 Task: Find connections with filter location Sagunto with filter topic #lawfirmmarketingwith filter profile language Potuguese with filter current company Miracle Software Systems, Inc with filter school FORE School of Management, New Delhi with filter industry Ground Passenger Transportation with filter service category Typing with filter keywords title Sales Engineer
Action: Mouse moved to (587, 84)
Screenshot: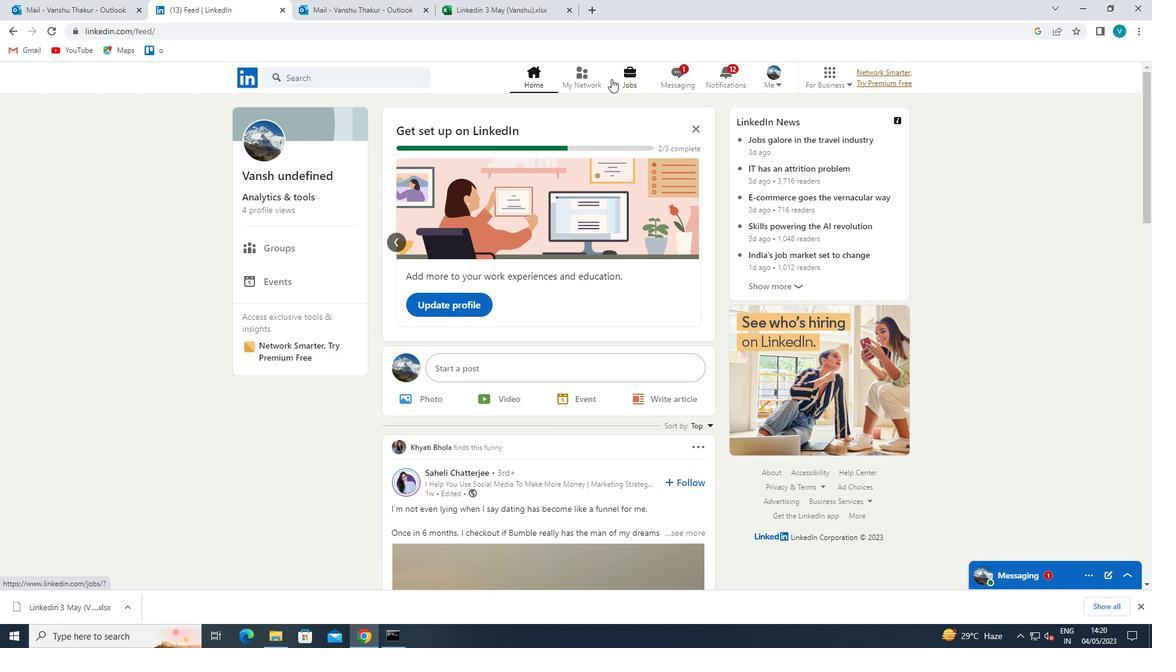
Action: Mouse pressed left at (587, 84)
Screenshot: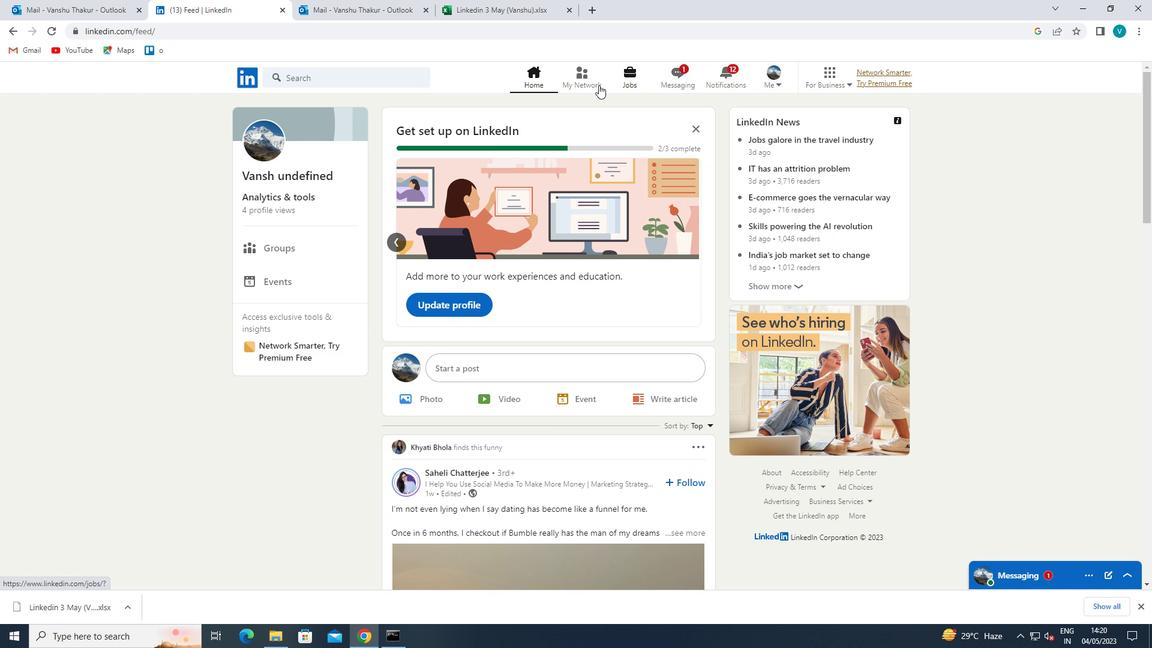 
Action: Mouse moved to (348, 130)
Screenshot: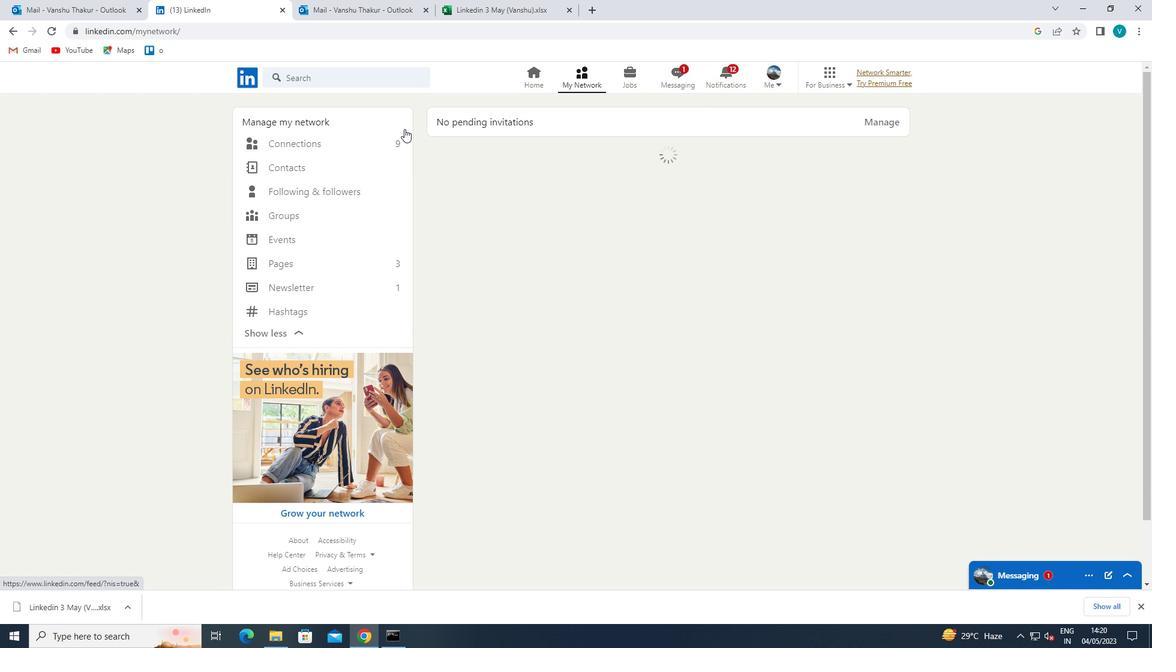 
Action: Mouse pressed left at (348, 130)
Screenshot: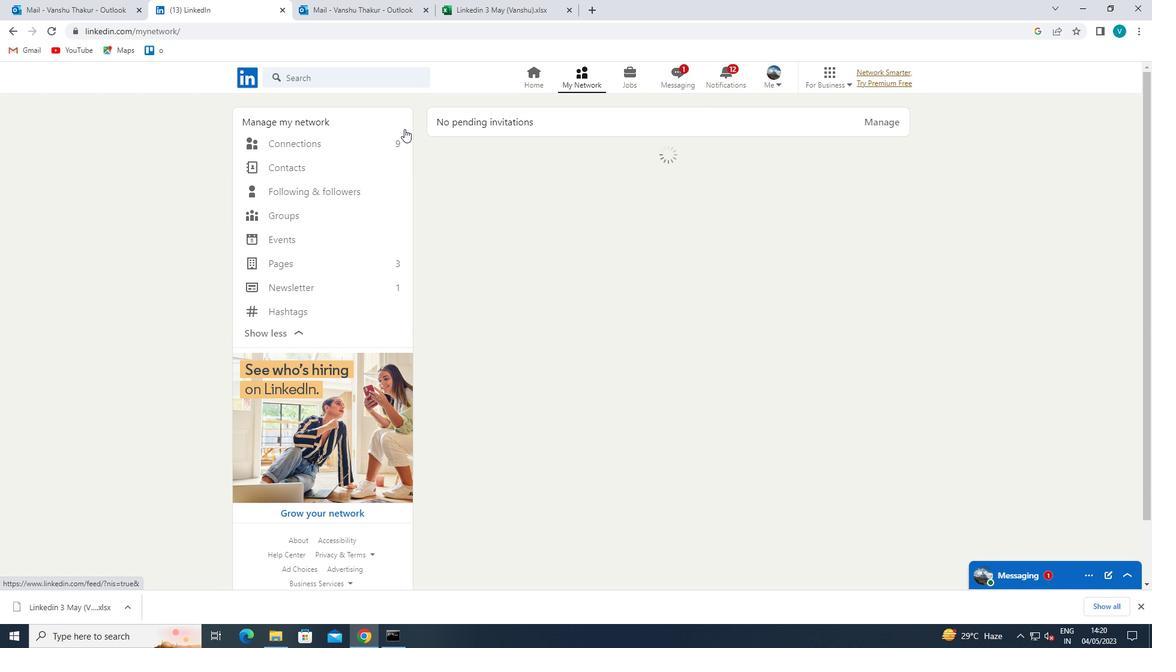 
Action: Mouse moved to (335, 138)
Screenshot: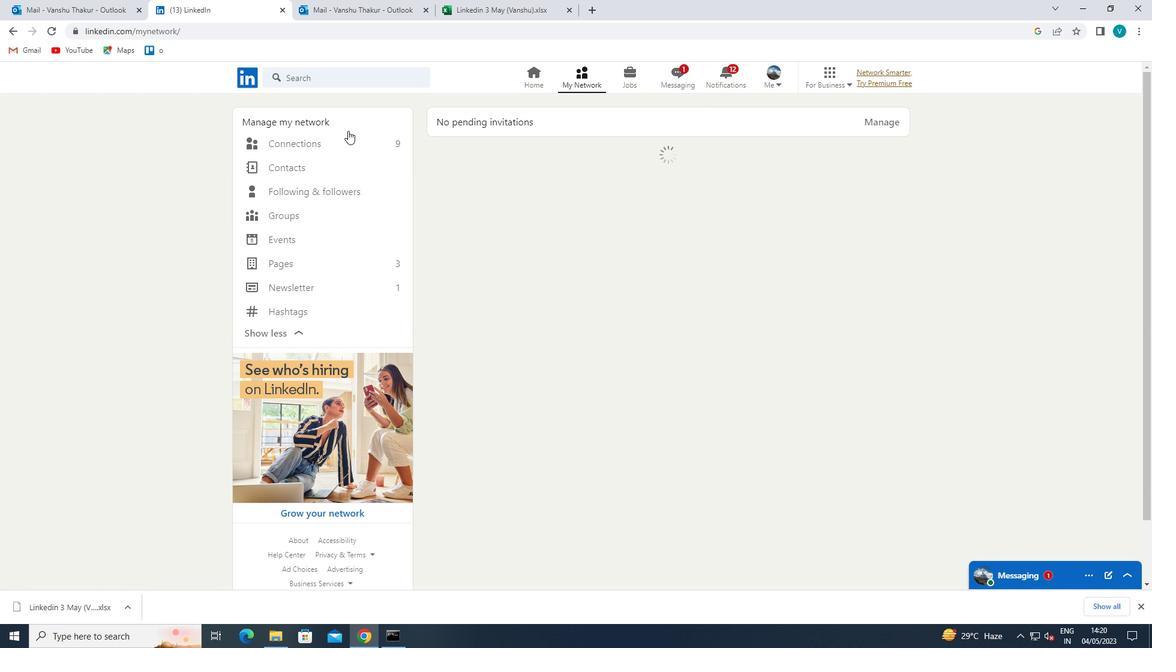 
Action: Mouse pressed left at (335, 138)
Screenshot: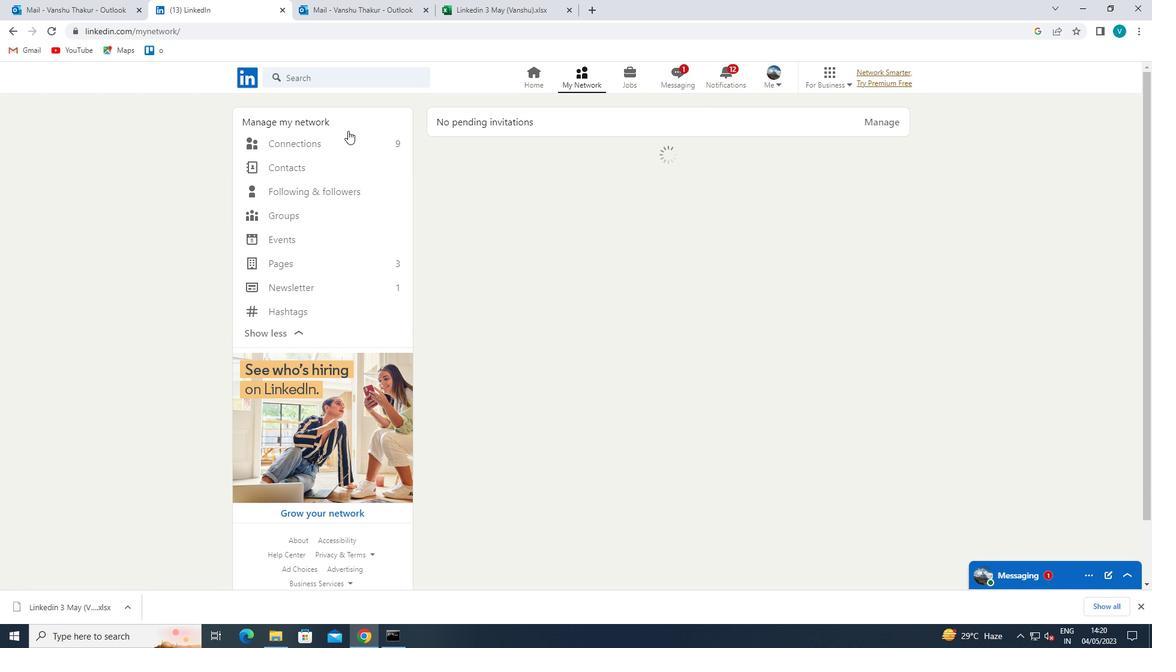 
Action: Mouse moved to (678, 141)
Screenshot: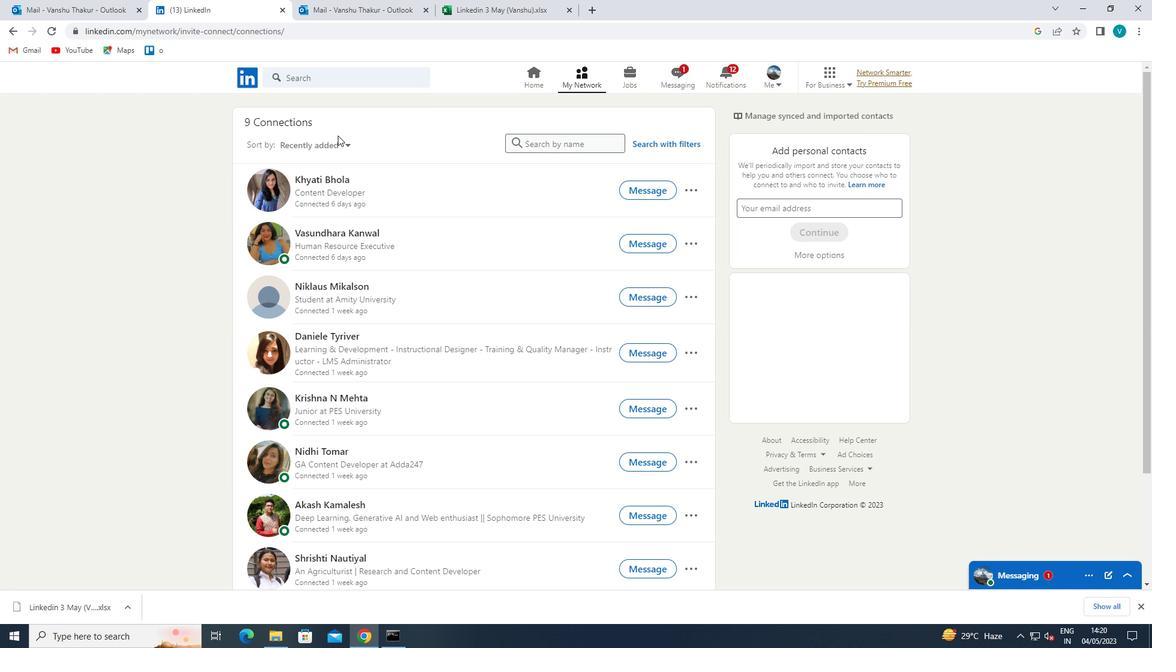 
Action: Mouse pressed left at (678, 141)
Screenshot: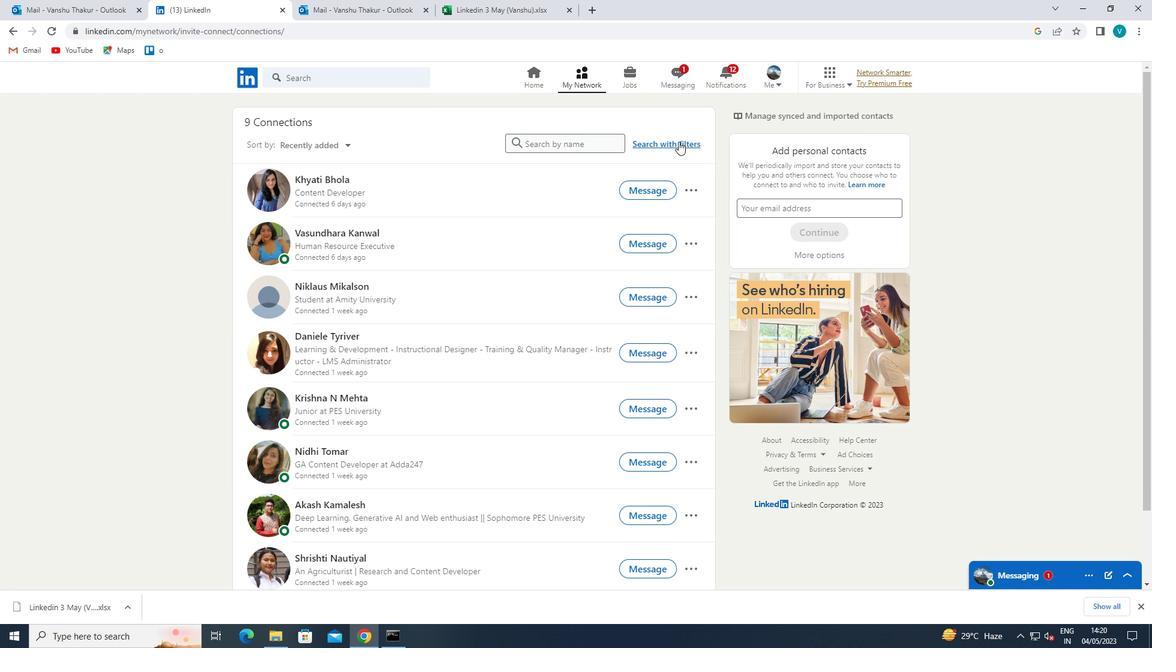 
Action: Mouse moved to (572, 112)
Screenshot: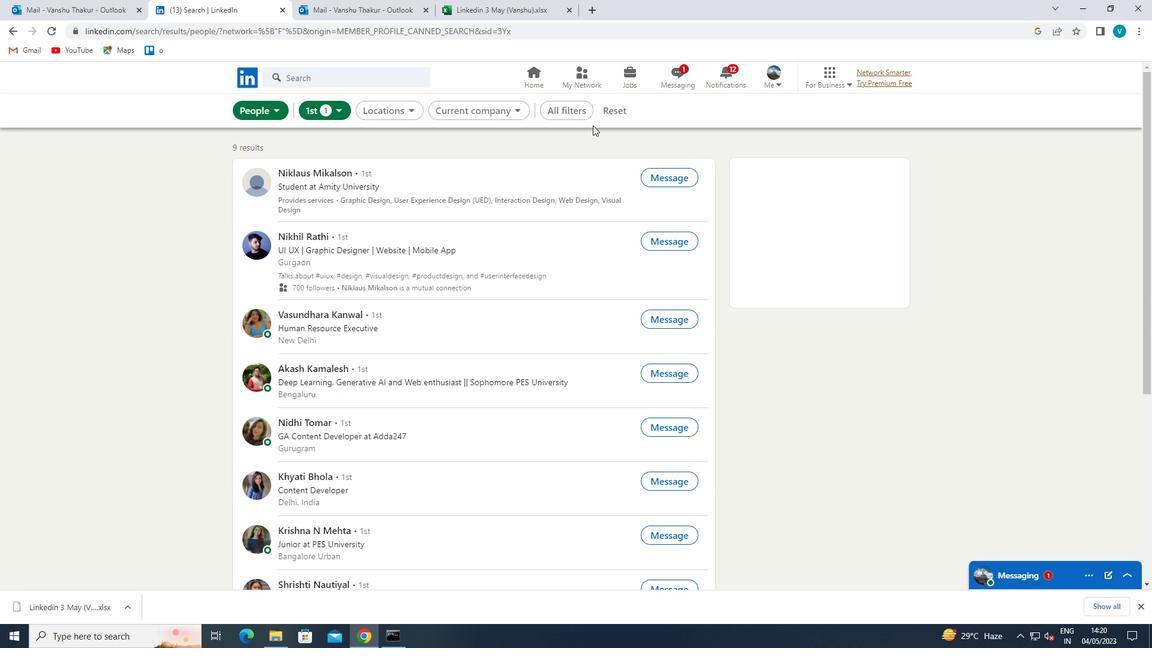 
Action: Mouse pressed left at (572, 112)
Screenshot: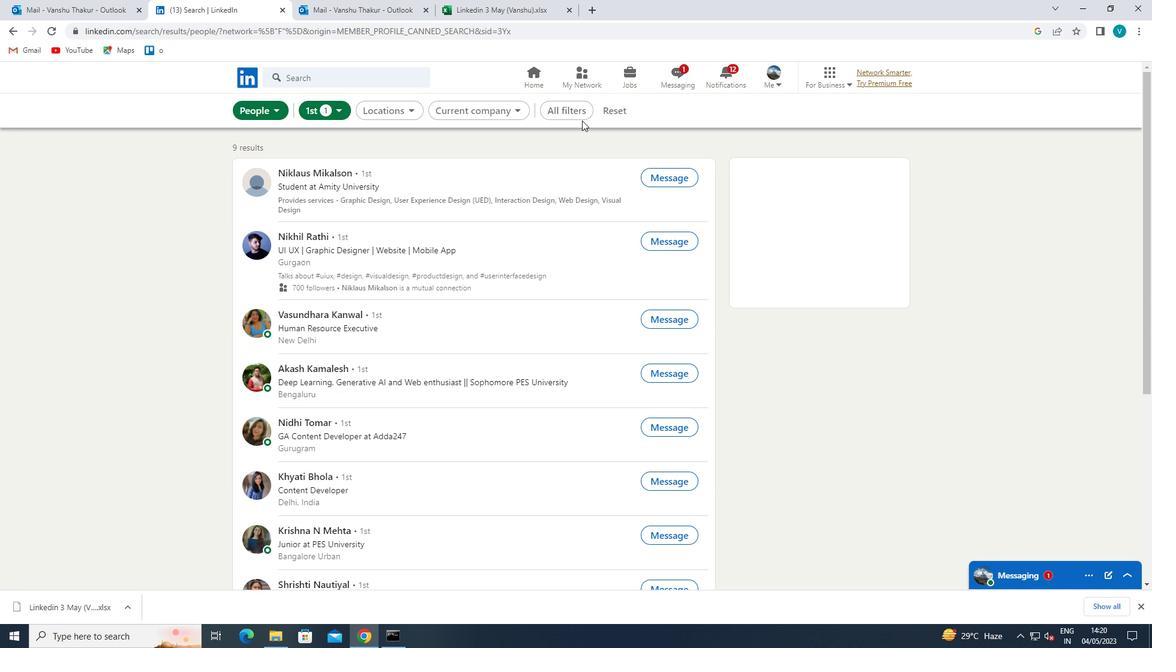
Action: Mouse moved to (585, 118)
Screenshot: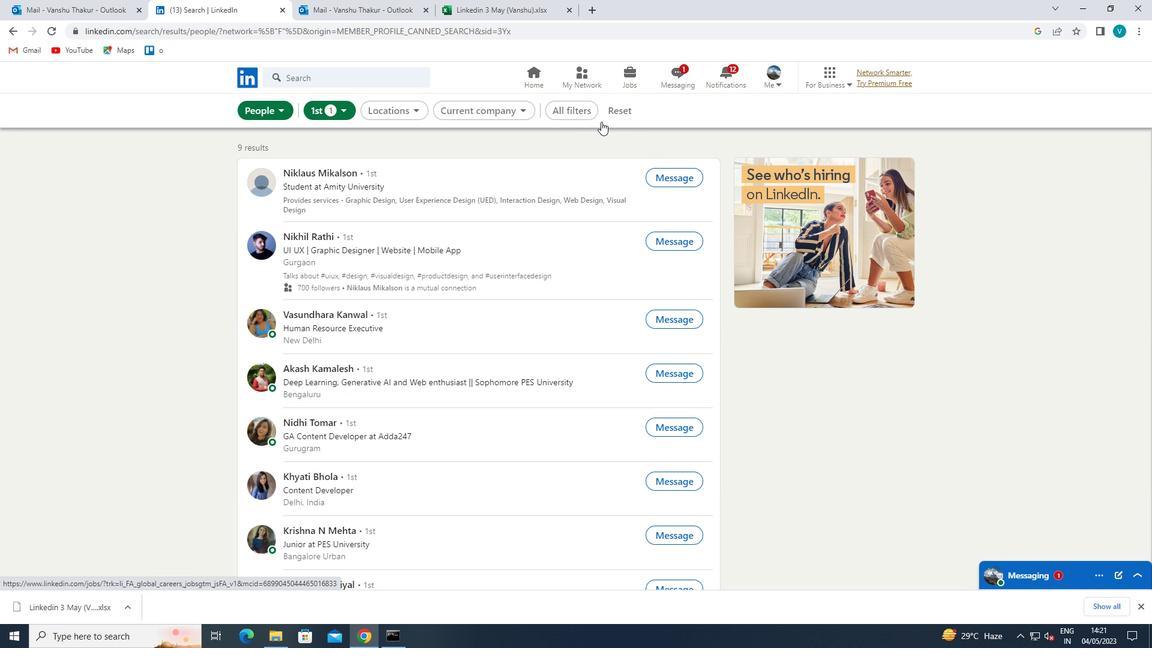 
Action: Mouse pressed left at (585, 118)
Screenshot: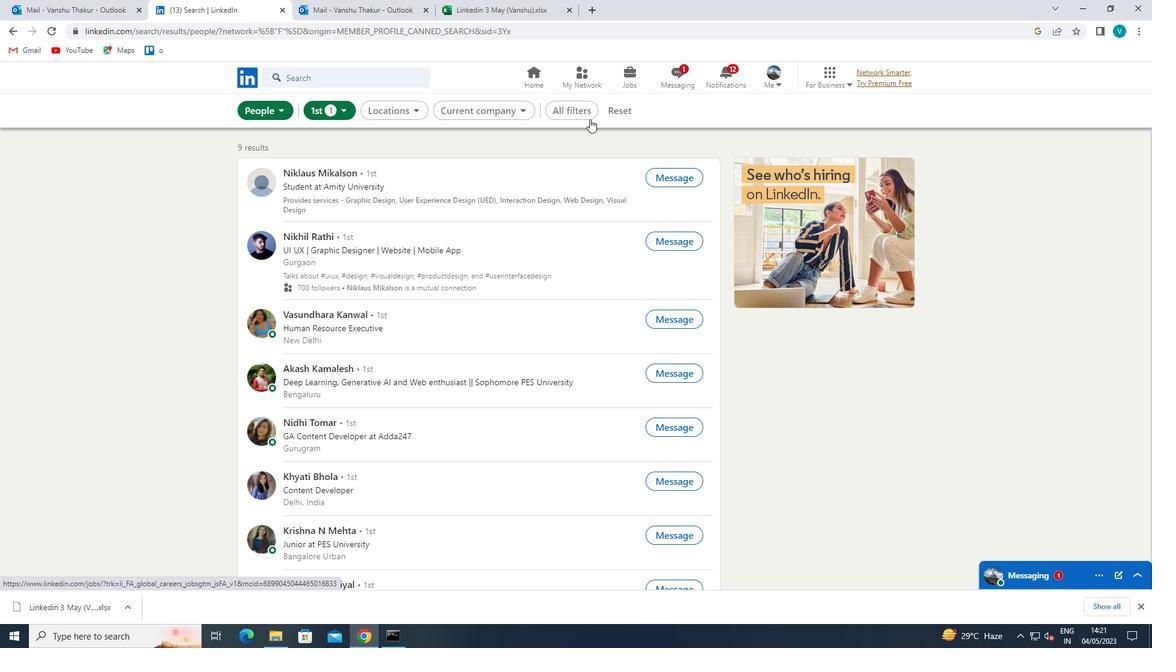 
Action: Mouse moved to (581, 113)
Screenshot: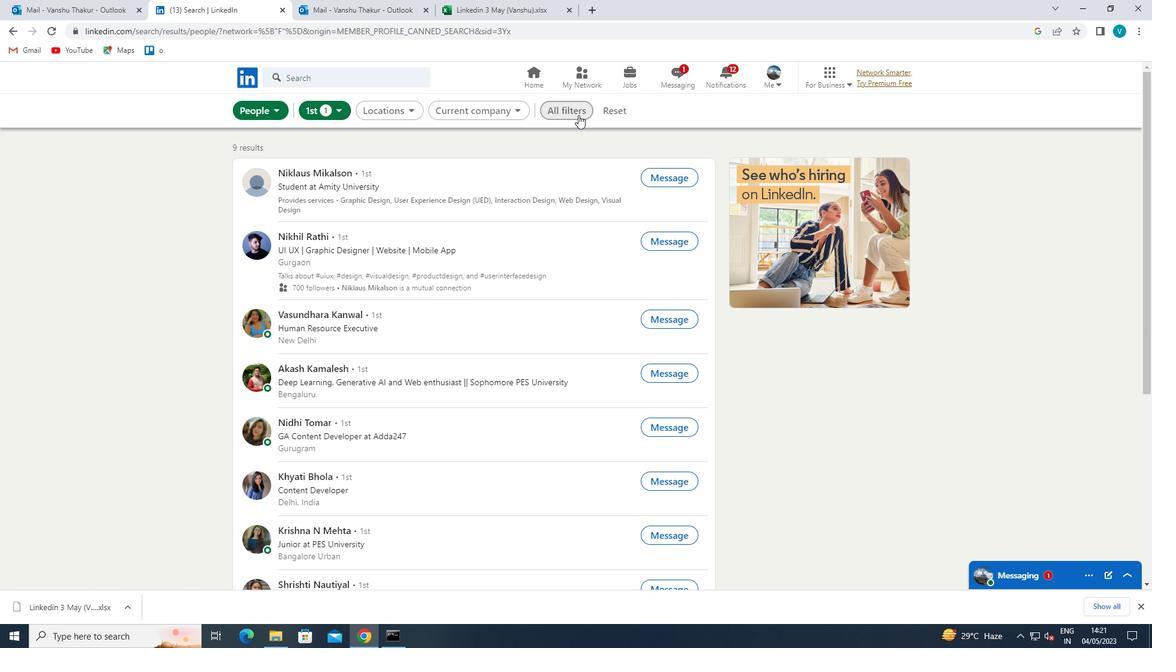
Action: Mouse pressed left at (581, 113)
Screenshot: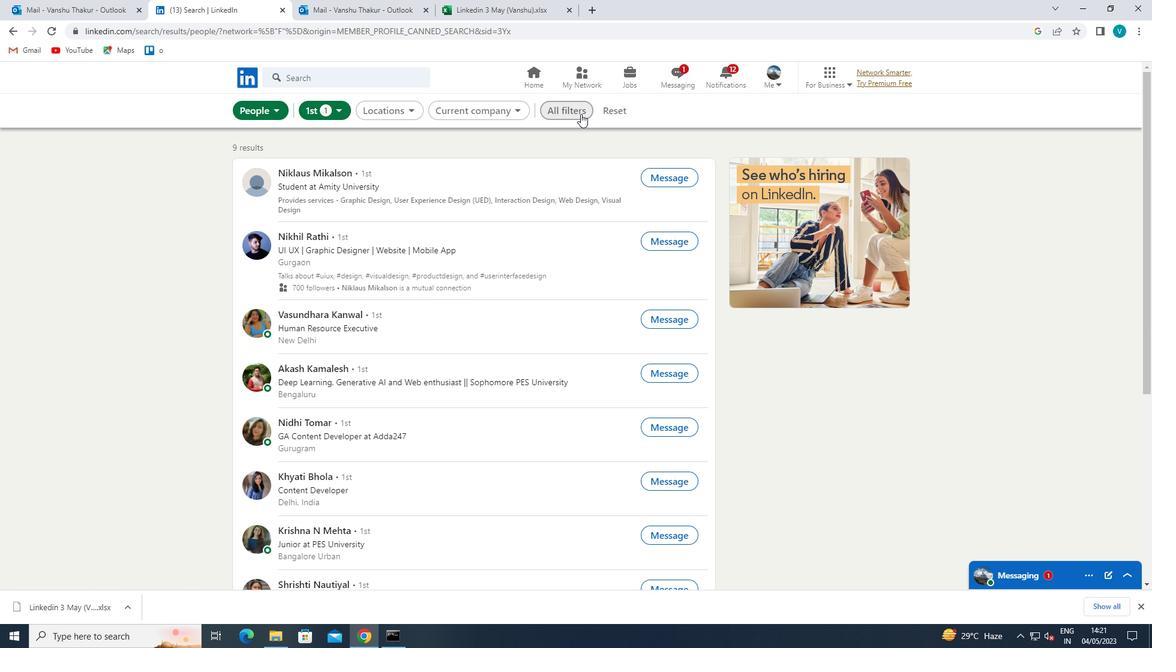 
Action: Mouse moved to (985, 229)
Screenshot: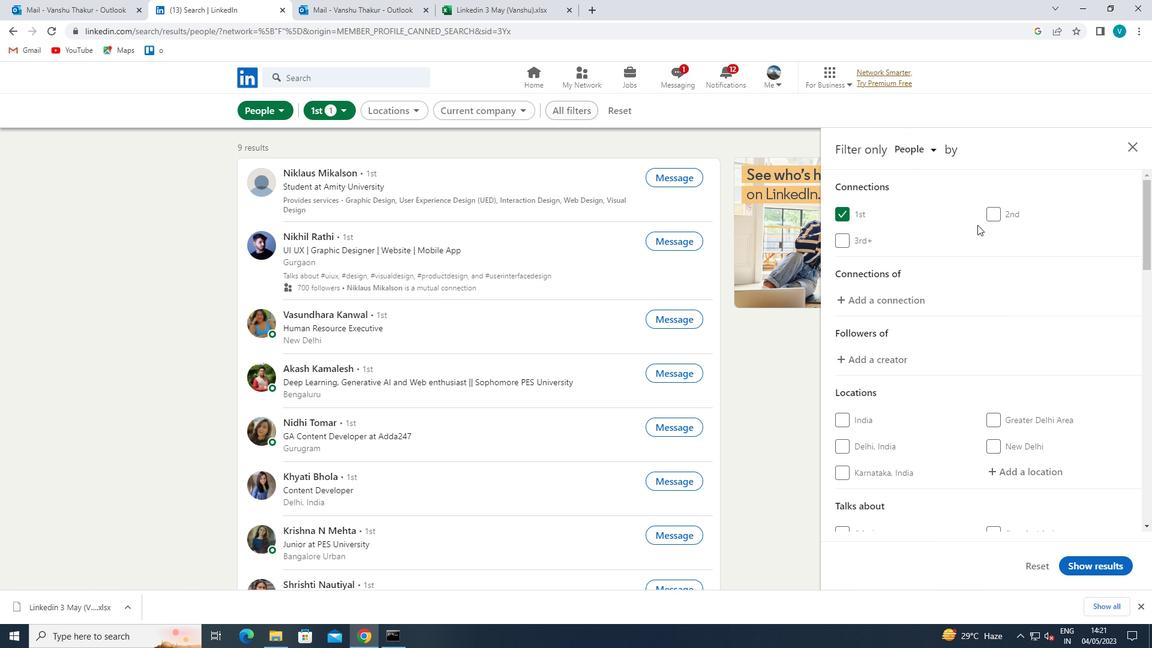 
Action: Mouse scrolled (985, 228) with delta (0, 0)
Screenshot: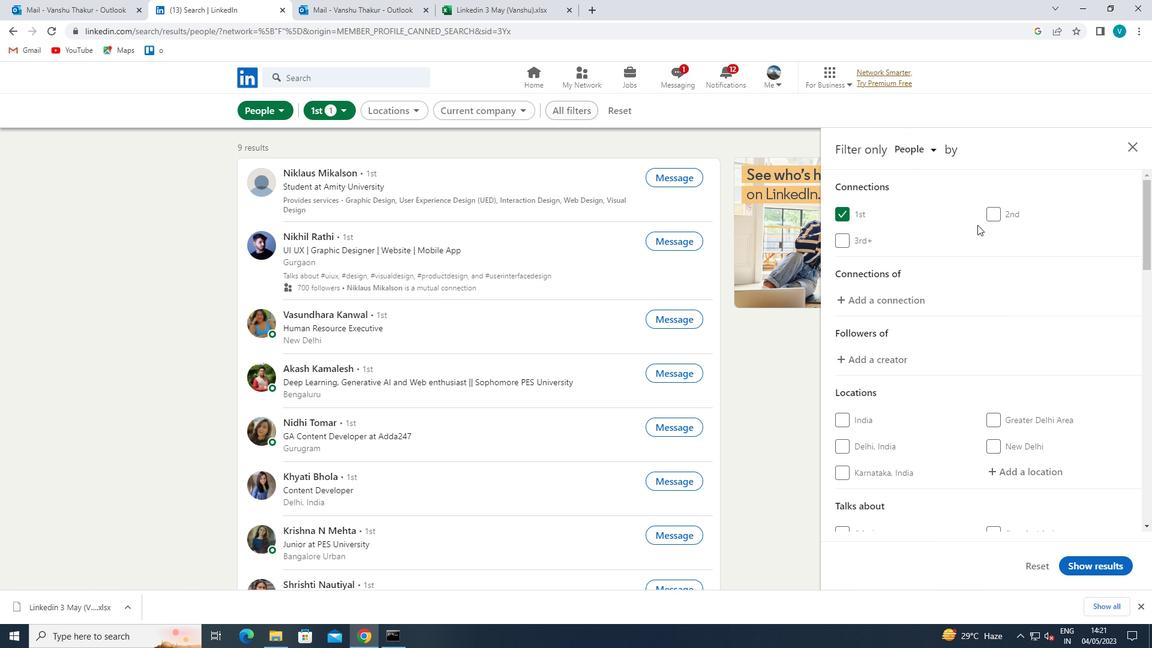 
Action: Mouse moved to (988, 232)
Screenshot: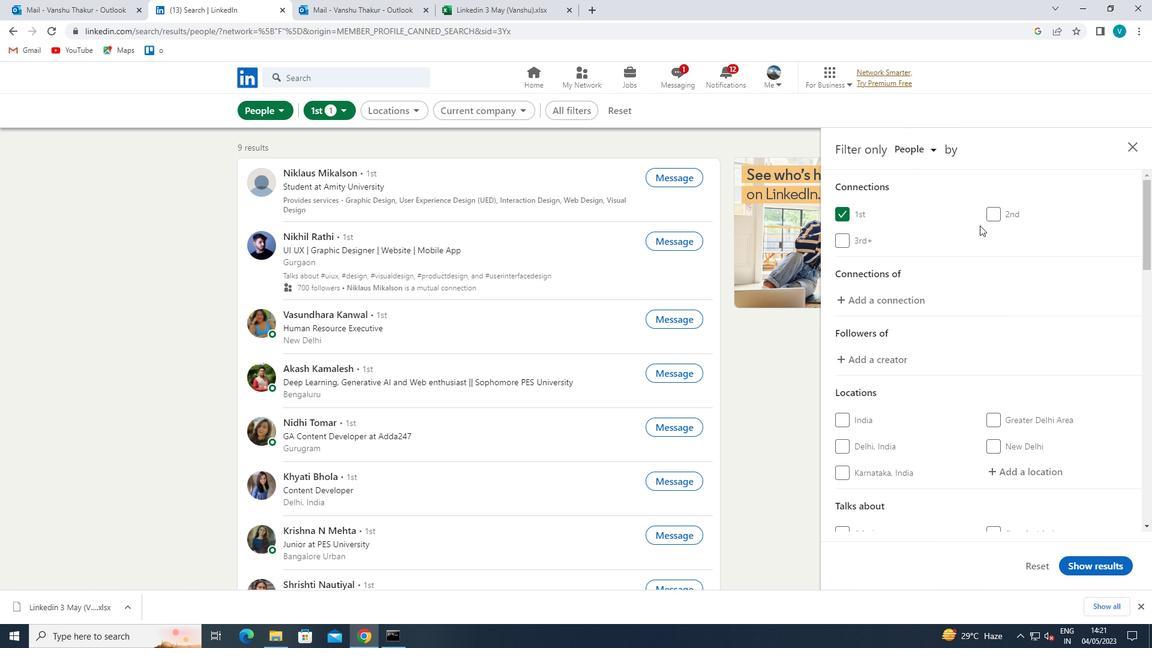 
Action: Mouse scrolled (988, 232) with delta (0, 0)
Screenshot: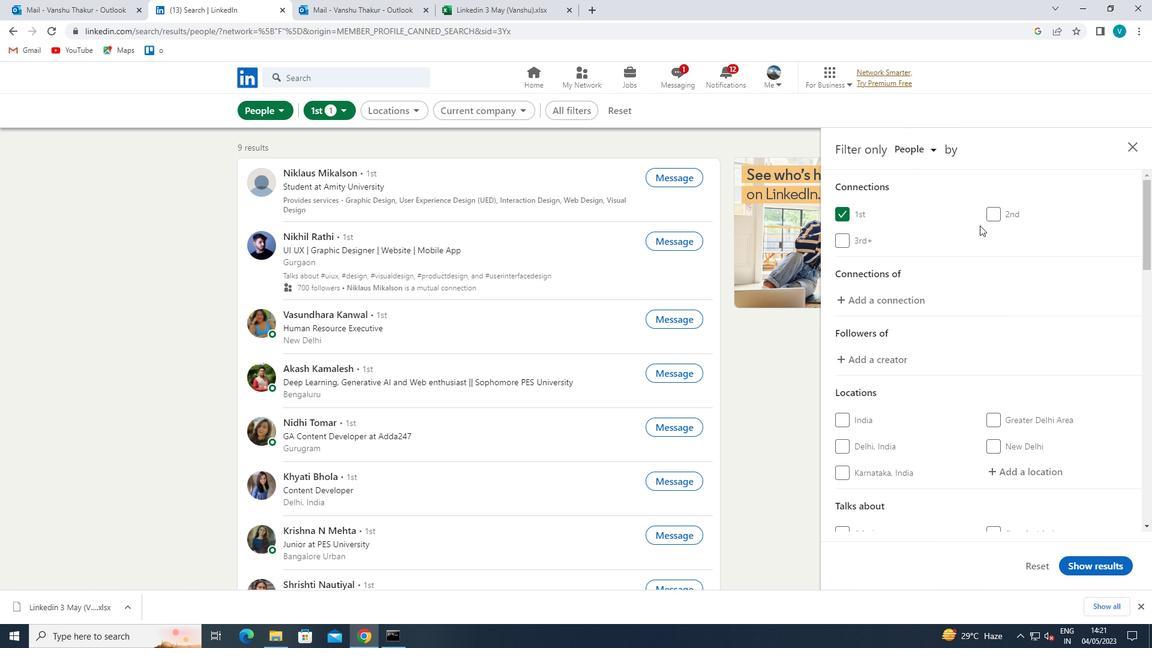 
Action: Mouse moved to (1031, 345)
Screenshot: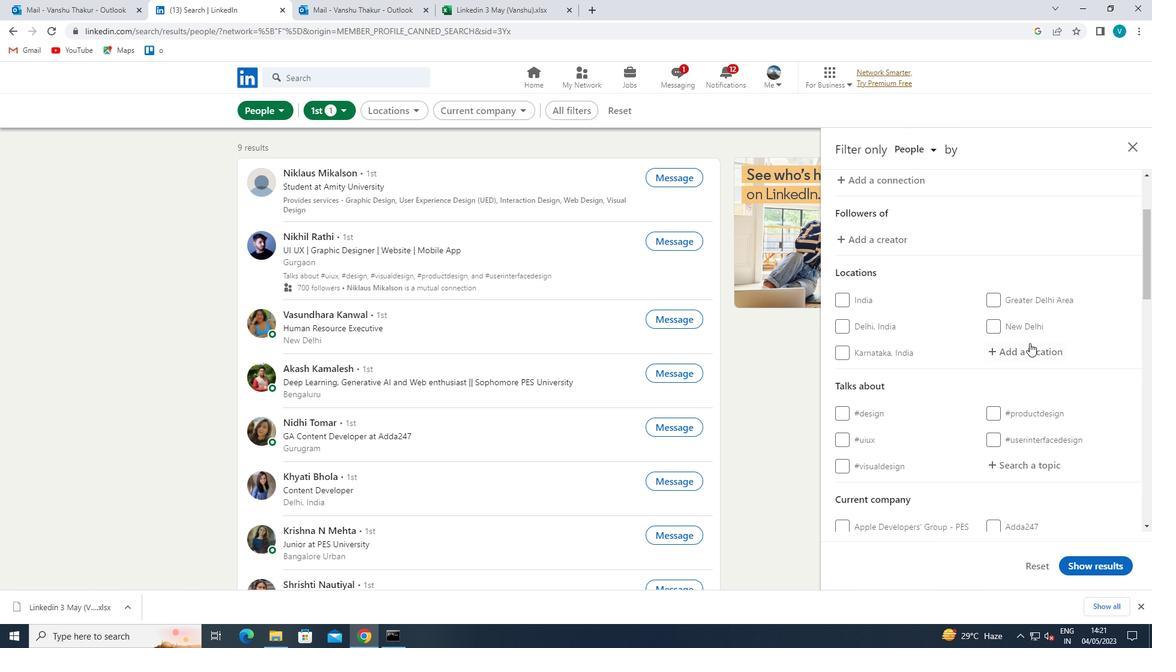 
Action: Mouse pressed left at (1031, 345)
Screenshot: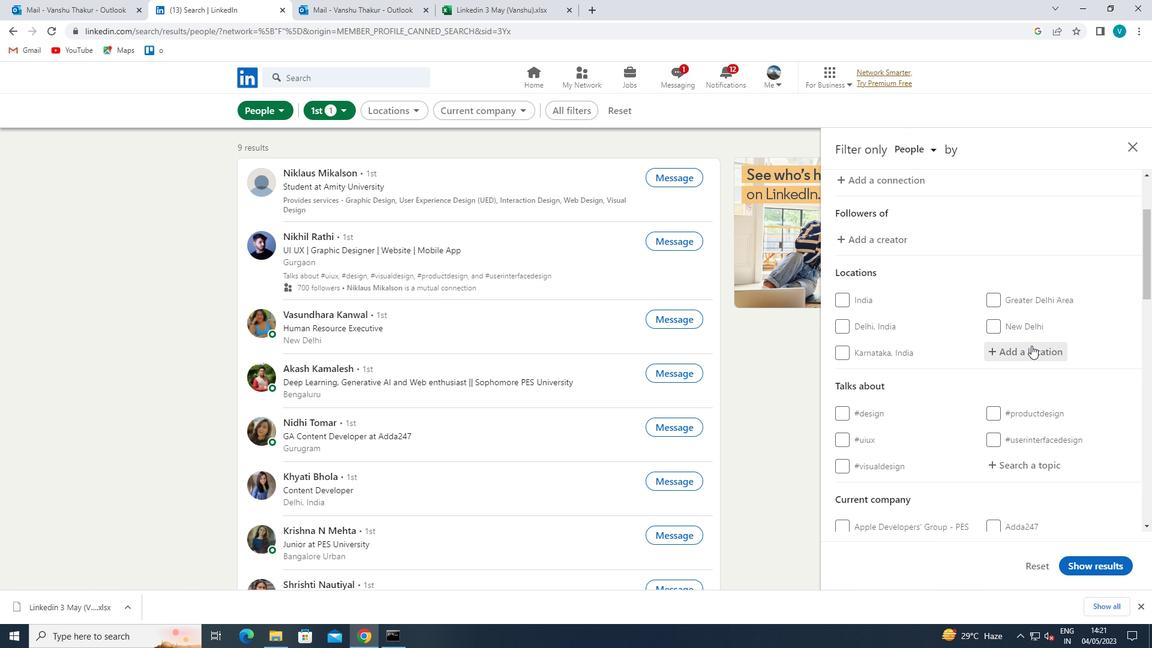 
Action: Mouse moved to (980, 316)
Screenshot: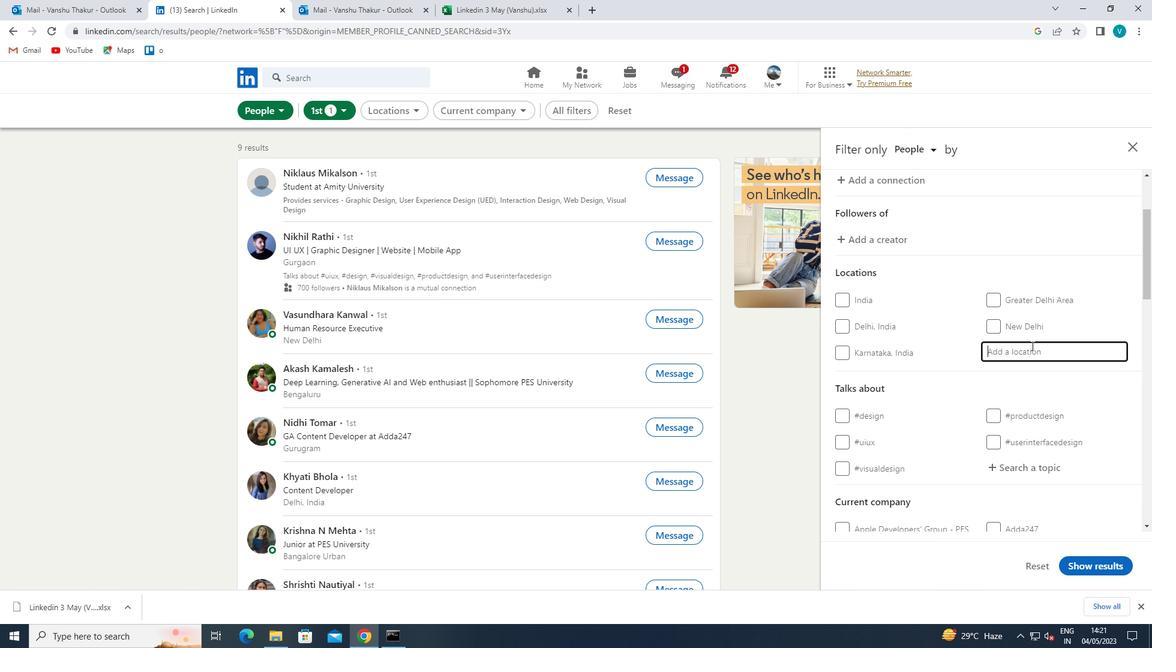 
Action: Key pressed <Key.shift>SAGUNTO
Screenshot: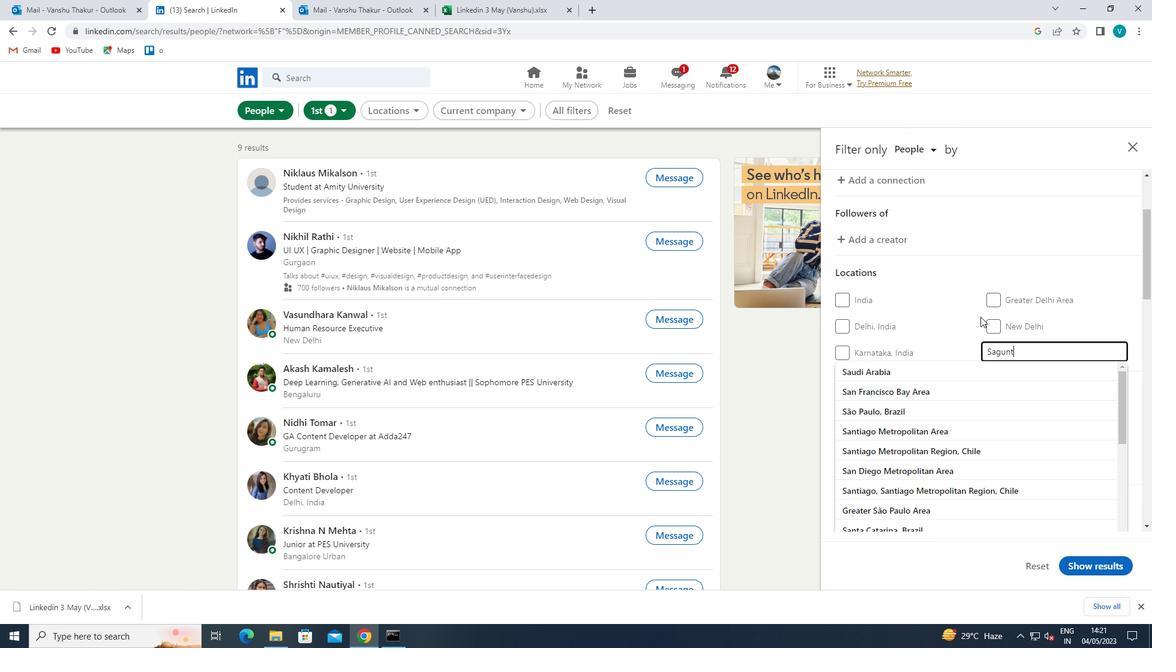 
Action: Mouse moved to (946, 369)
Screenshot: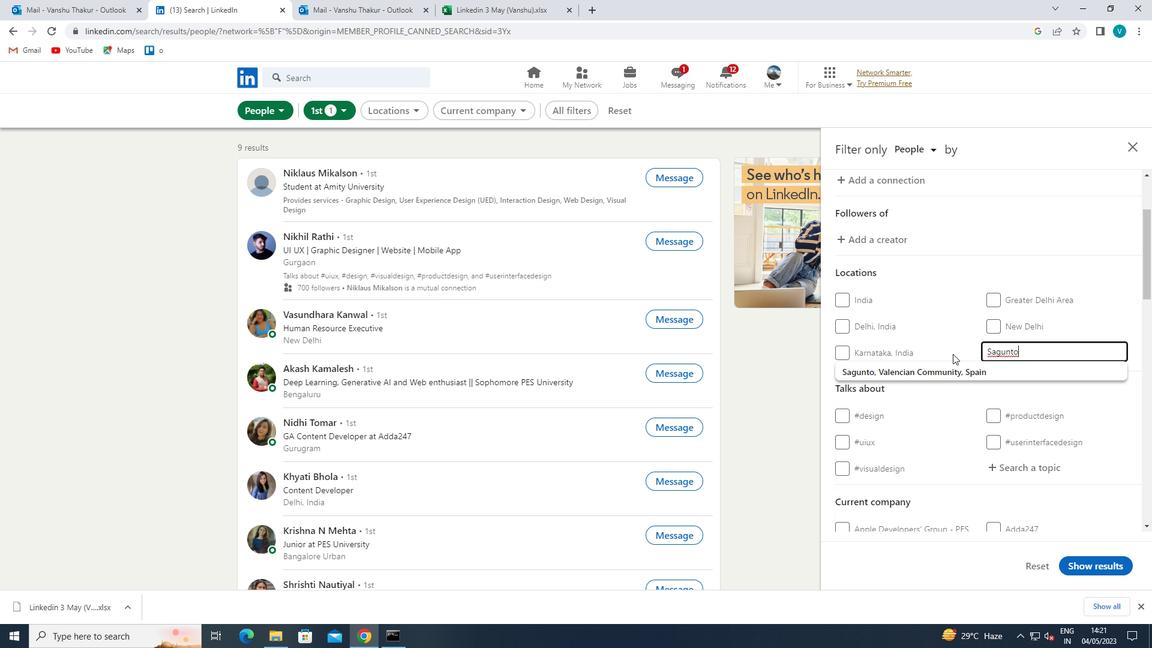 
Action: Mouse pressed left at (946, 369)
Screenshot: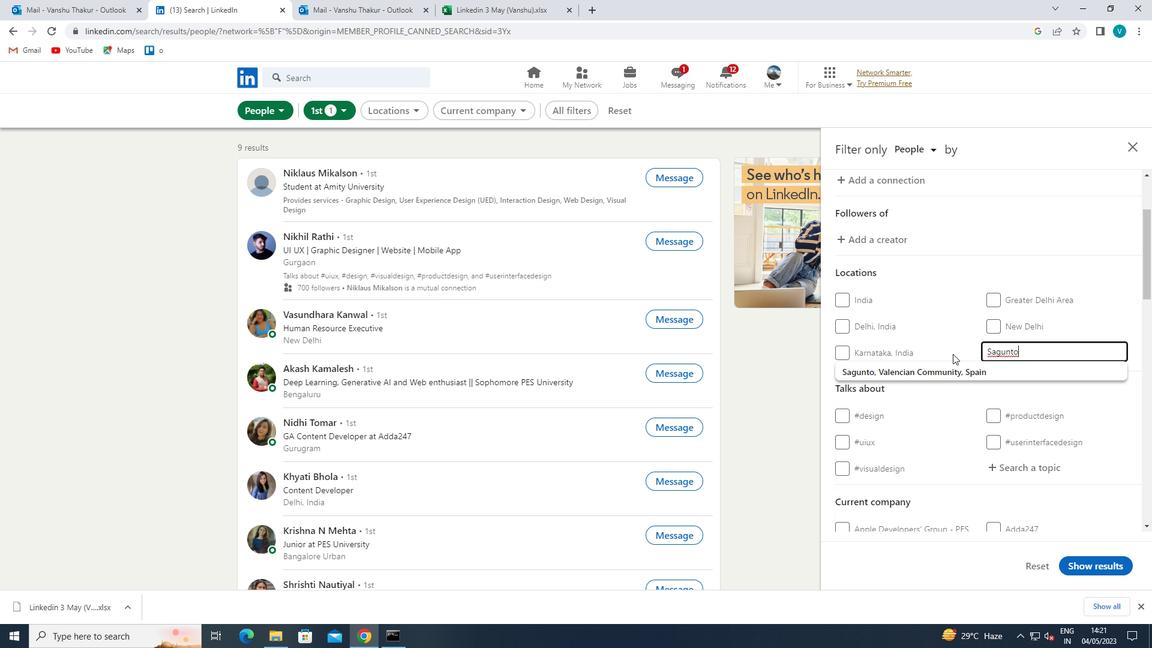 
Action: Mouse scrolled (946, 369) with delta (0, 0)
Screenshot: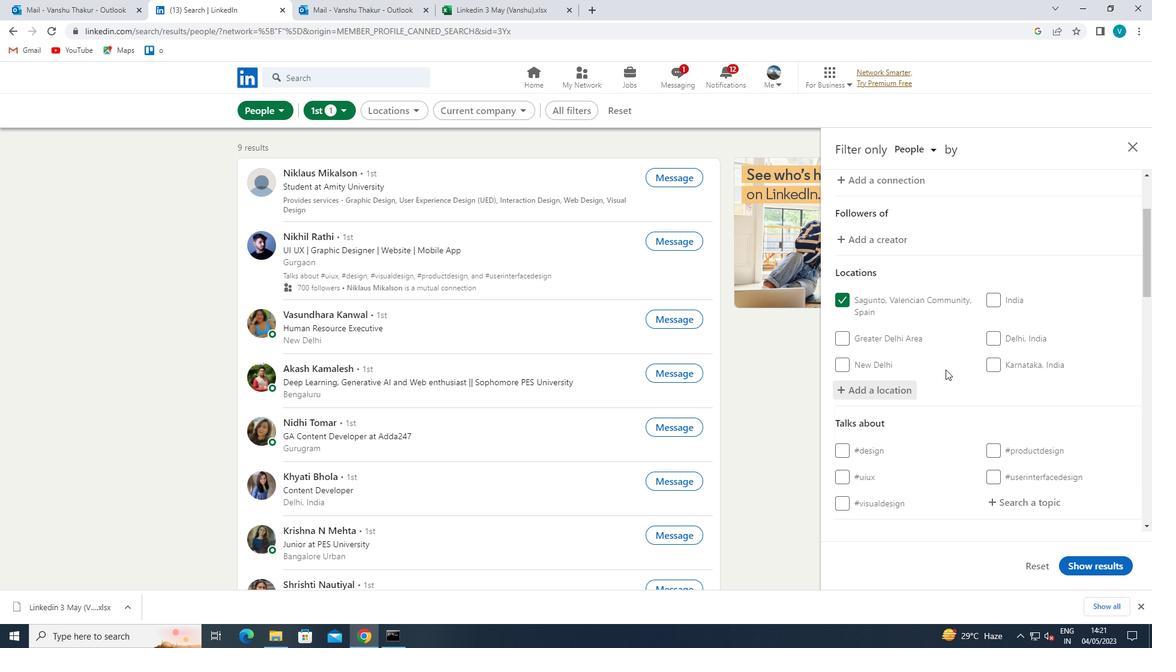 
Action: Mouse scrolled (946, 369) with delta (0, 0)
Screenshot: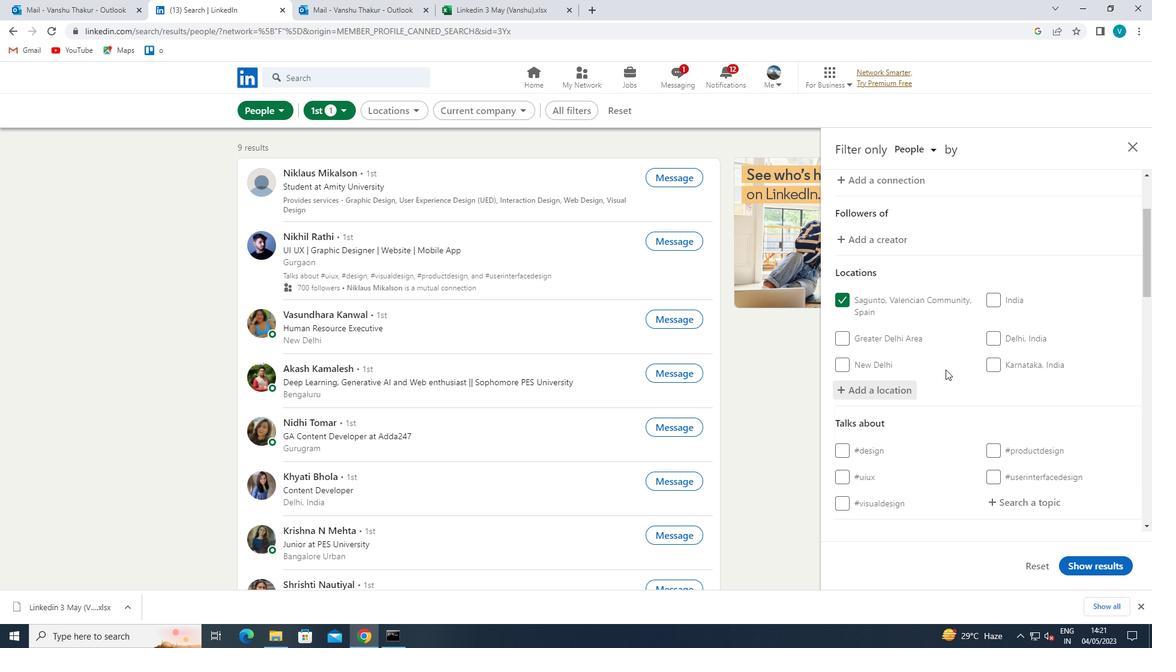 
Action: Mouse moved to (1010, 388)
Screenshot: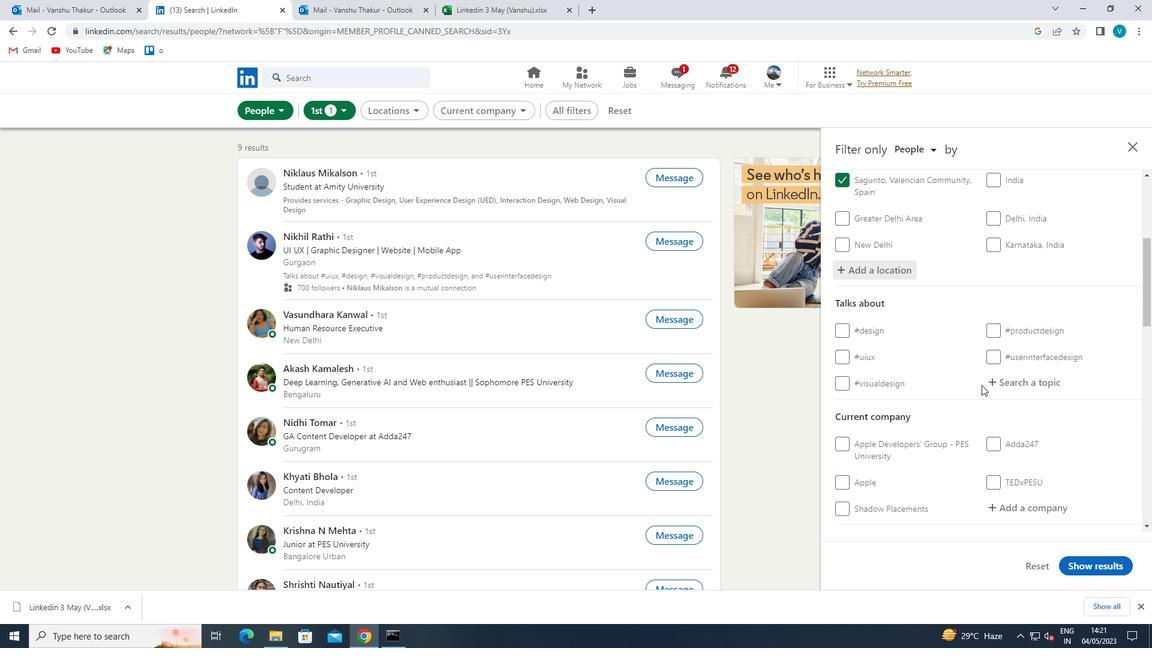 
Action: Mouse pressed left at (1010, 388)
Screenshot: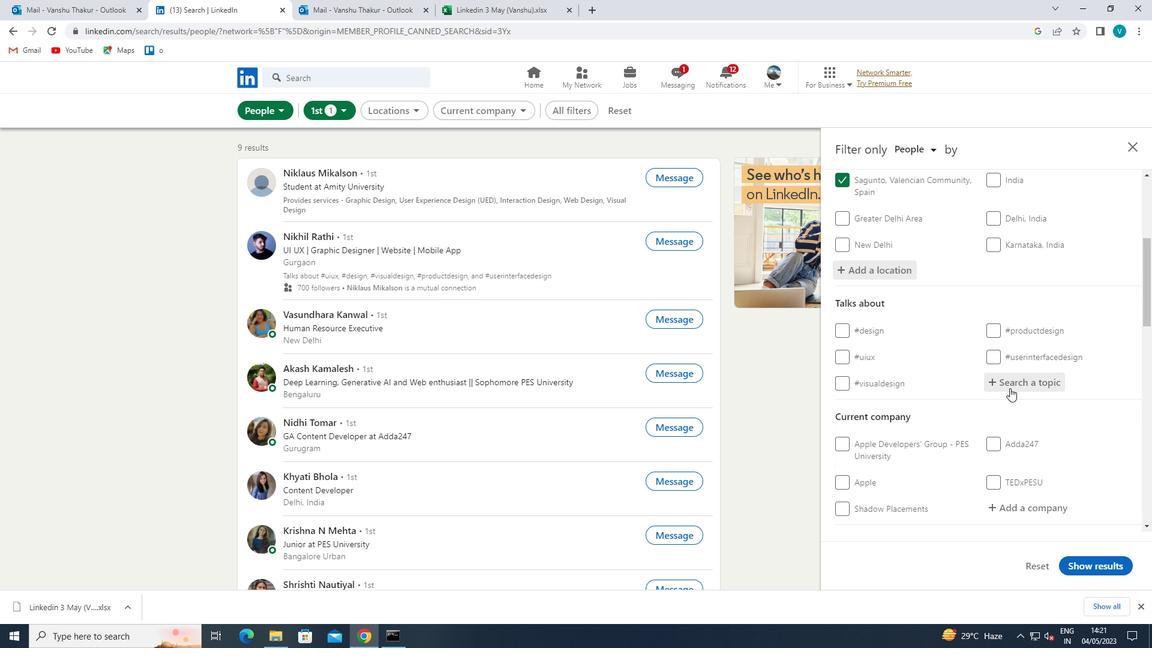 
Action: Key pressed LAWFIRMMARKETING
Screenshot: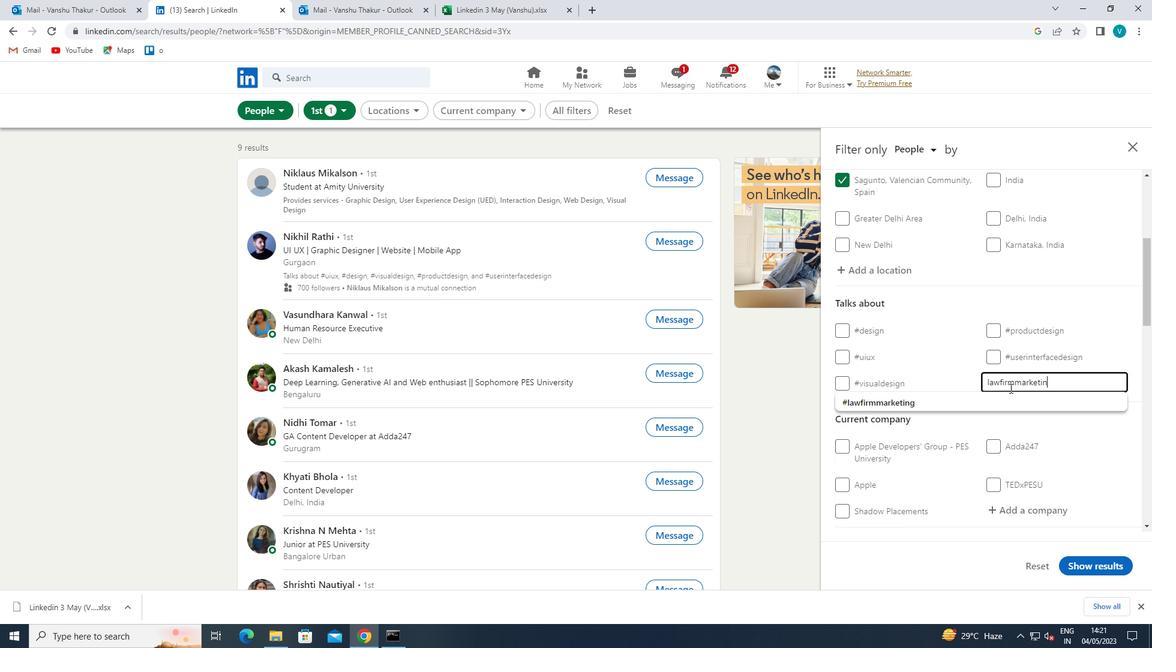 
Action: Mouse moved to (998, 396)
Screenshot: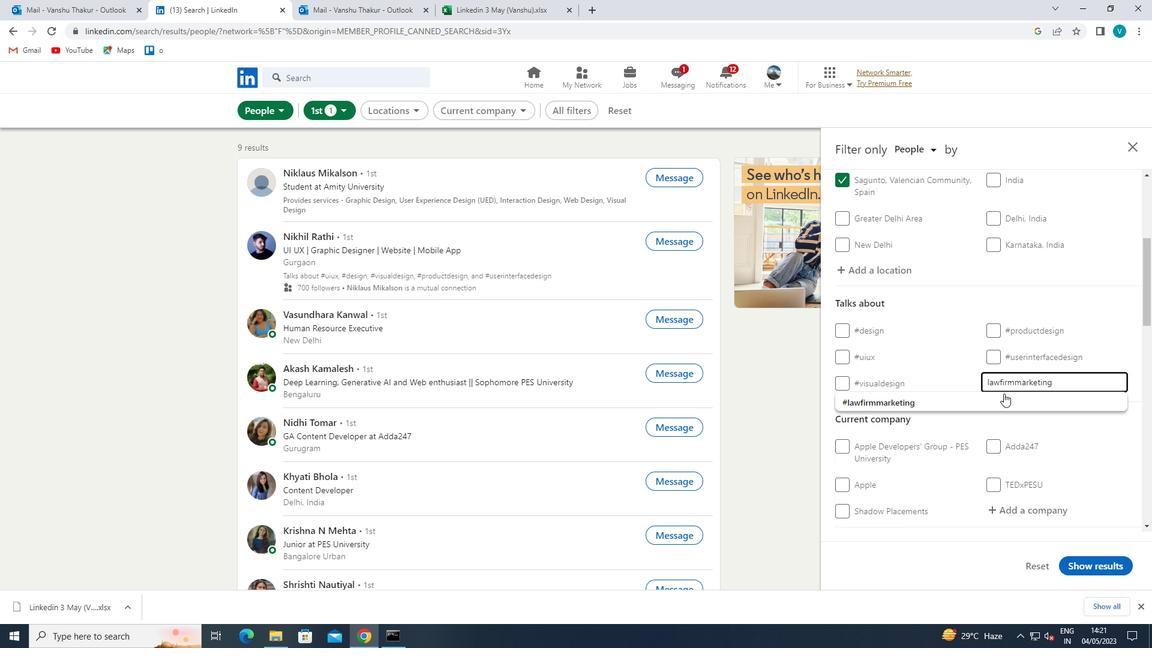 
Action: Mouse pressed left at (998, 396)
Screenshot: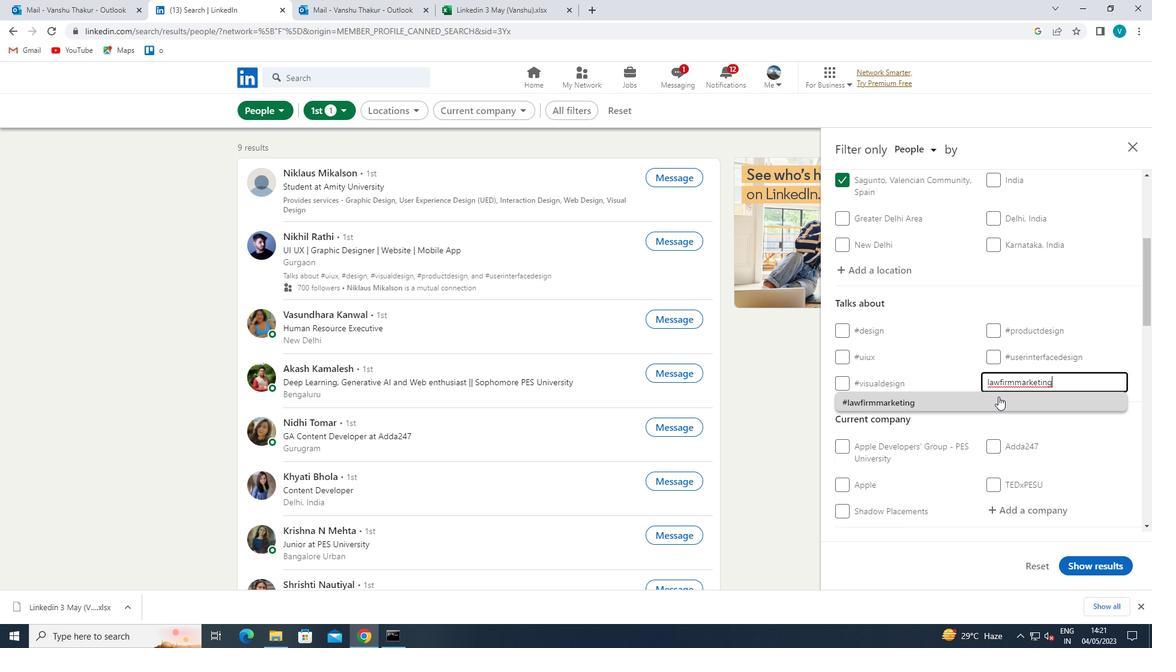 
Action: Mouse scrolled (998, 396) with delta (0, 0)
Screenshot: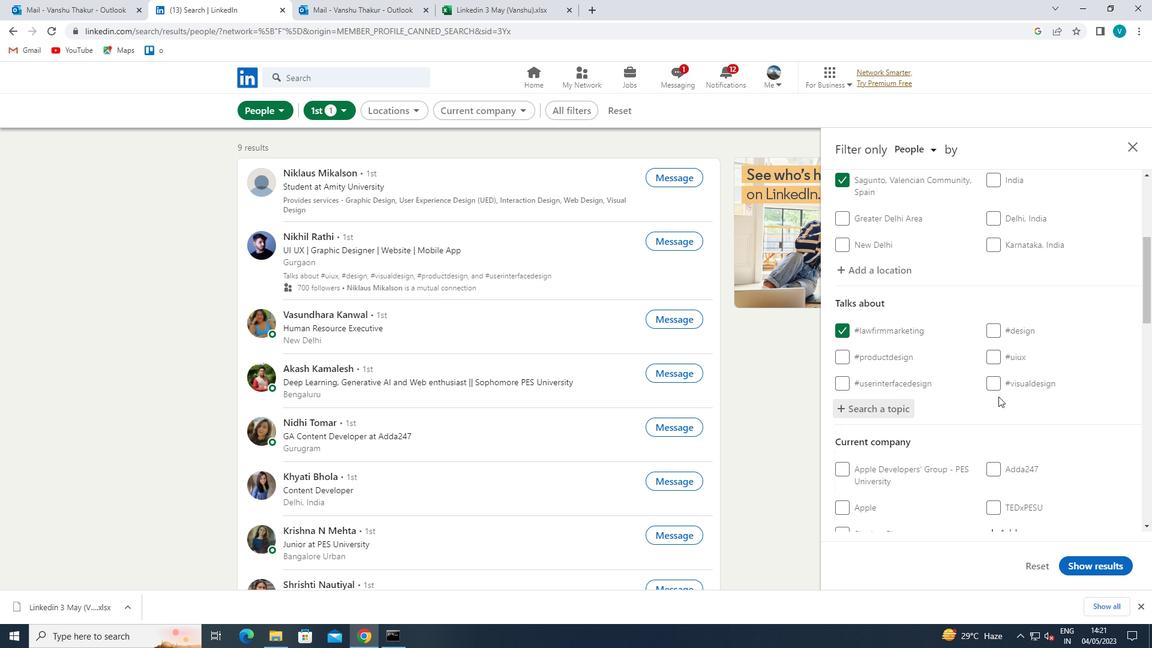 
Action: Mouse scrolled (998, 396) with delta (0, 0)
Screenshot: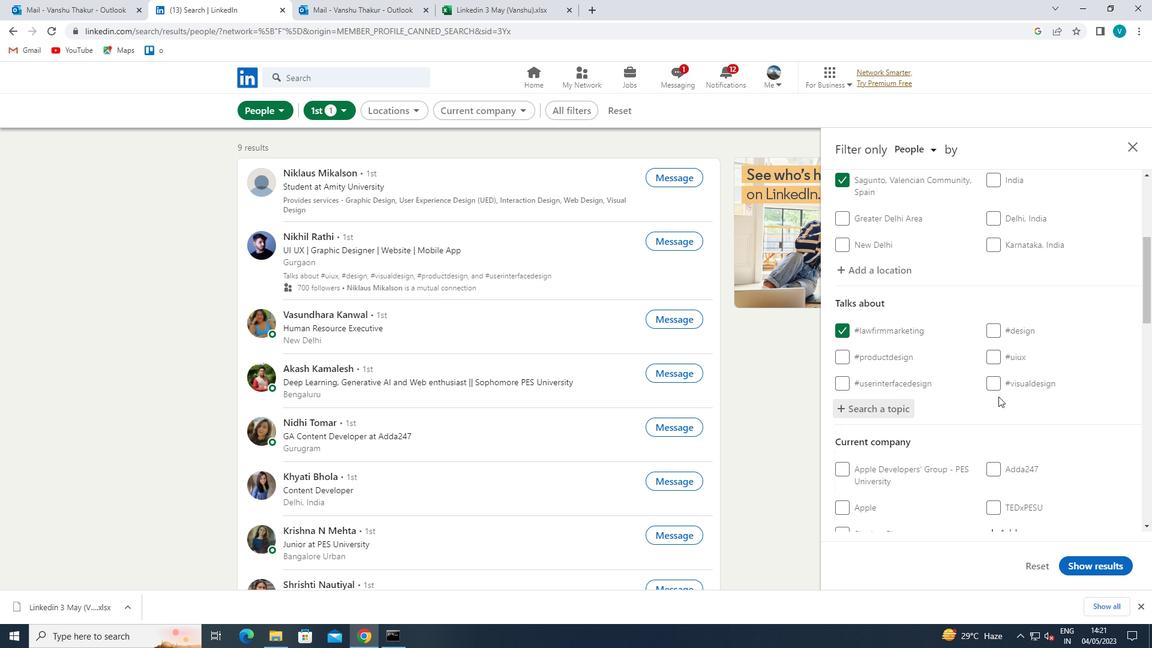 
Action: Mouse moved to (1004, 412)
Screenshot: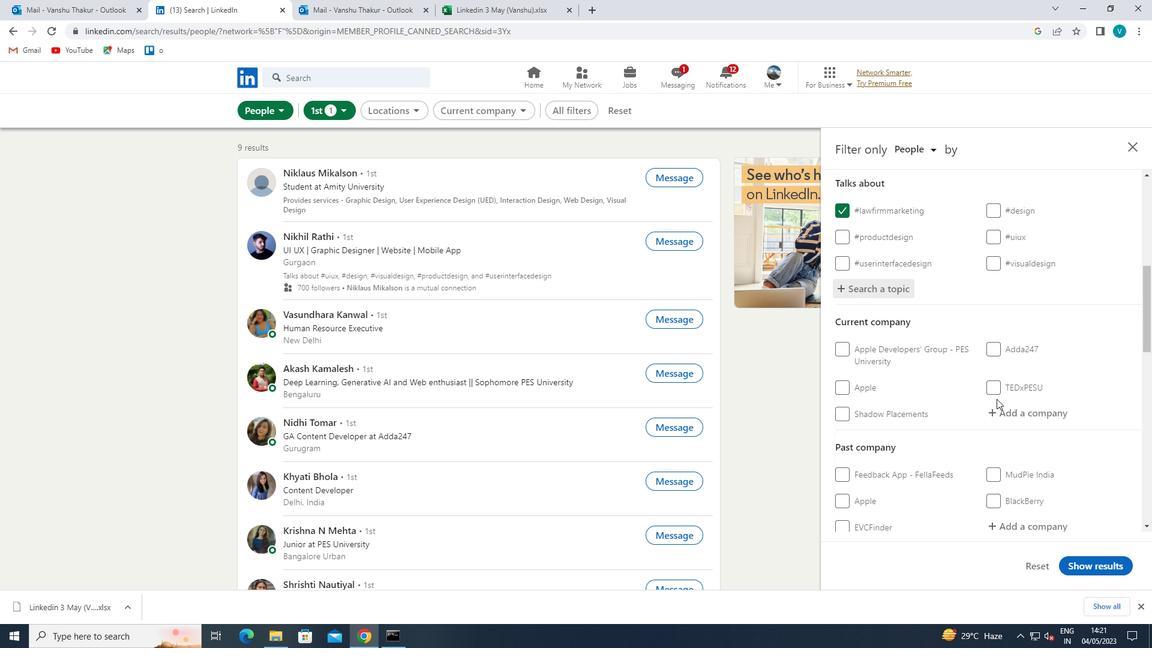 
Action: Mouse pressed left at (1004, 412)
Screenshot: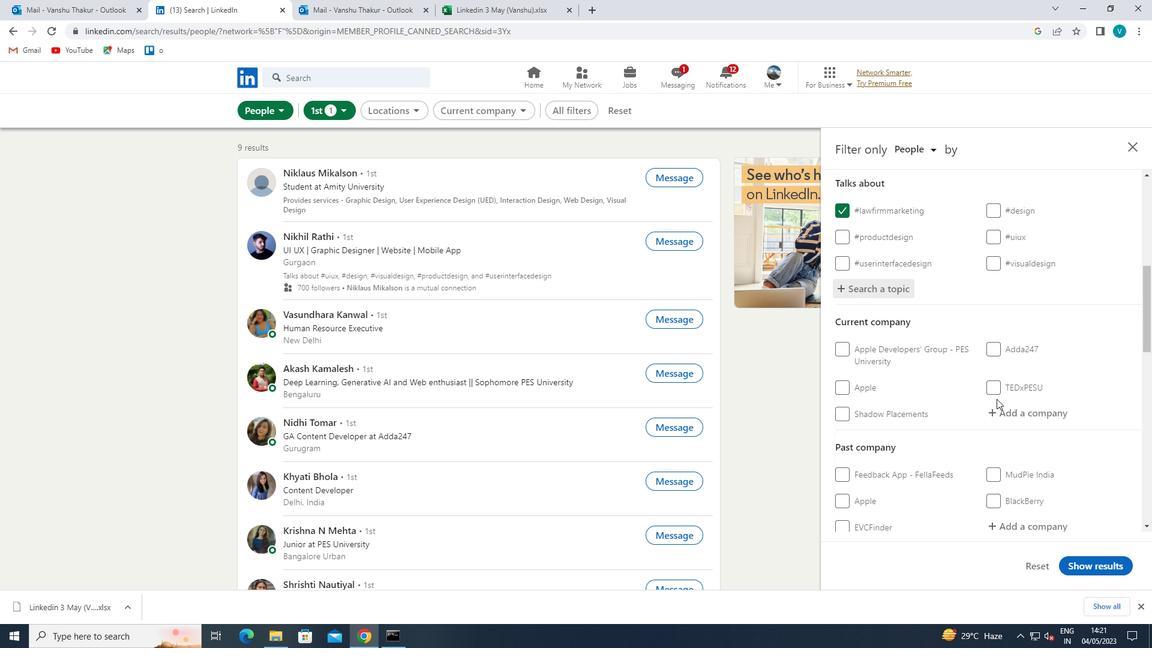 
Action: Key pressed <Key.shift>MIRACLE
Screenshot: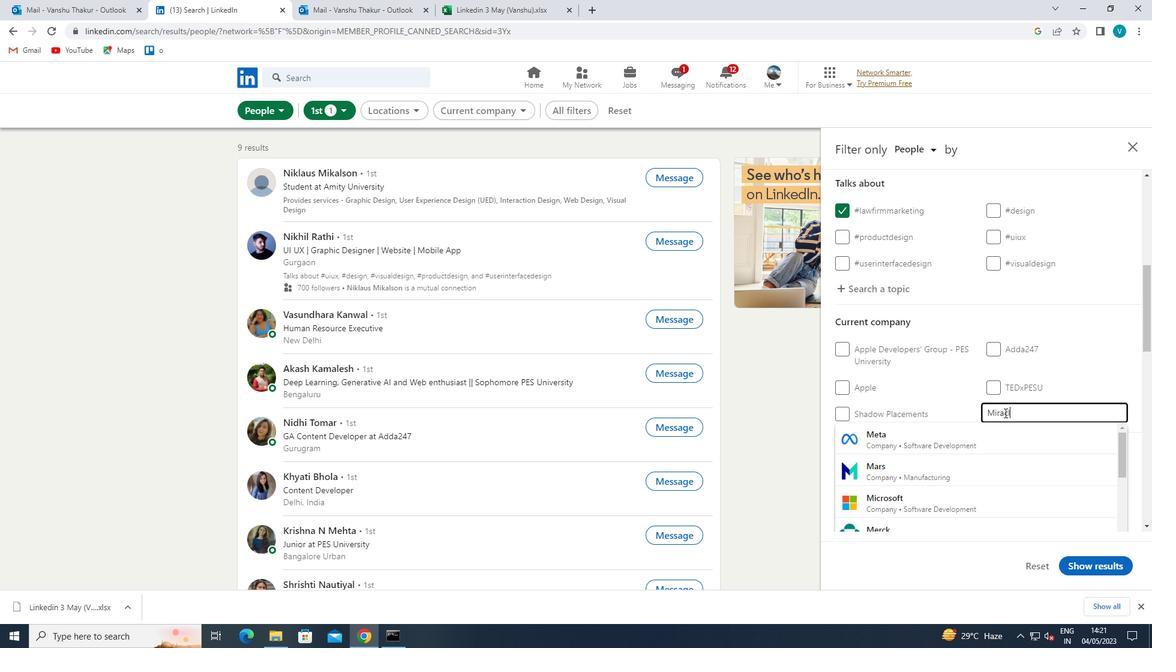 
Action: Mouse moved to (989, 429)
Screenshot: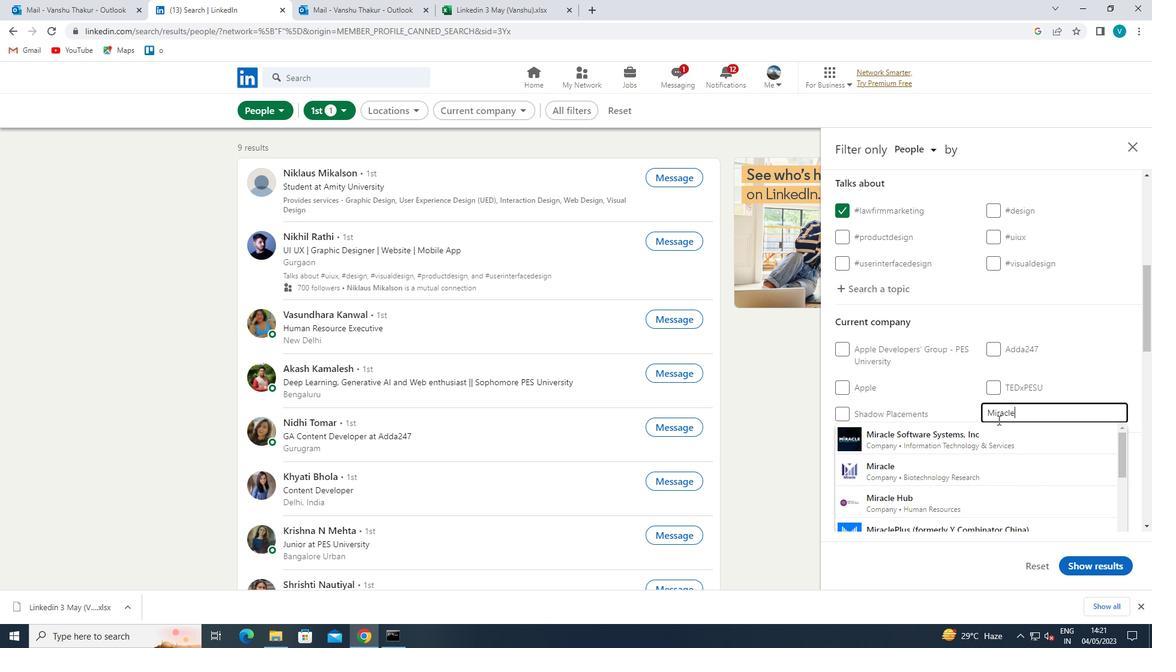 
Action: Mouse pressed left at (989, 429)
Screenshot: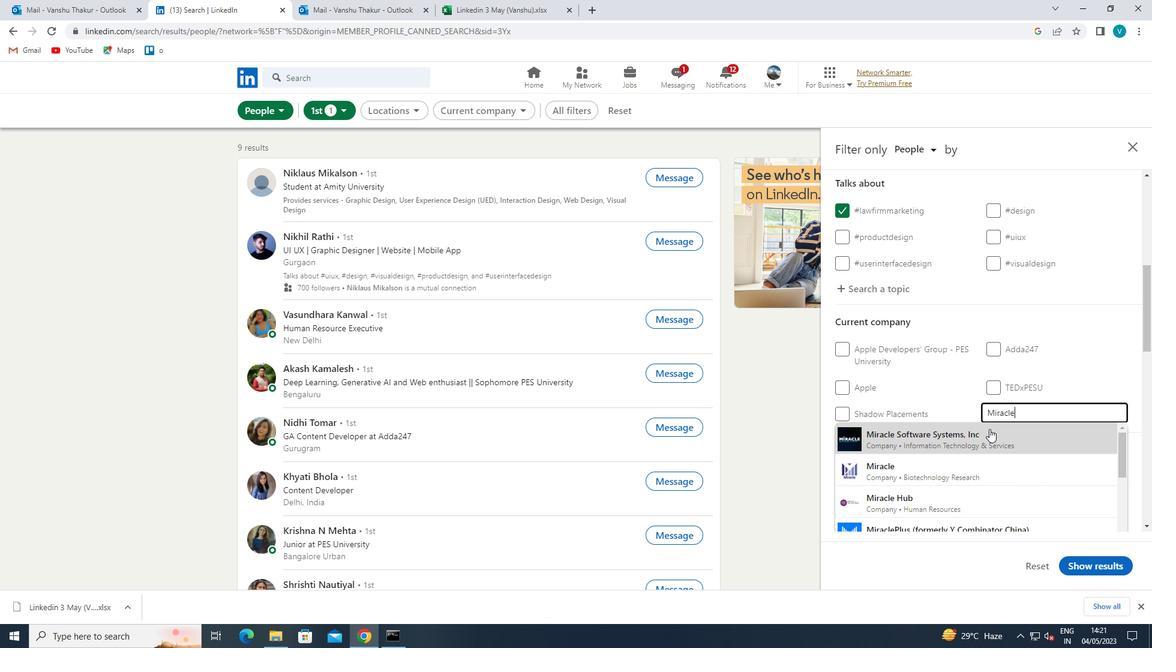 
Action: Mouse moved to (996, 424)
Screenshot: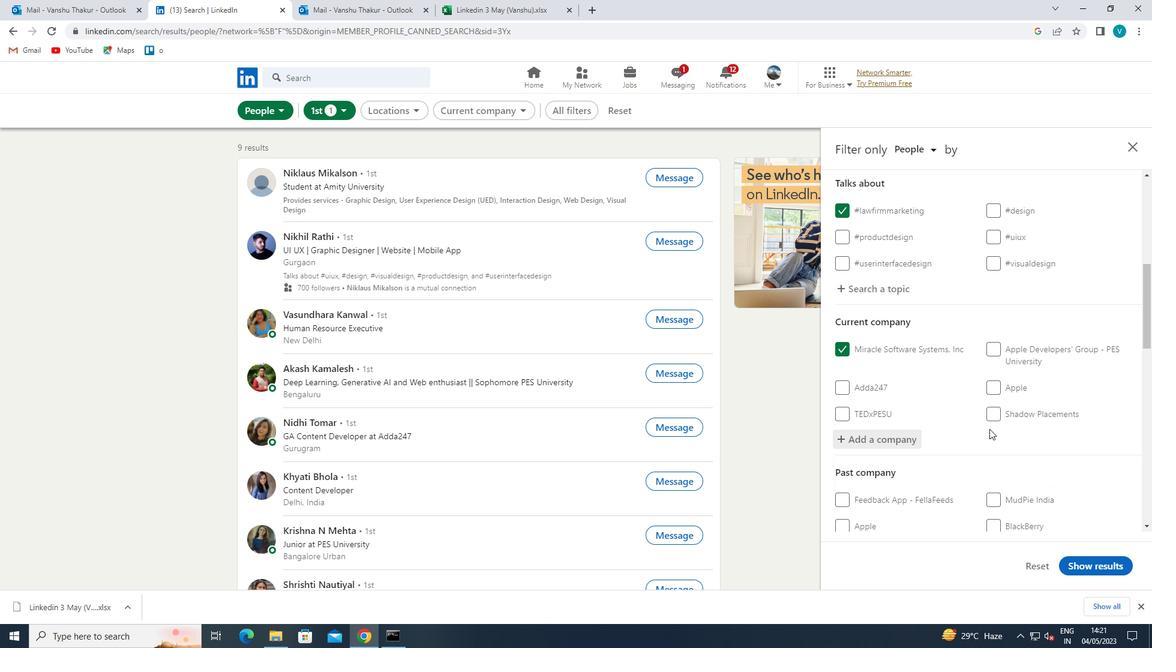 
Action: Mouse scrolled (996, 424) with delta (0, 0)
Screenshot: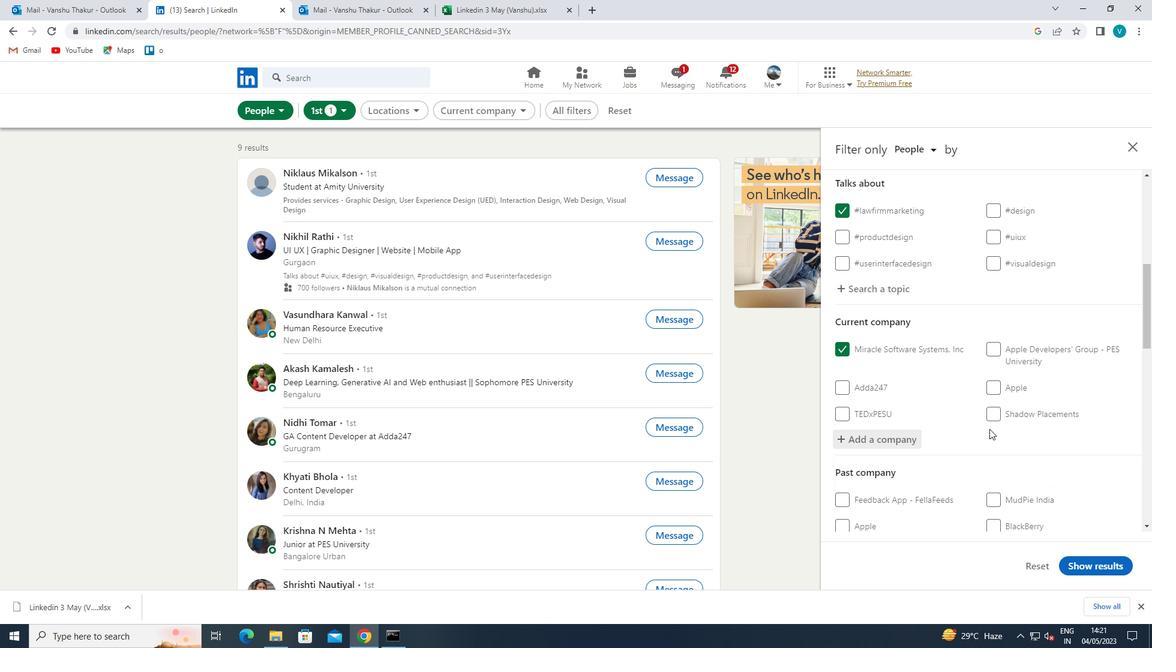 
Action: Mouse moved to (1001, 421)
Screenshot: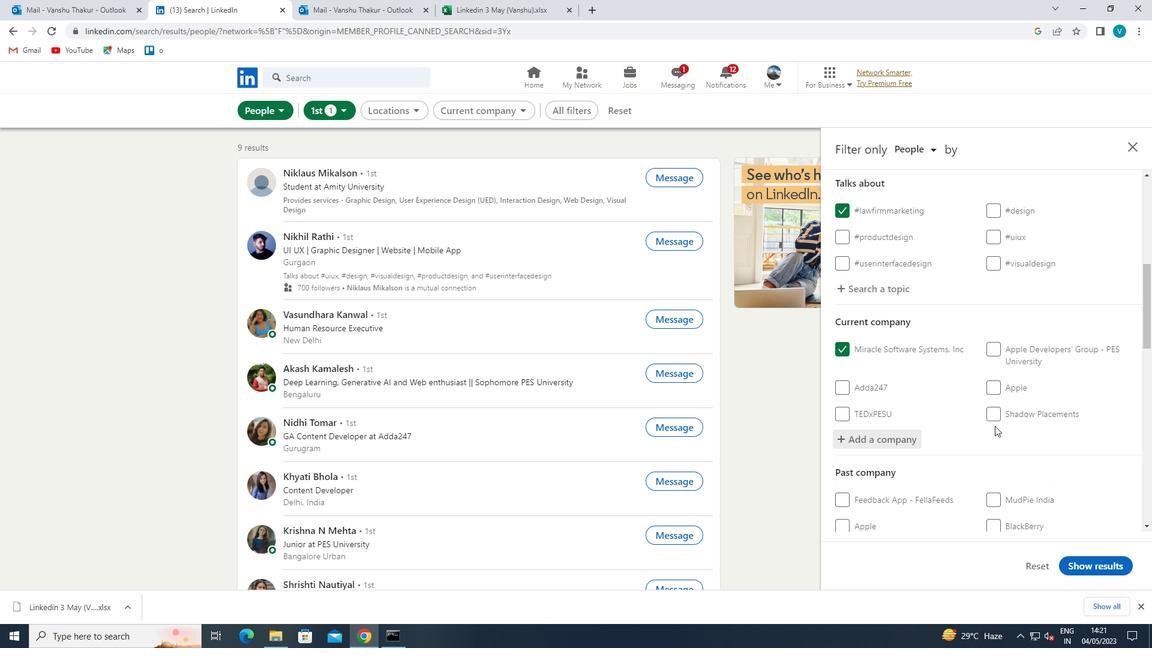 
Action: Mouse scrolled (1001, 420) with delta (0, 0)
Screenshot: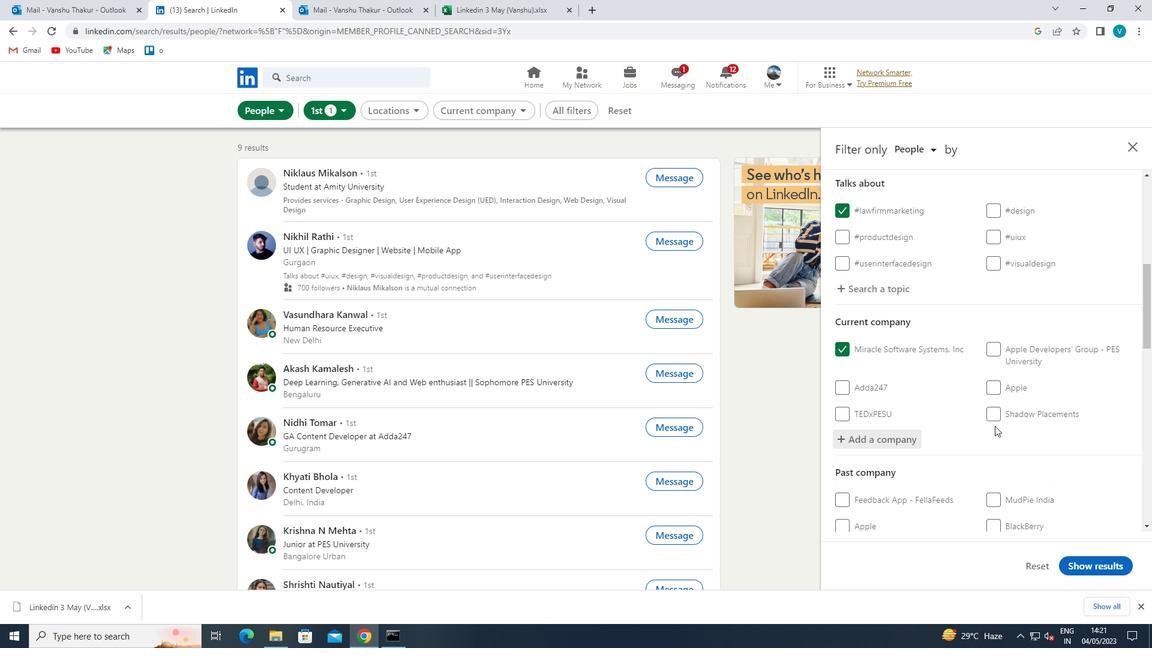 
Action: Mouse moved to (1001, 418)
Screenshot: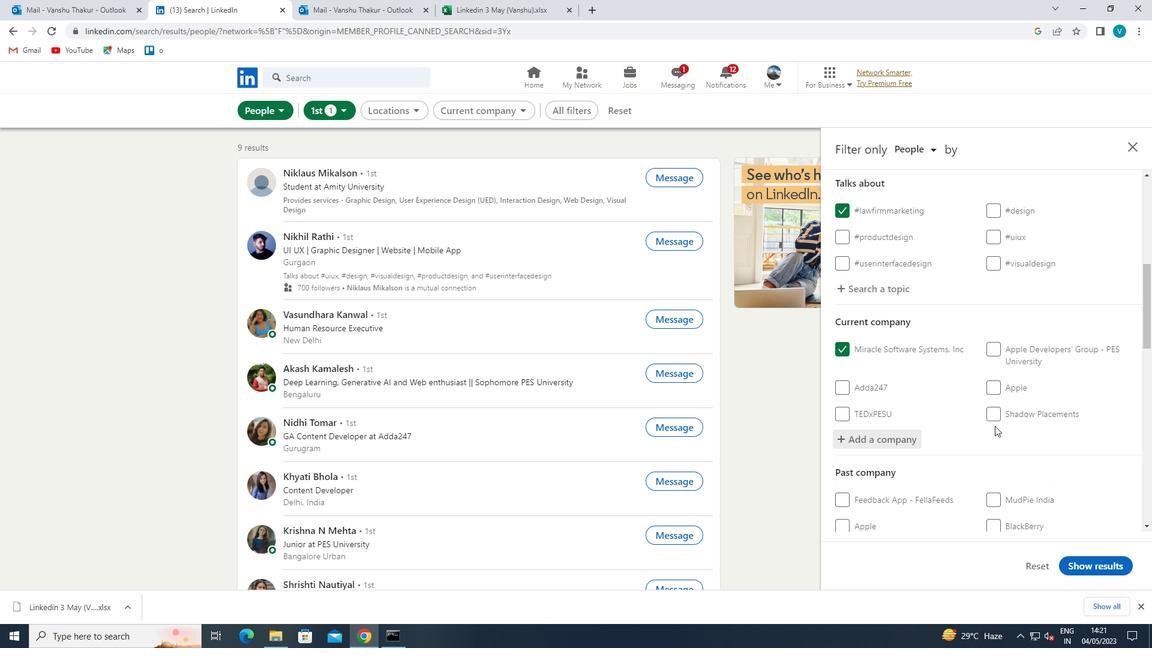 
Action: Mouse scrolled (1001, 418) with delta (0, 0)
Screenshot: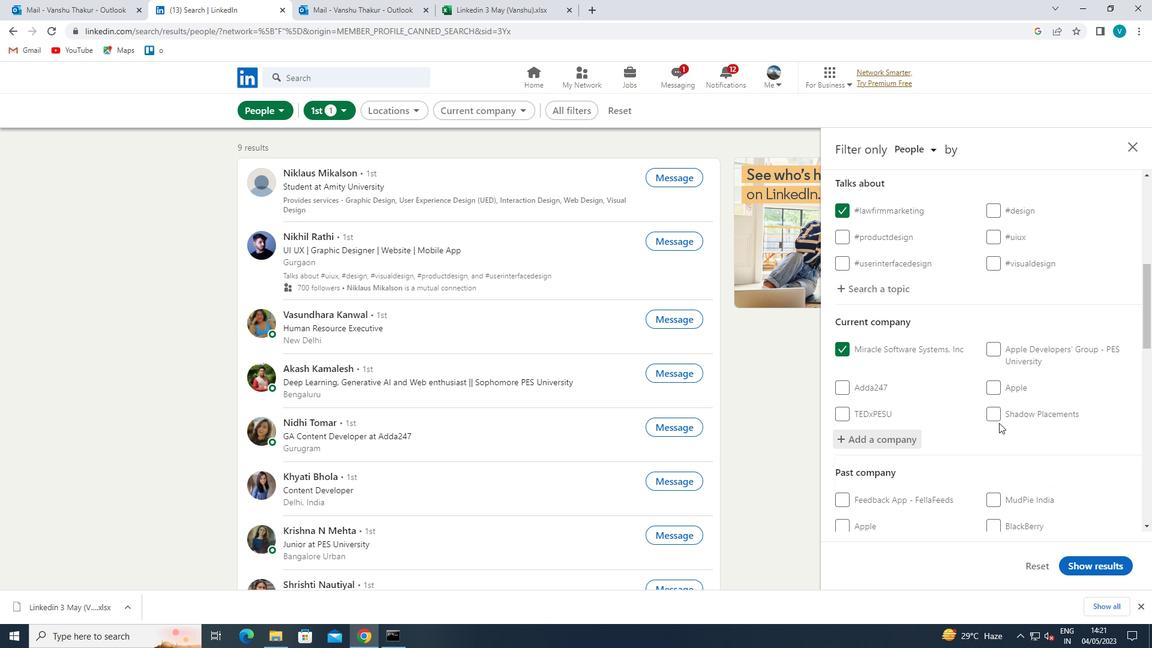 
Action: Mouse moved to (992, 430)
Screenshot: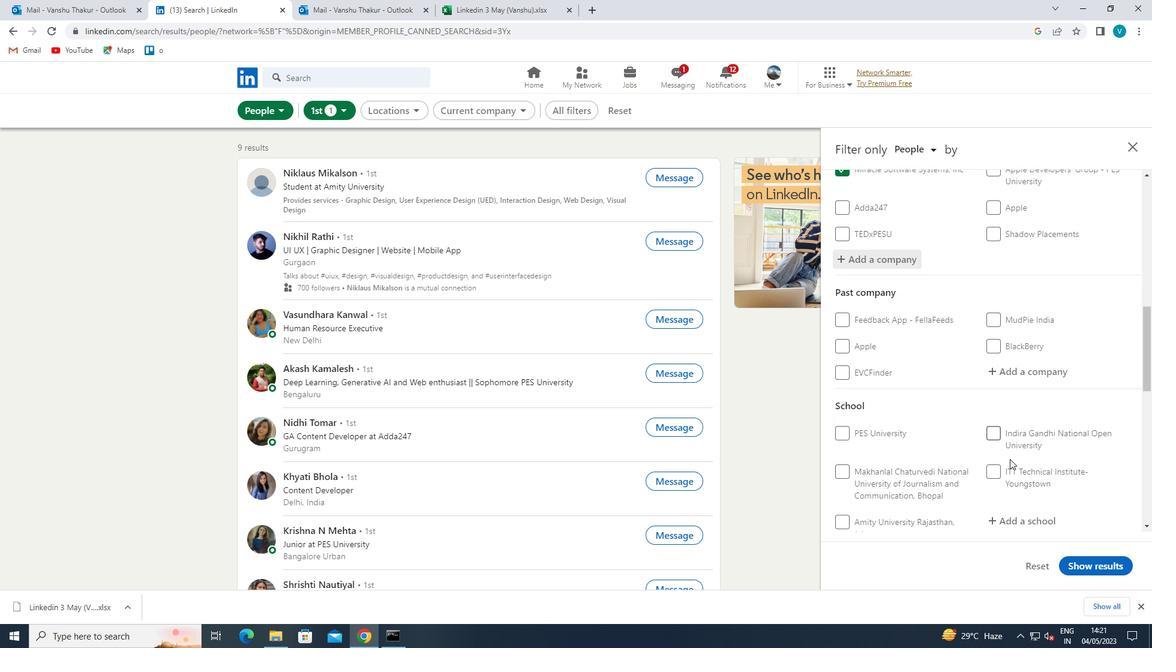 
Action: Mouse scrolled (992, 430) with delta (0, 0)
Screenshot: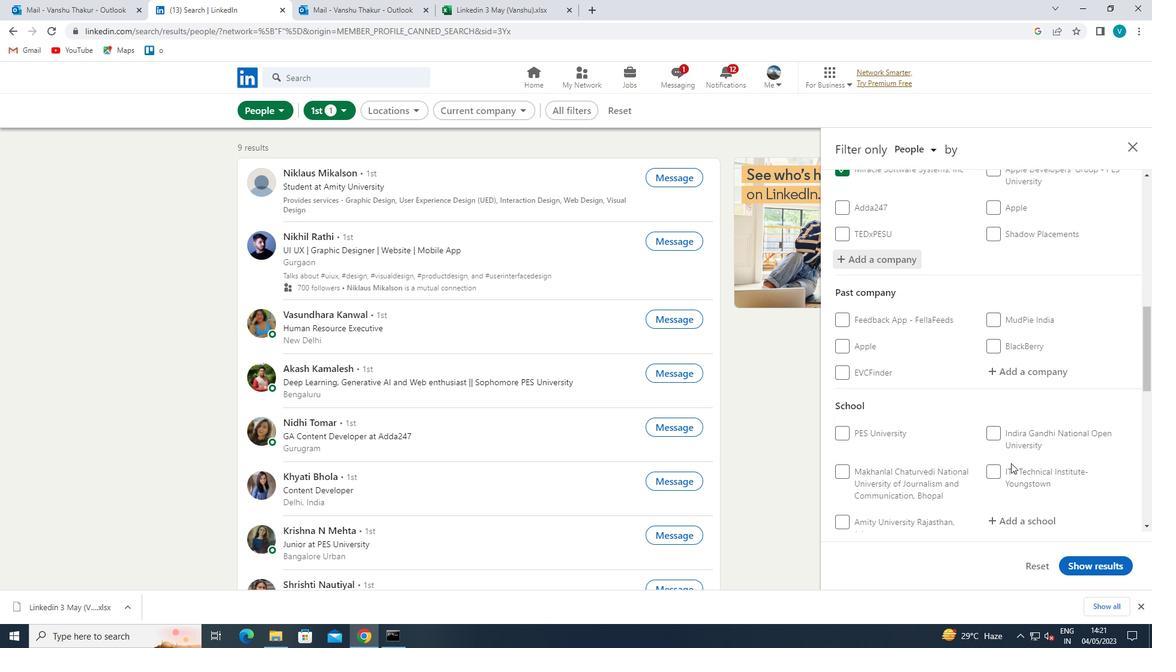 
Action: Mouse moved to (992, 430)
Screenshot: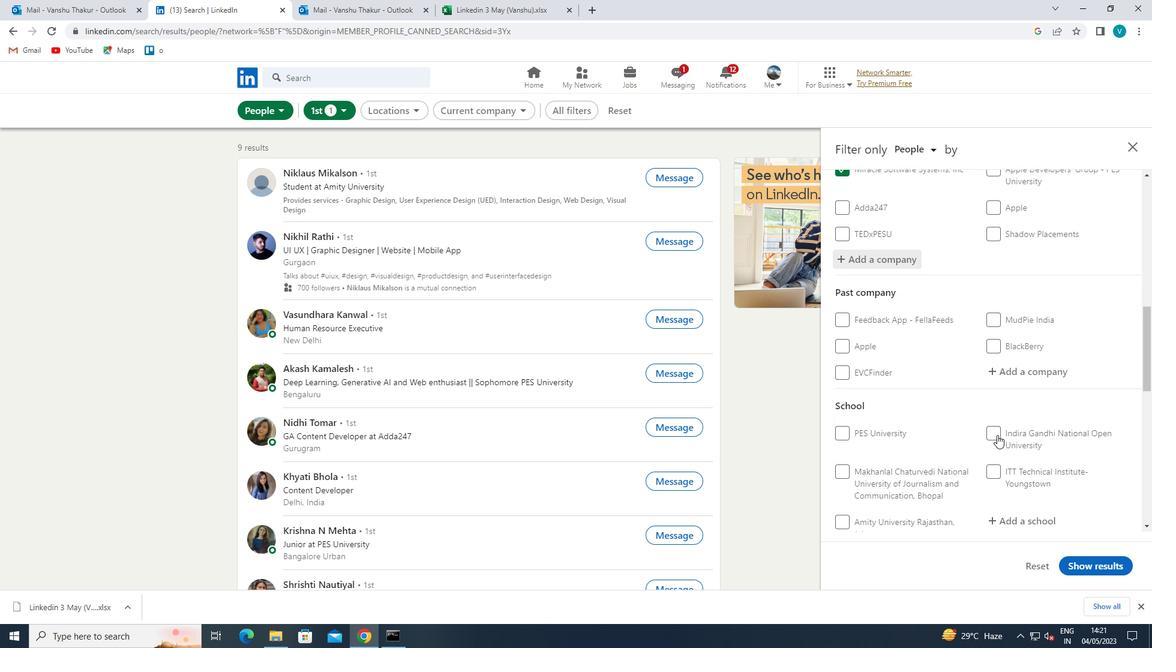
Action: Mouse scrolled (992, 429) with delta (0, 0)
Screenshot: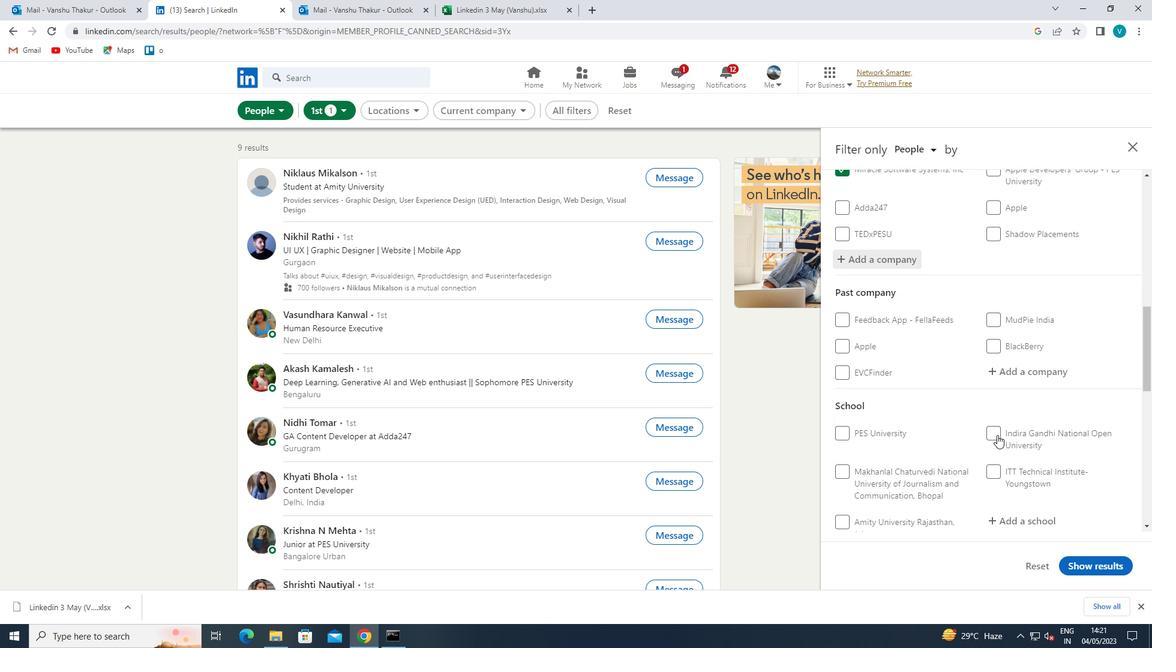 
Action: Mouse moved to (1009, 401)
Screenshot: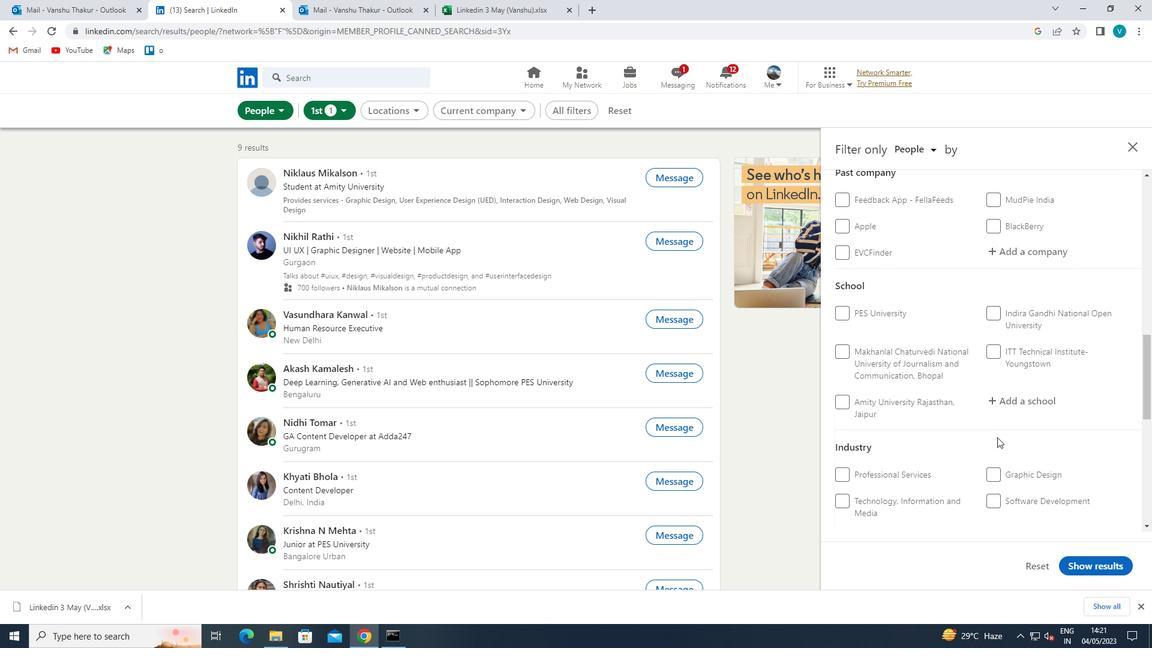 
Action: Mouse pressed left at (1009, 401)
Screenshot: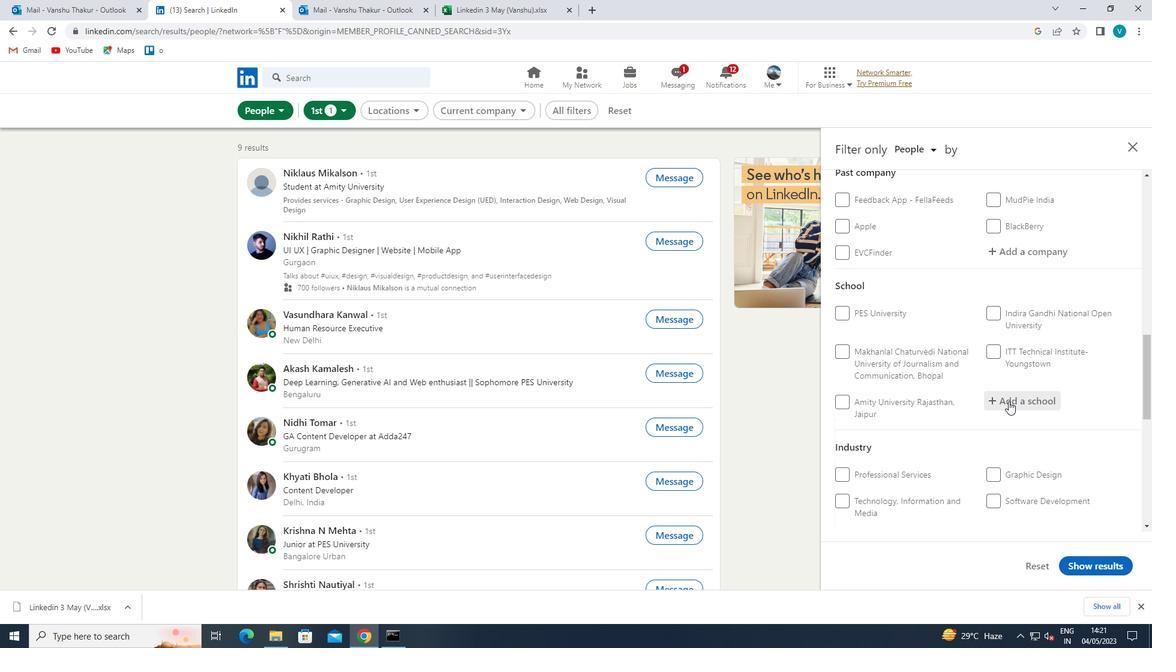 
Action: Mouse moved to (1009, 401)
Screenshot: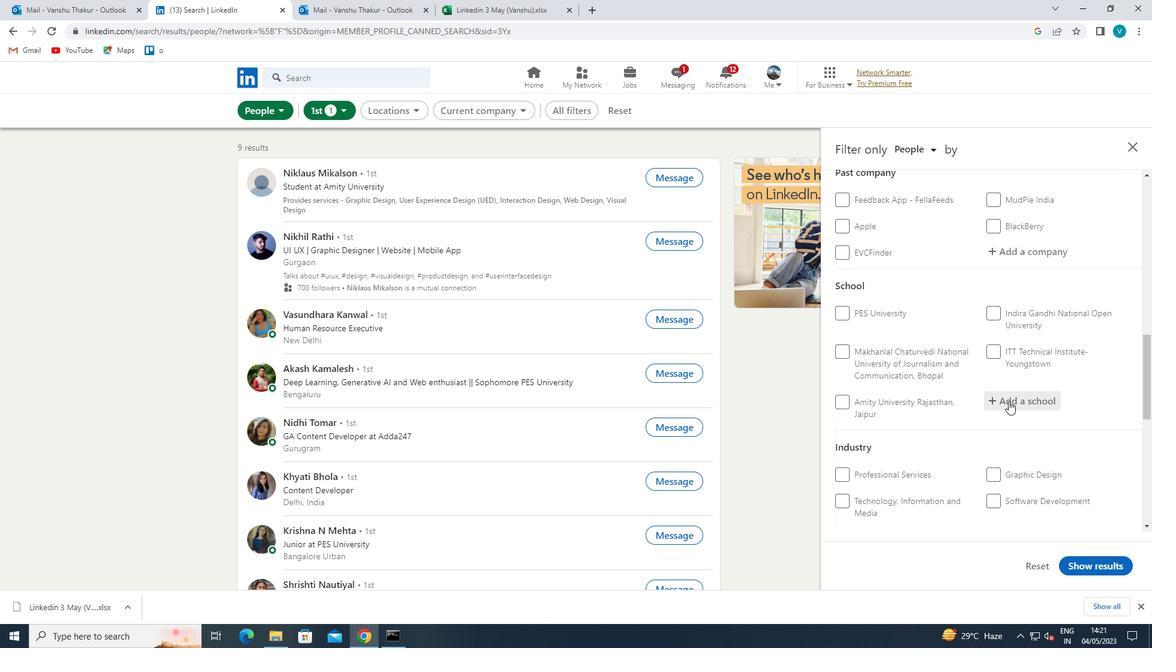 
Action: Key pressed <Key.shift>FORE<Key.space>
Screenshot: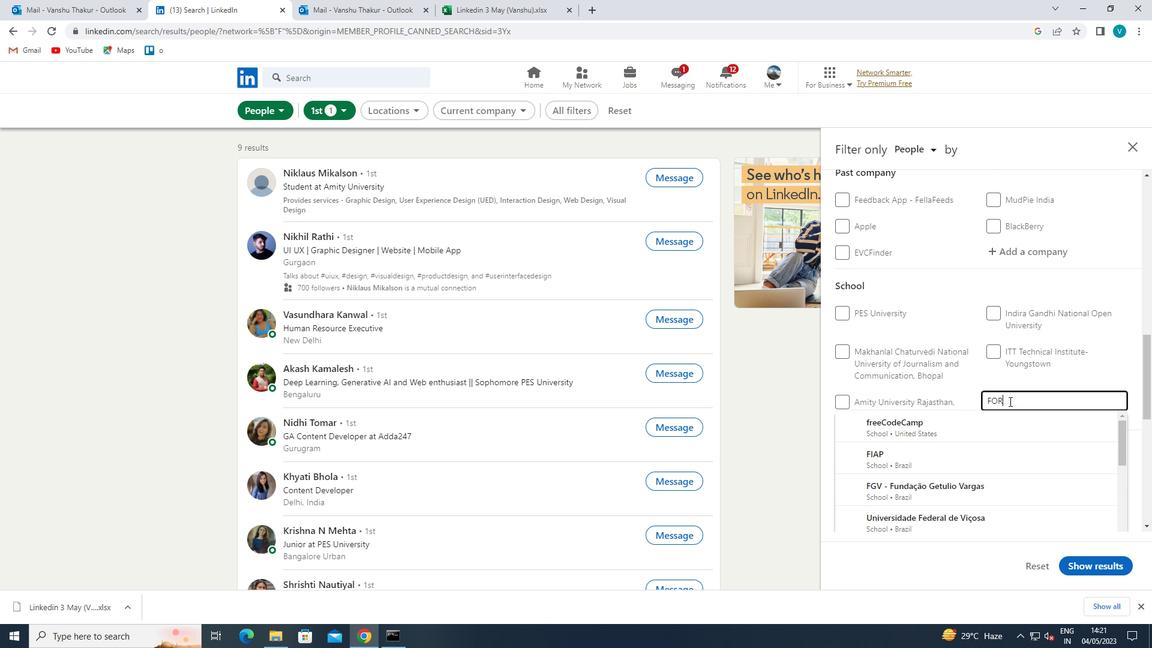 
Action: Mouse moved to (1002, 424)
Screenshot: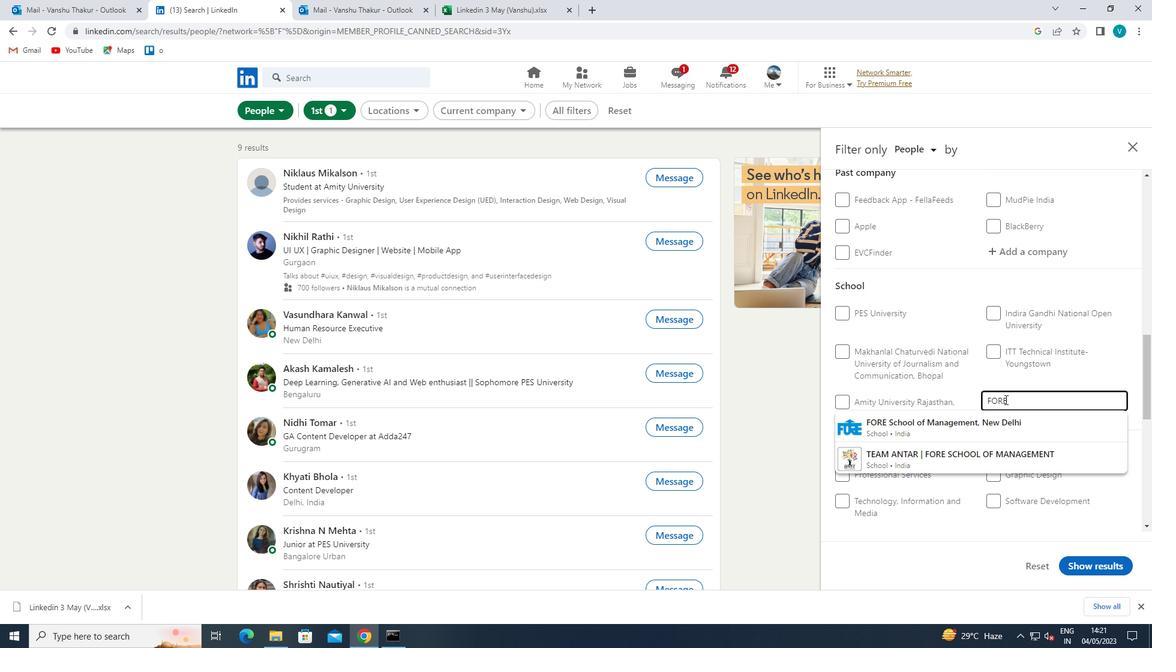 
Action: Mouse pressed left at (1002, 424)
Screenshot: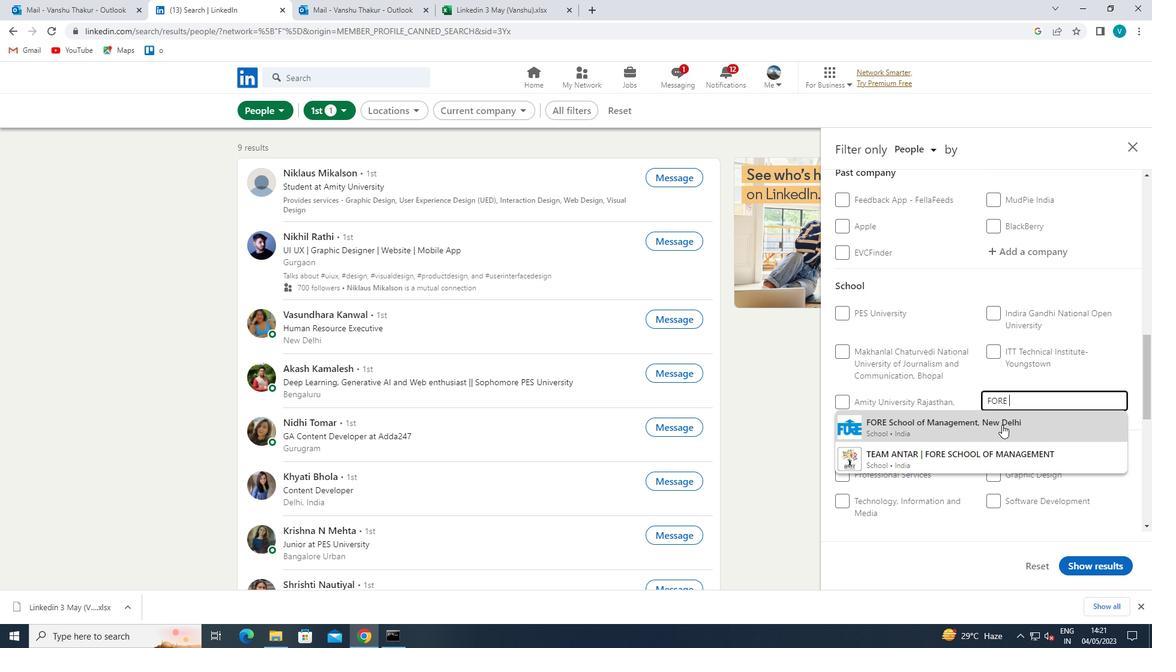 
Action: Mouse moved to (1004, 429)
Screenshot: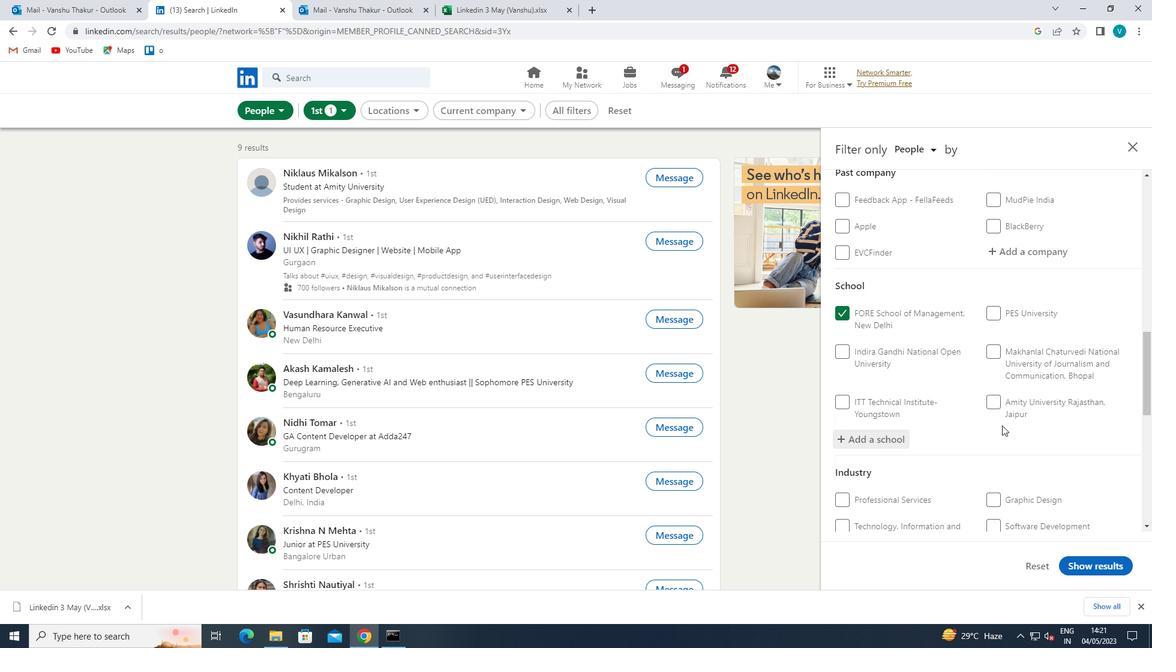 
Action: Mouse scrolled (1004, 429) with delta (0, 0)
Screenshot: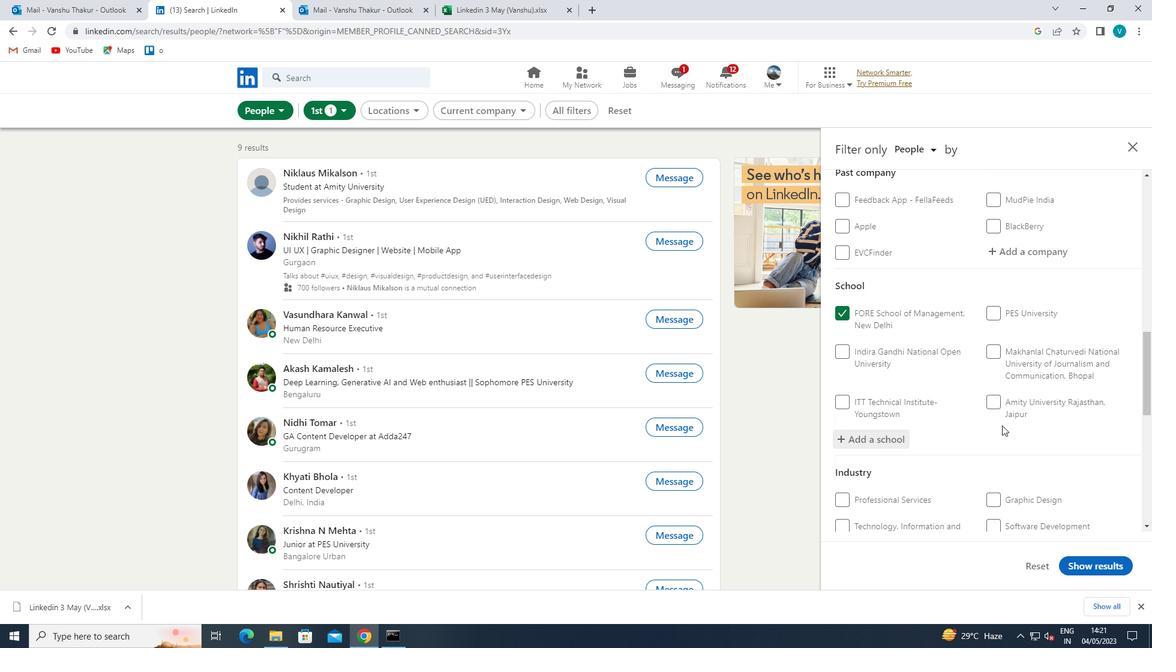 
Action: Mouse moved to (1003, 430)
Screenshot: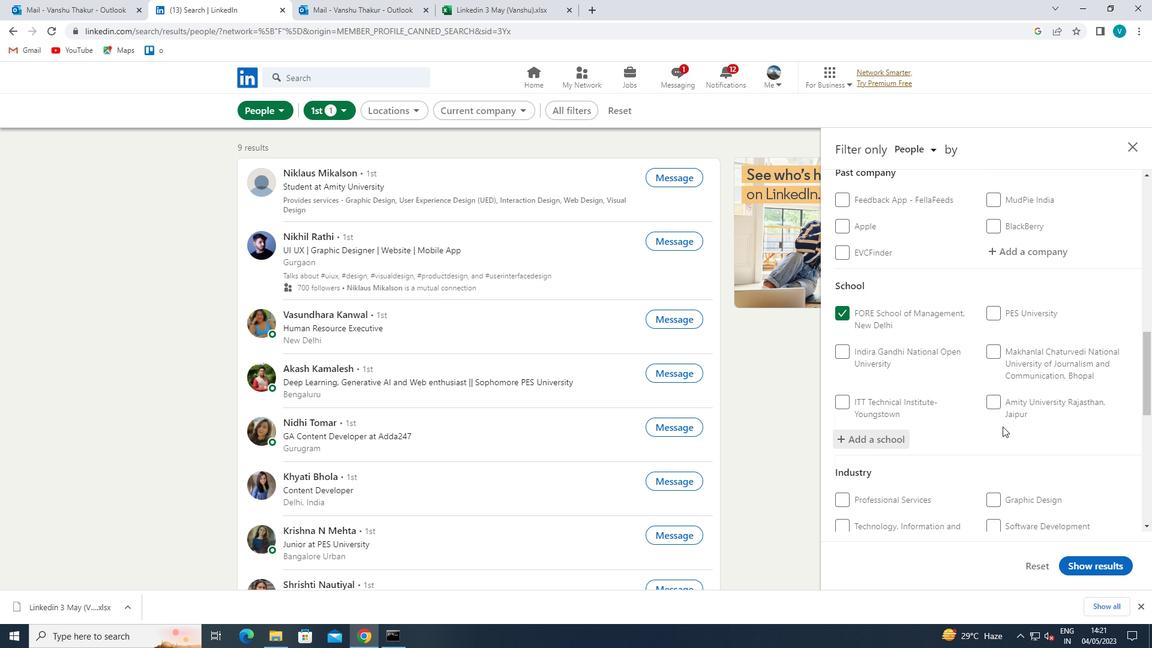 
Action: Mouse scrolled (1003, 430) with delta (0, 0)
Screenshot: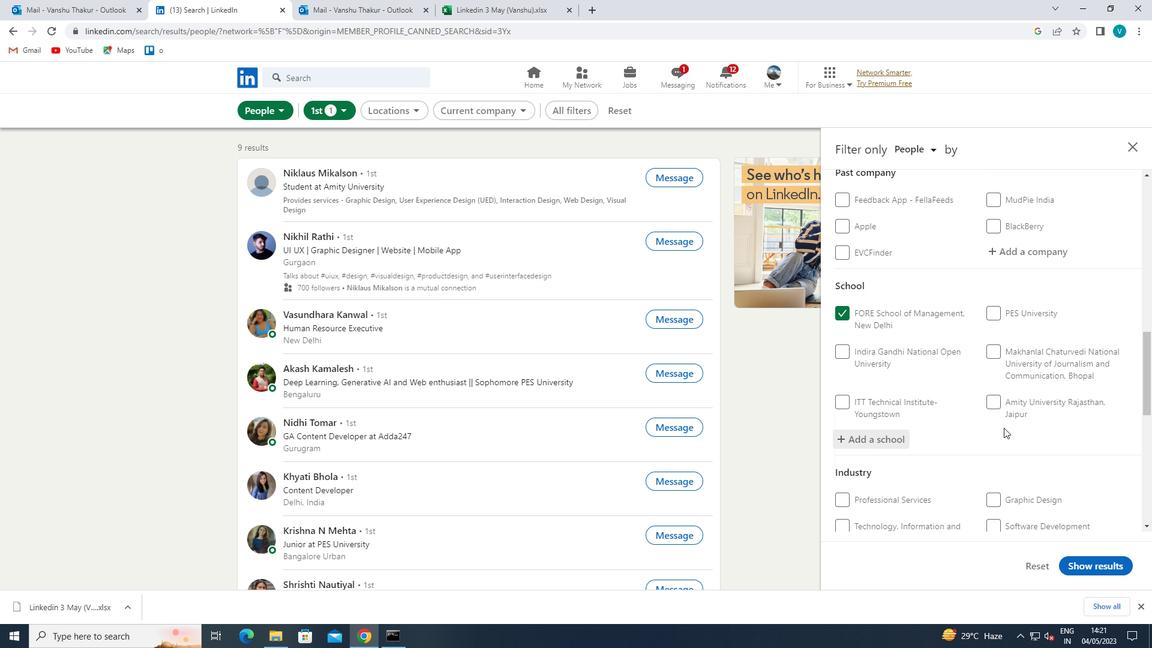 
Action: Mouse moved to (1002, 431)
Screenshot: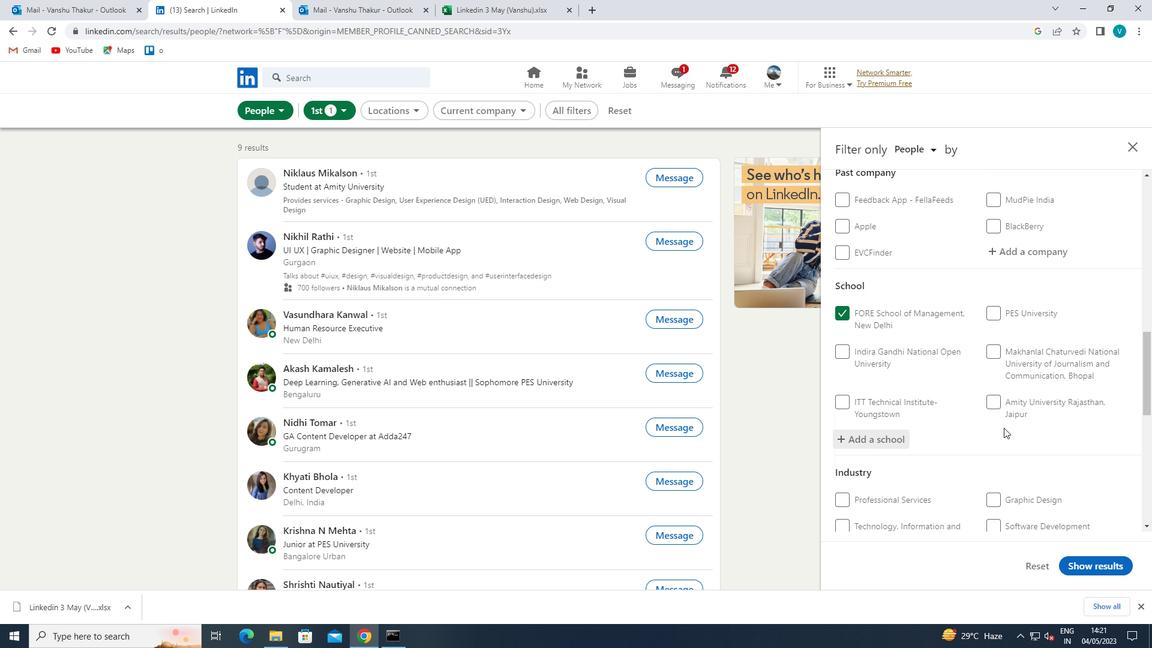 
Action: Mouse scrolled (1002, 430) with delta (0, 0)
Screenshot: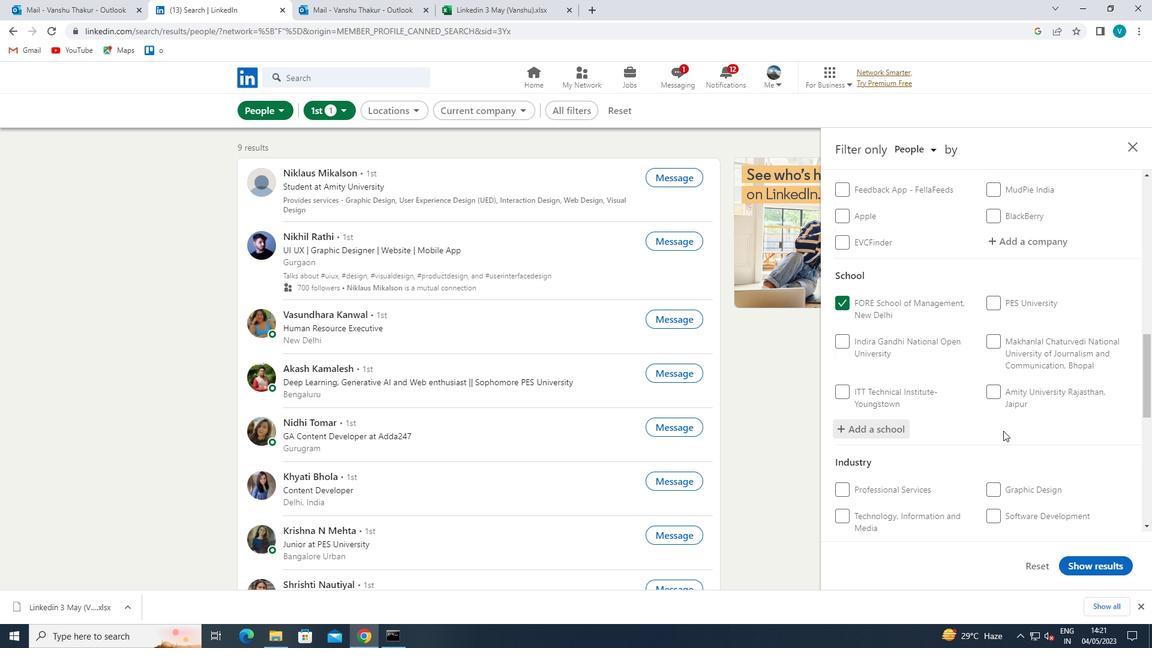 
Action: Mouse moved to (1018, 378)
Screenshot: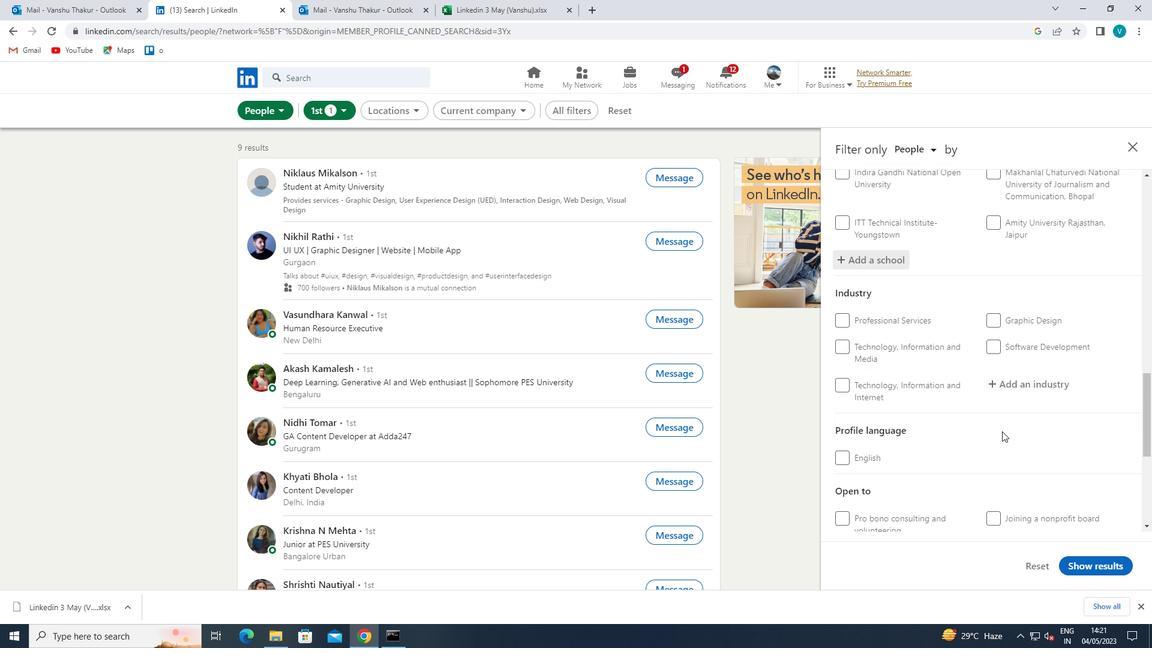 
Action: Mouse pressed left at (1018, 378)
Screenshot: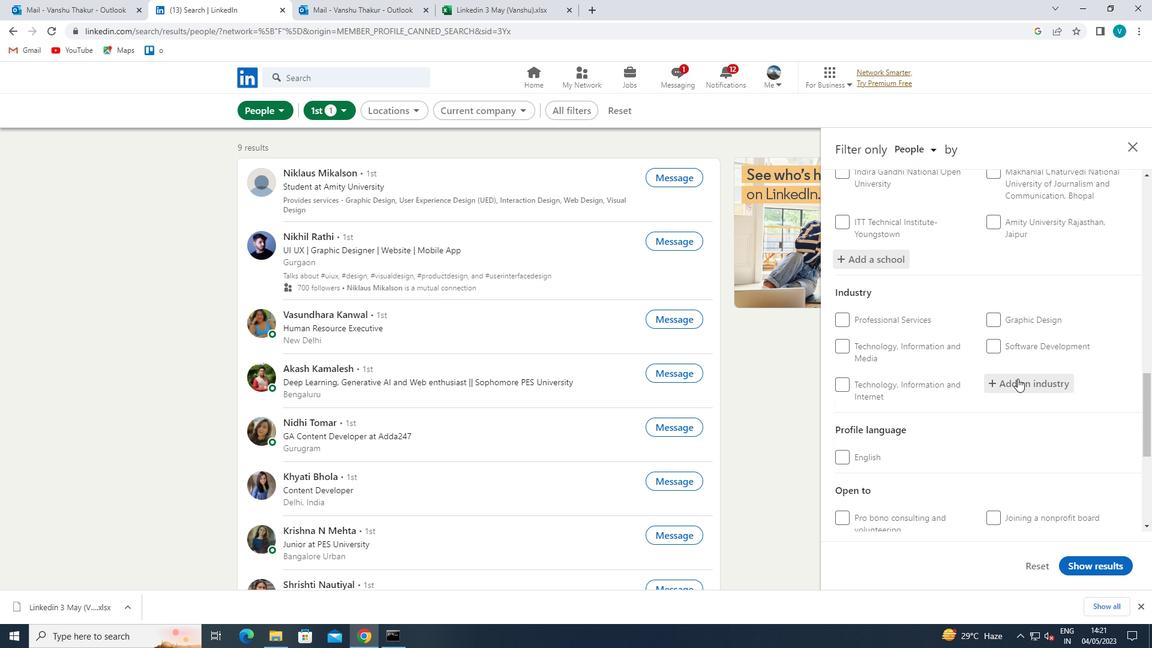 
Action: Mouse moved to (1019, 378)
Screenshot: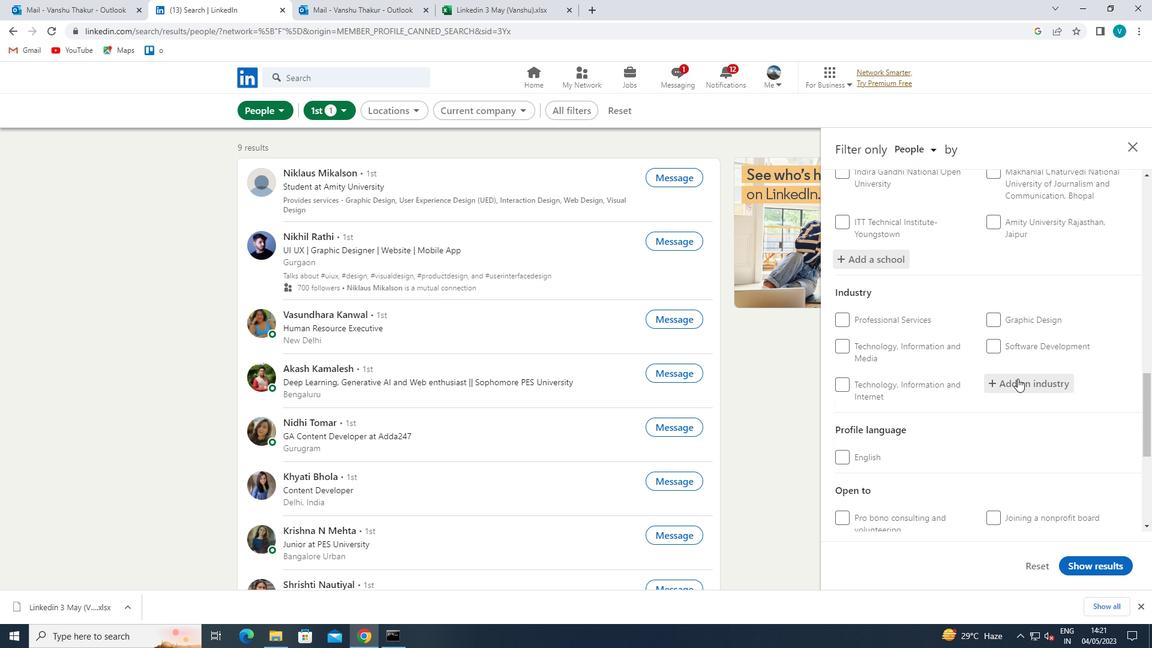 
Action: Key pressed <Key.shift>GROUND<Key.space>
Screenshot: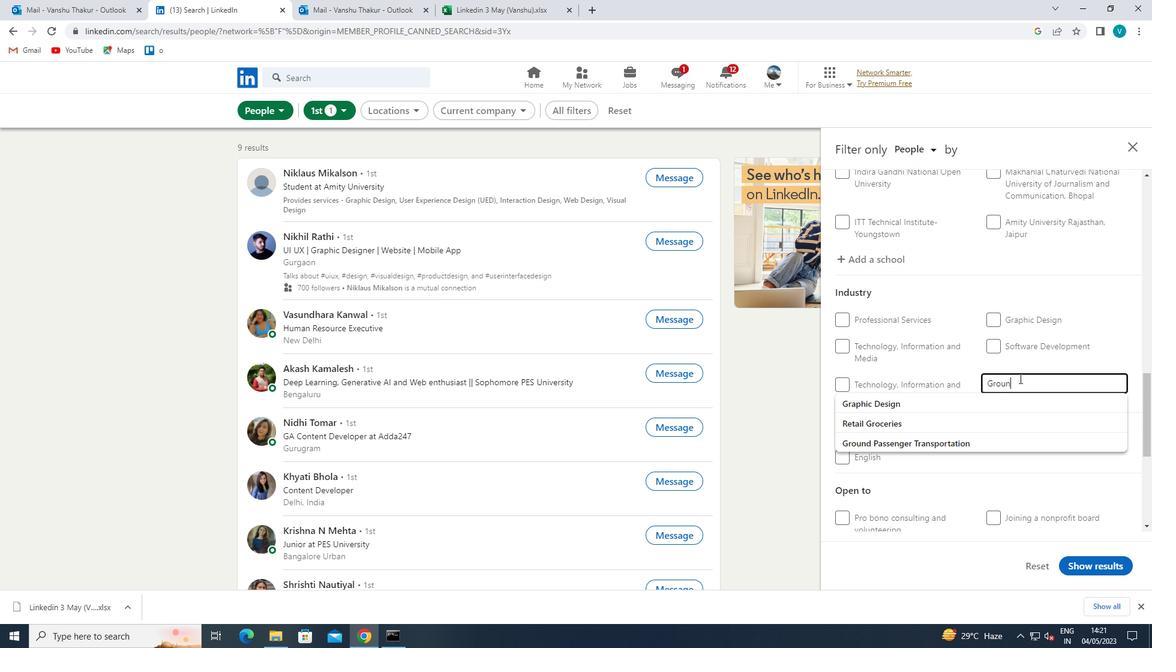 
Action: Mouse moved to (1024, 400)
Screenshot: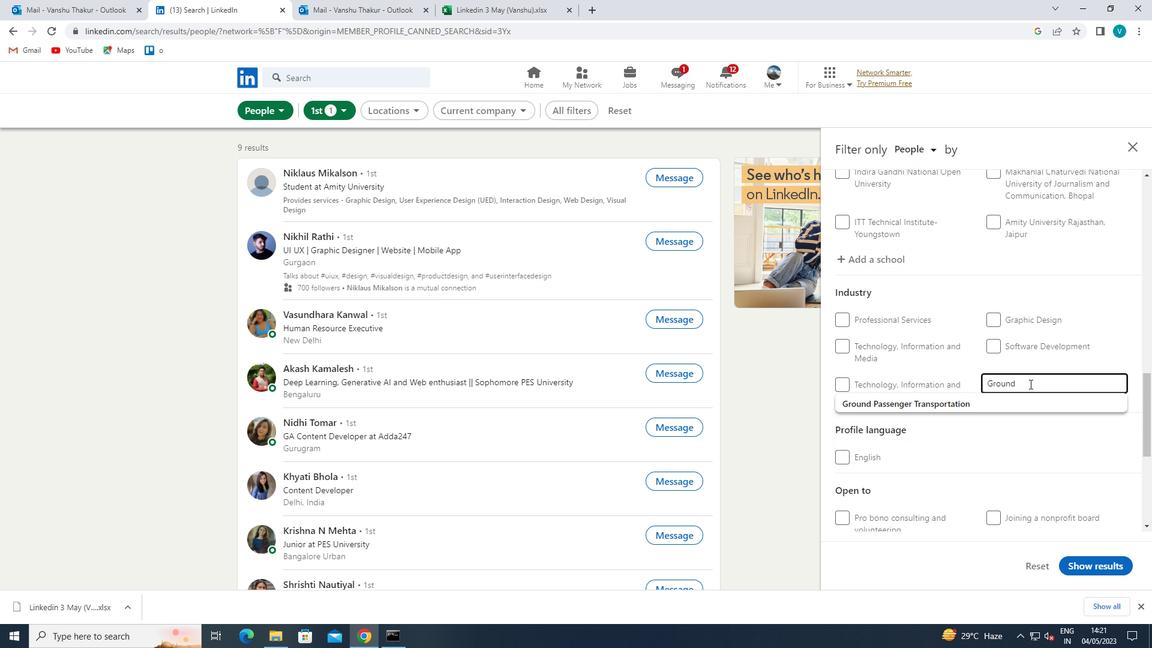 
Action: Mouse pressed left at (1024, 400)
Screenshot: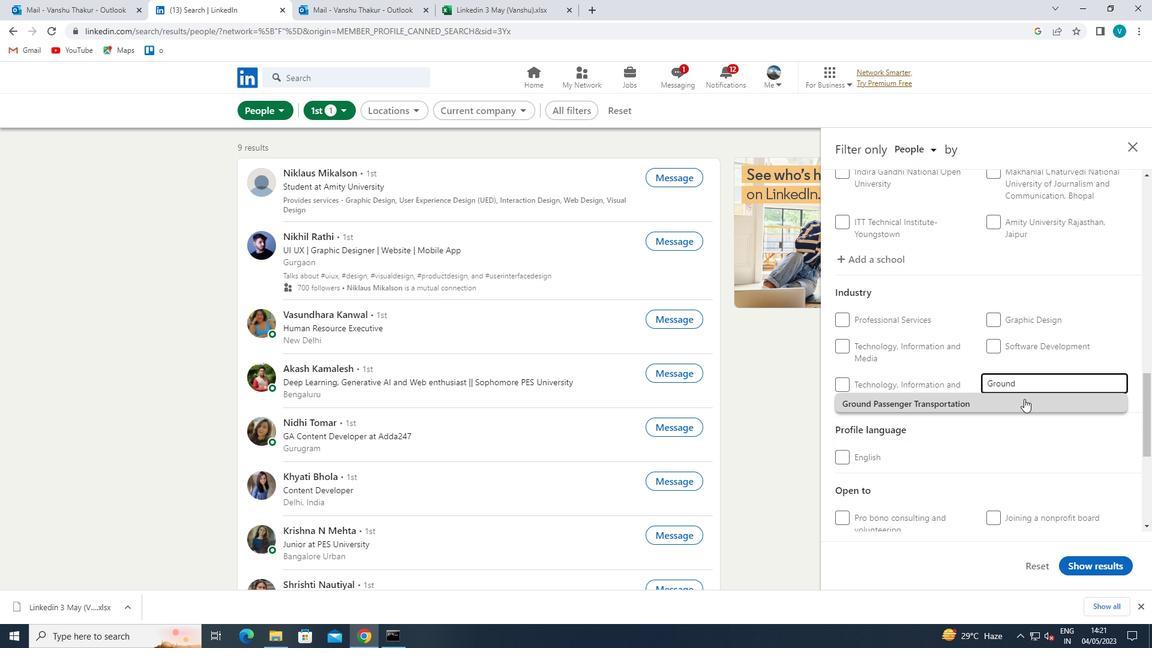 
Action: Mouse scrolled (1024, 399) with delta (0, 0)
Screenshot: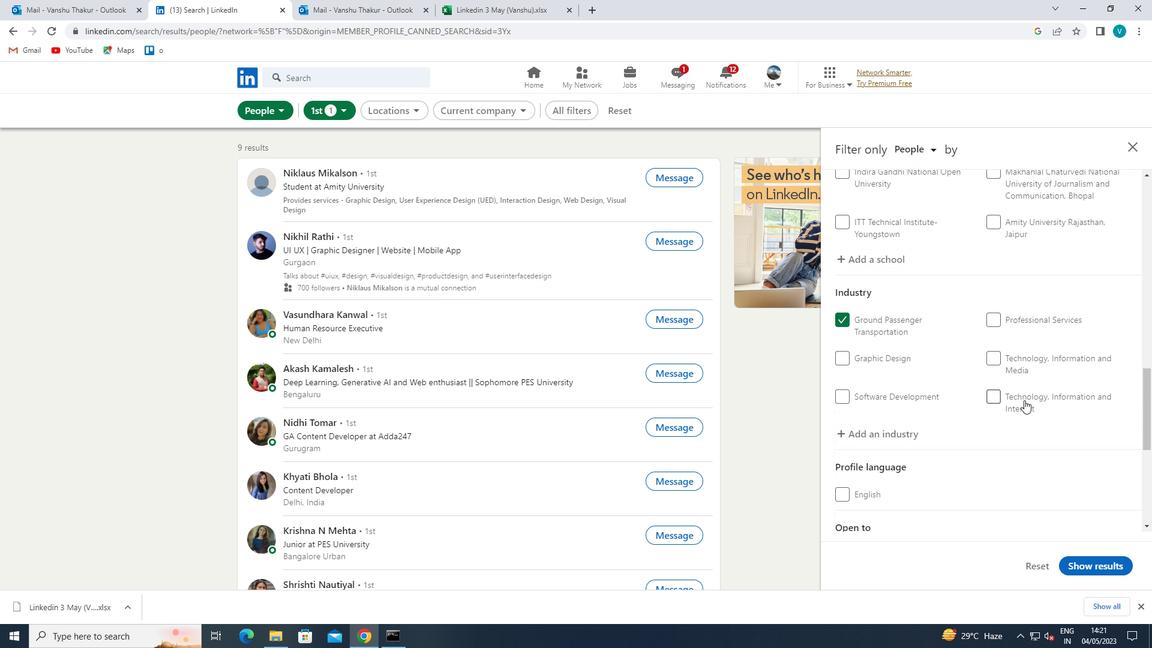 
Action: Mouse moved to (1022, 401)
Screenshot: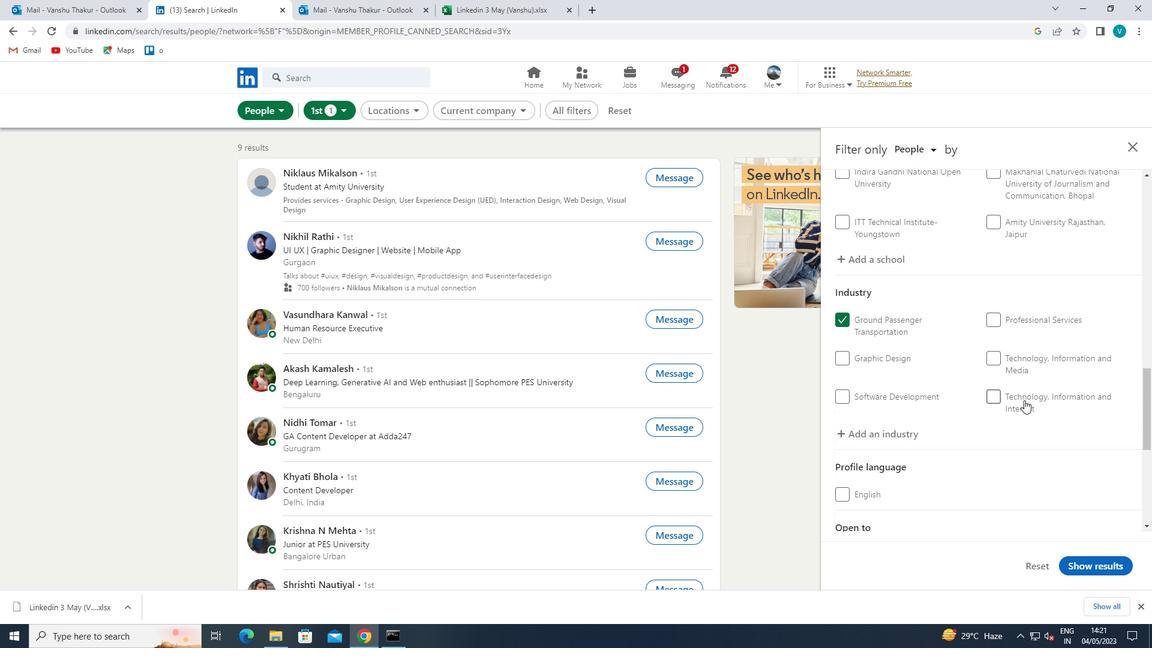 
Action: Mouse scrolled (1022, 400) with delta (0, 0)
Screenshot: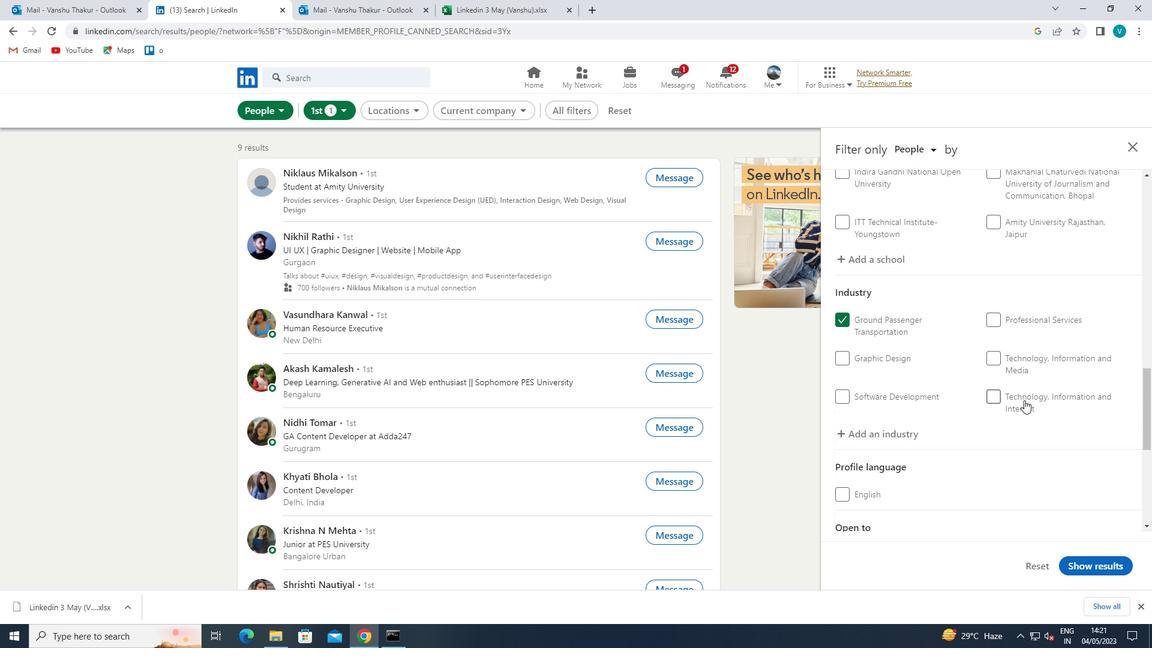 
Action: Mouse moved to (1019, 403)
Screenshot: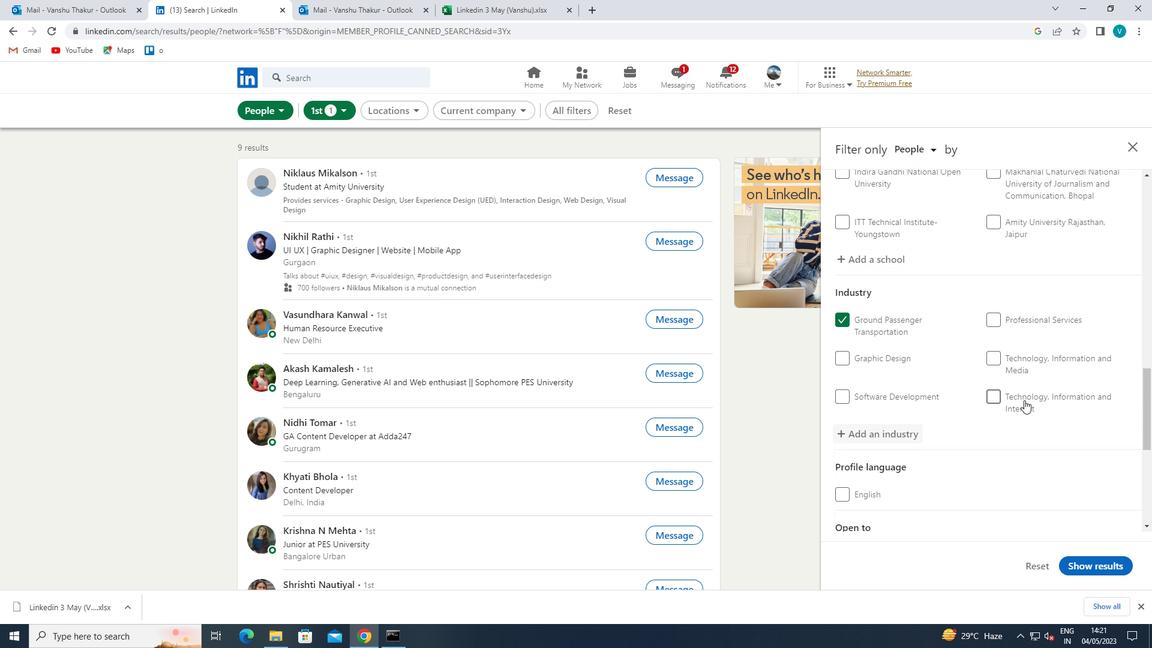 
Action: Mouse scrolled (1019, 403) with delta (0, 0)
Screenshot: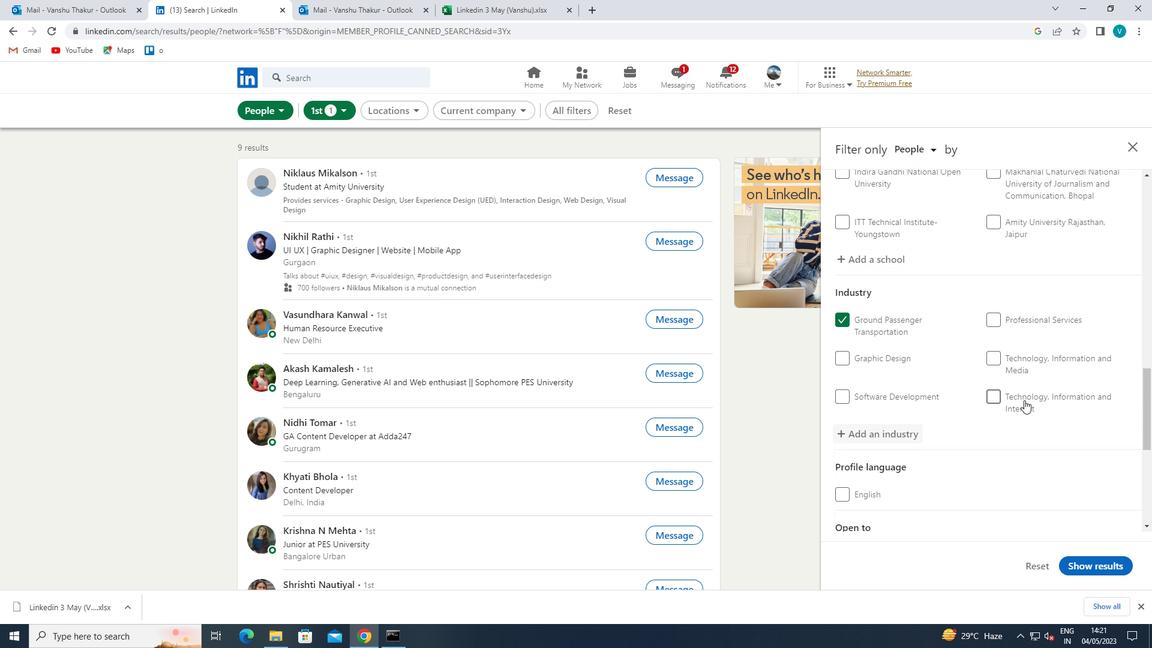
Action: Mouse moved to (1017, 403)
Screenshot: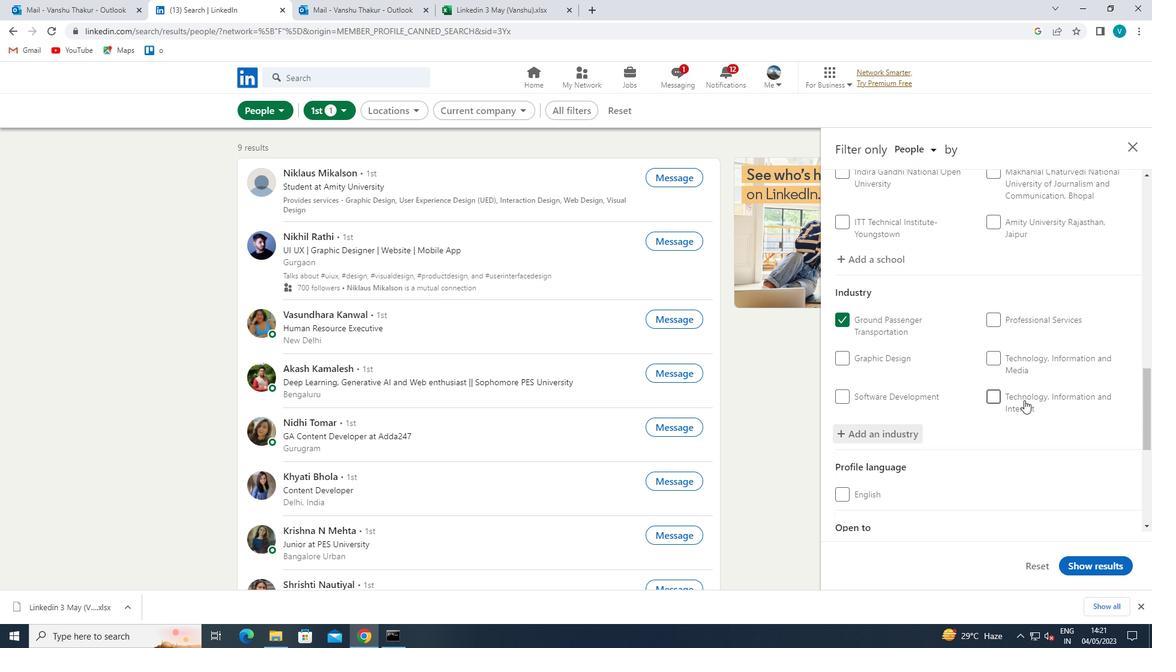 
Action: Mouse scrolled (1017, 403) with delta (0, 0)
Screenshot: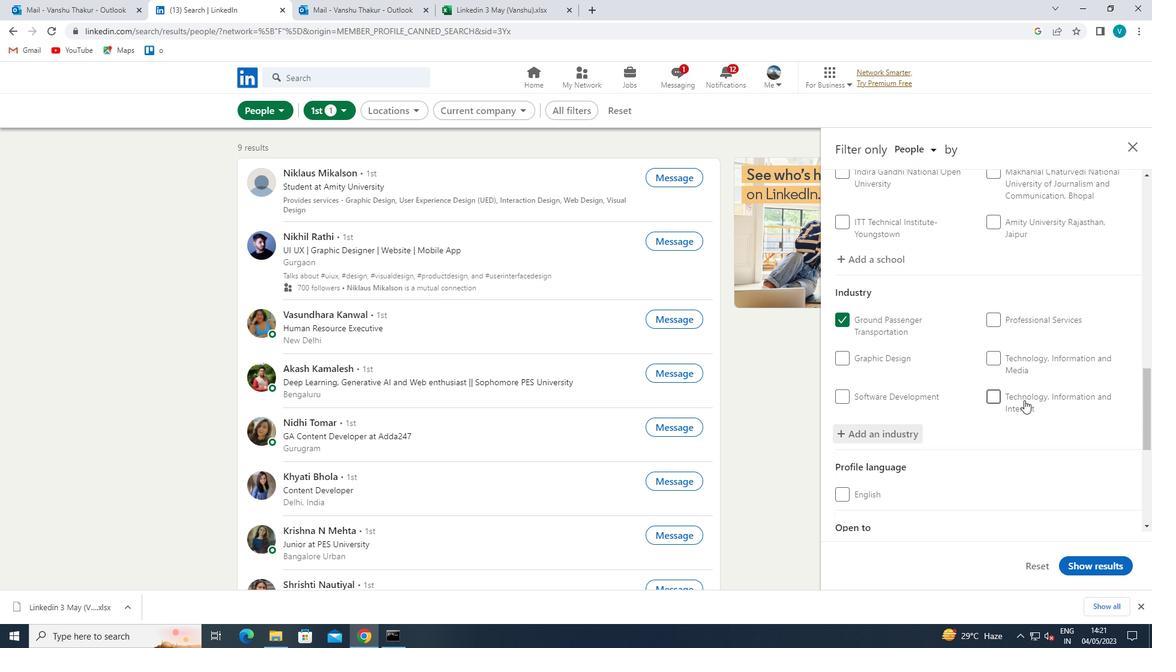 
Action: Mouse moved to (1015, 405)
Screenshot: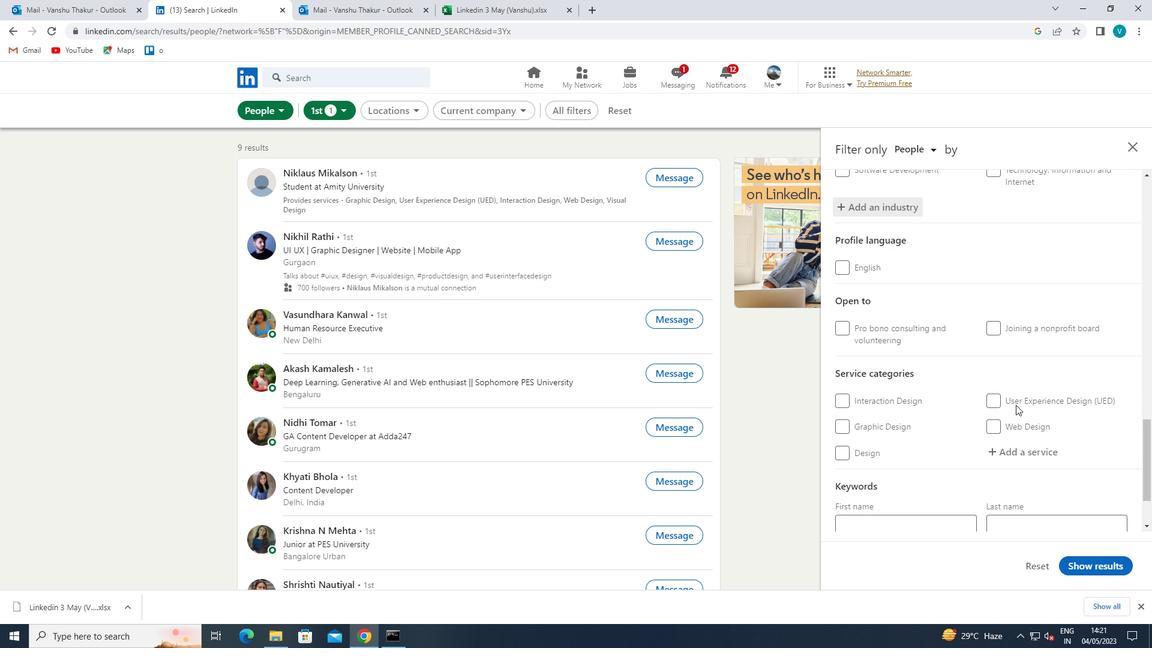 
Action: Mouse scrolled (1015, 405) with delta (0, 0)
Screenshot: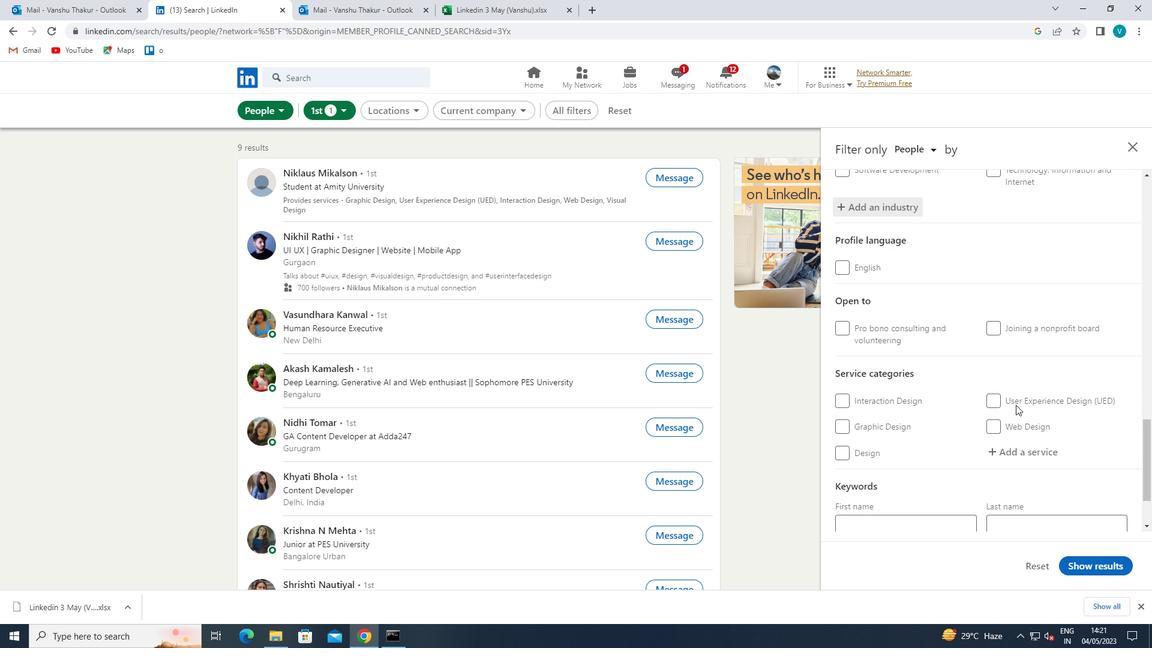 
Action: Mouse moved to (1008, 382)
Screenshot: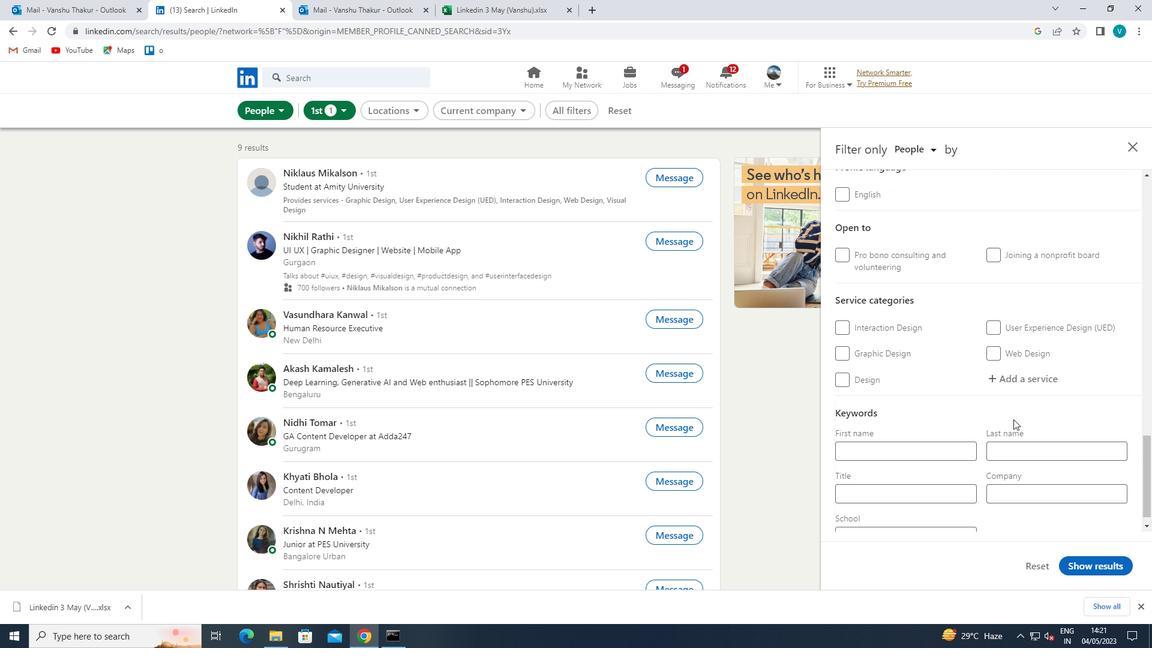 
Action: Mouse pressed left at (1008, 382)
Screenshot: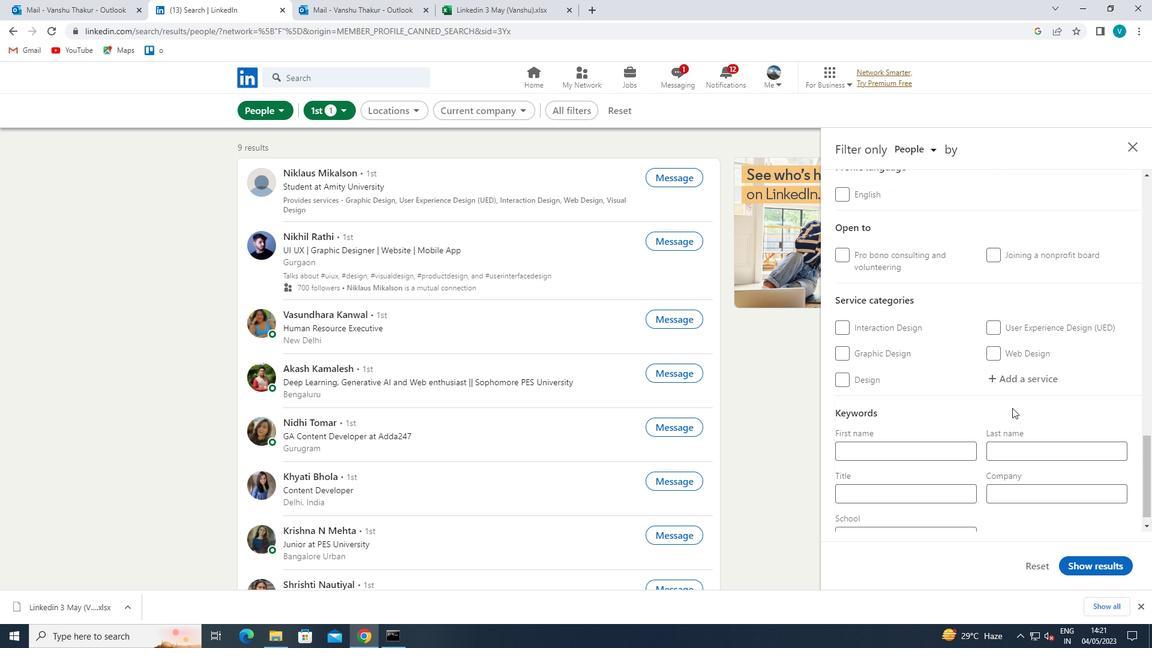 
Action: Mouse moved to (1007, 382)
Screenshot: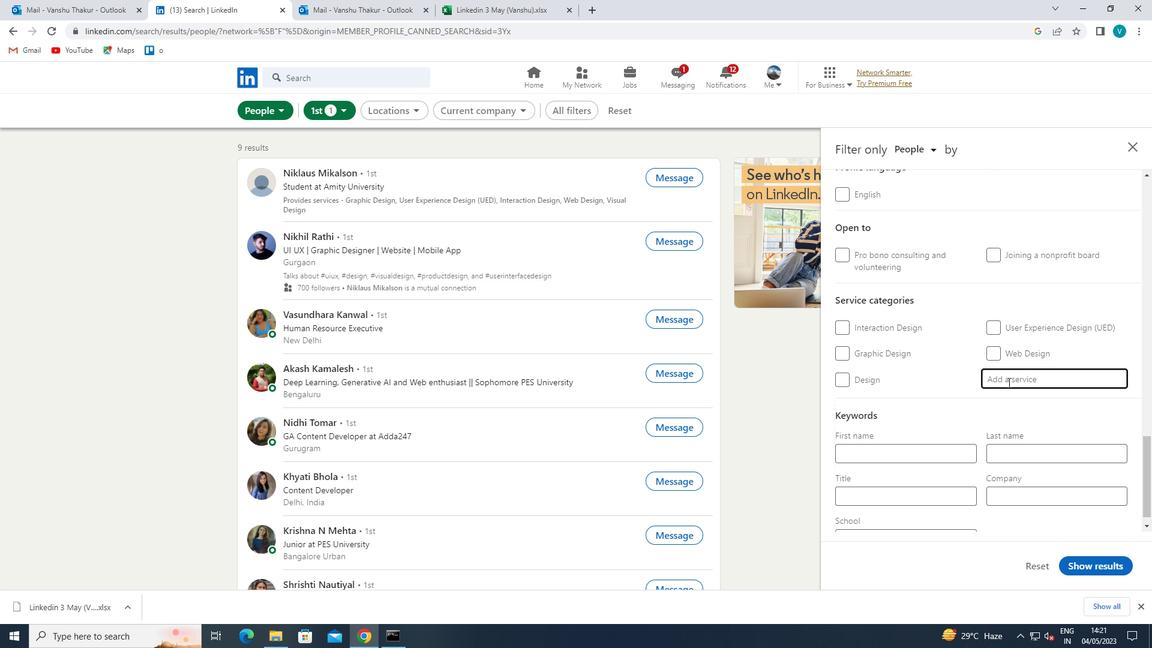 
Action: Key pressed <Key.shift>TYP
Screenshot: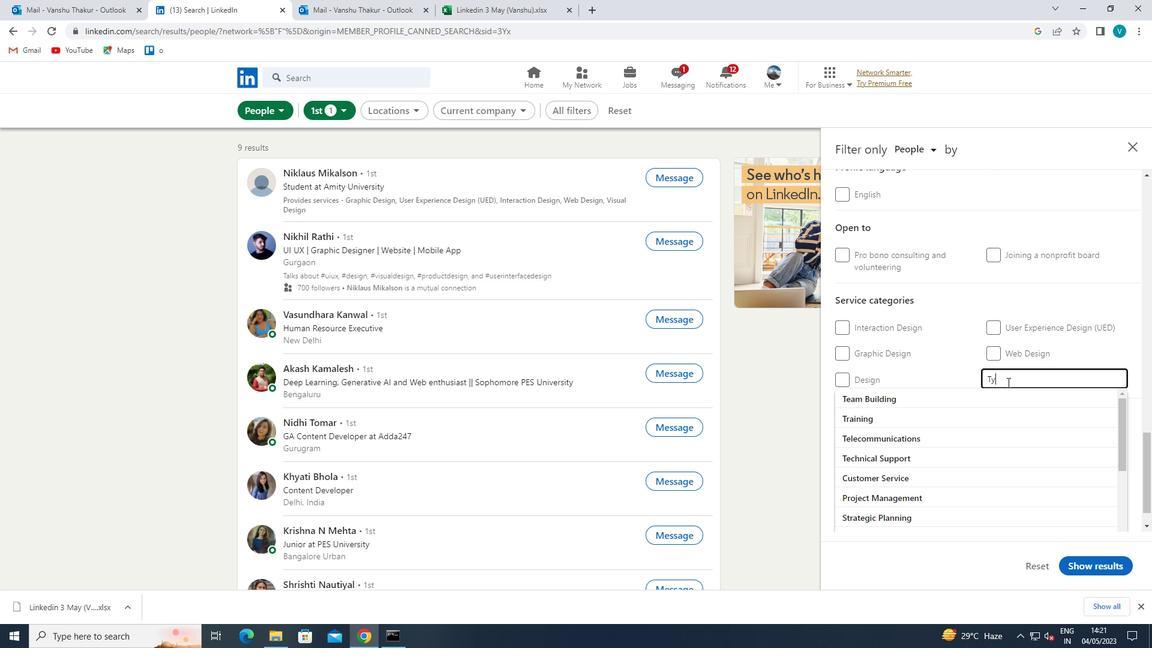 
Action: Mouse moved to (950, 392)
Screenshot: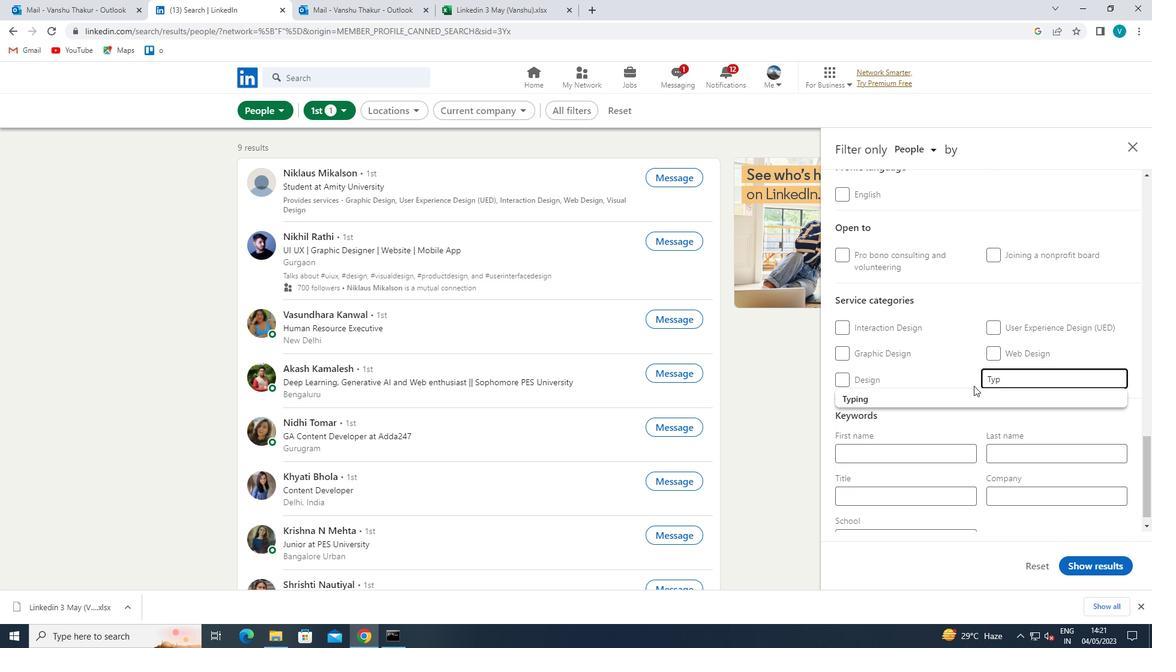 
Action: Mouse pressed left at (950, 392)
Screenshot: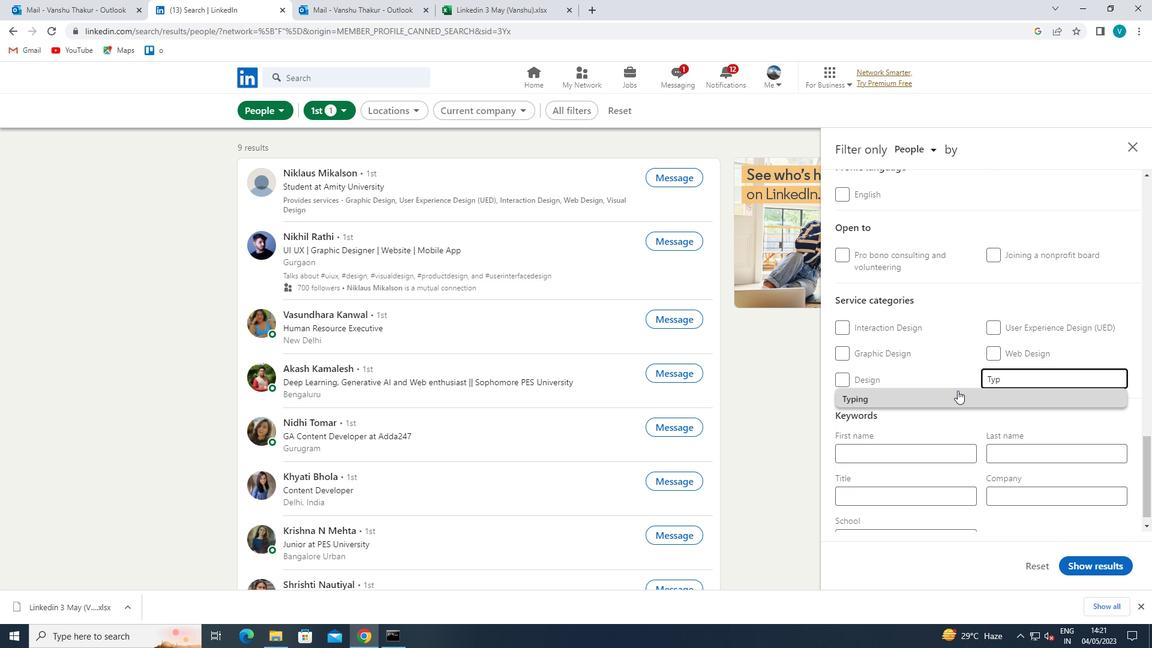 
Action: Mouse moved to (950, 392)
Screenshot: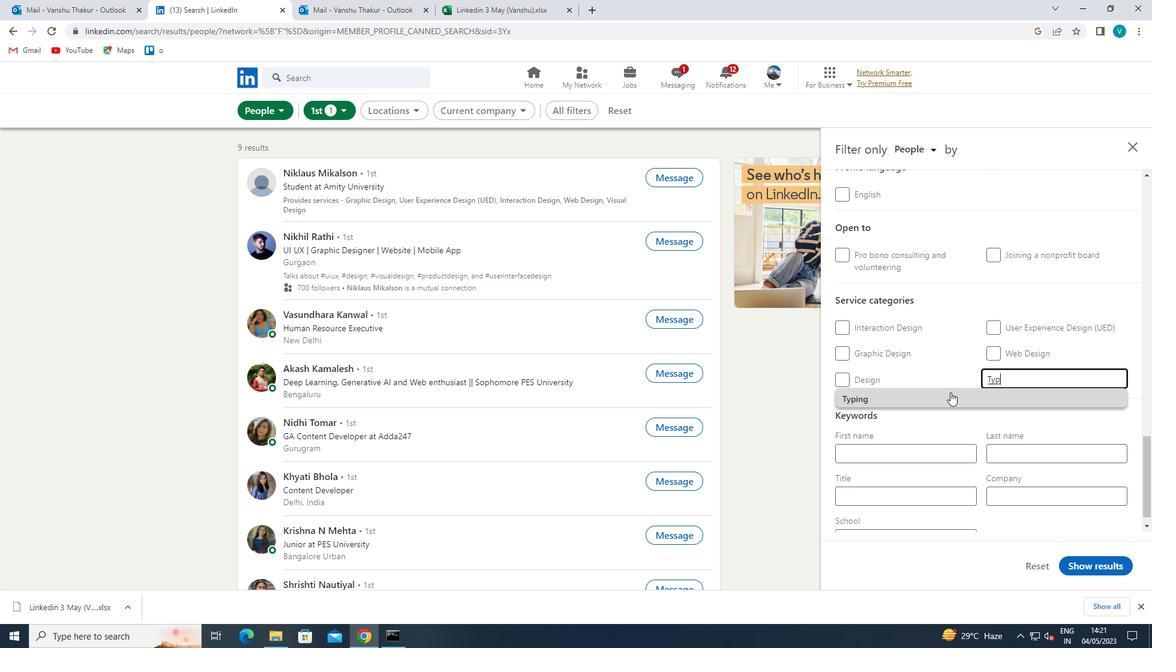 
Action: Mouse scrolled (950, 391) with delta (0, 0)
Screenshot: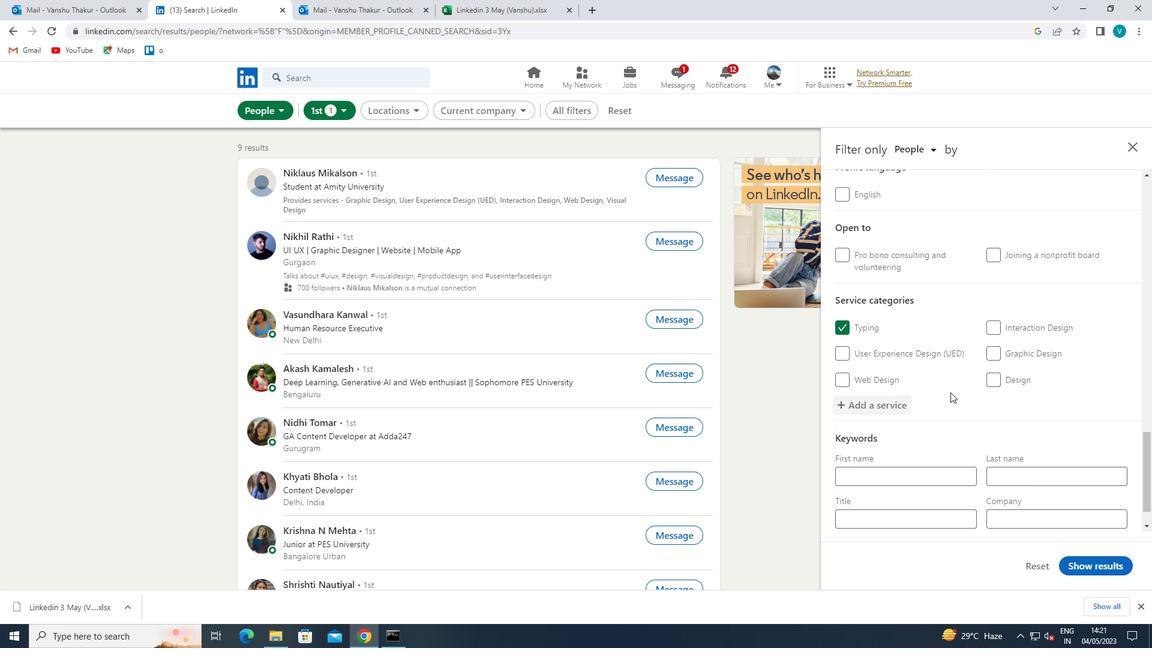 
Action: Mouse scrolled (950, 391) with delta (0, 0)
Screenshot: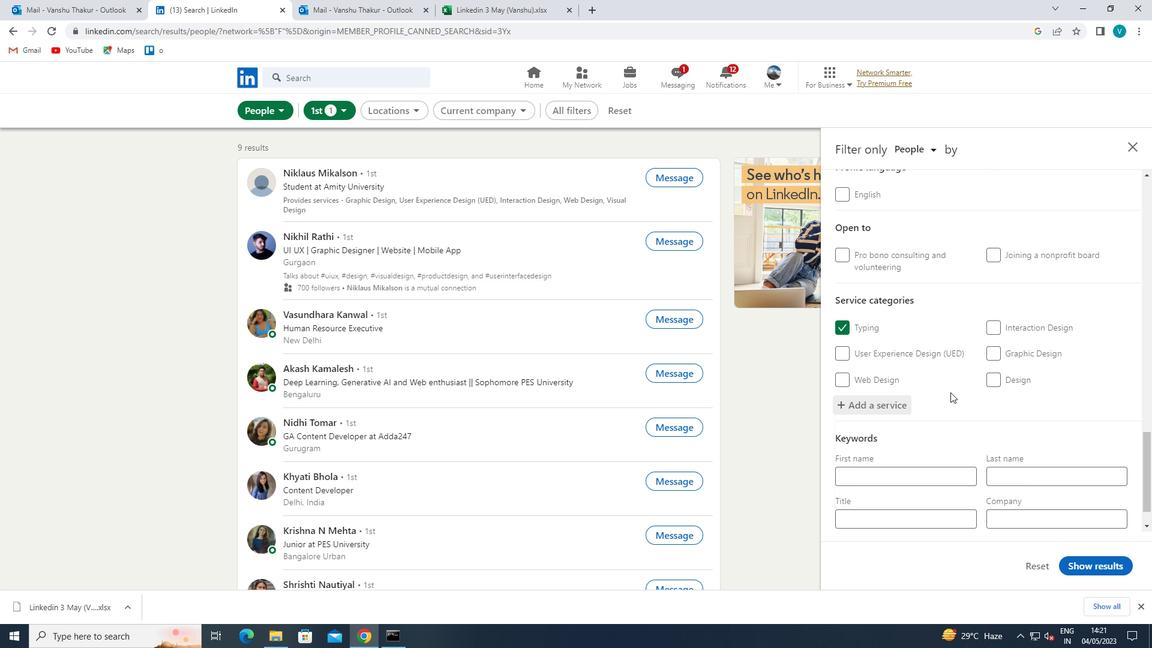 
Action: Mouse moved to (890, 492)
Screenshot: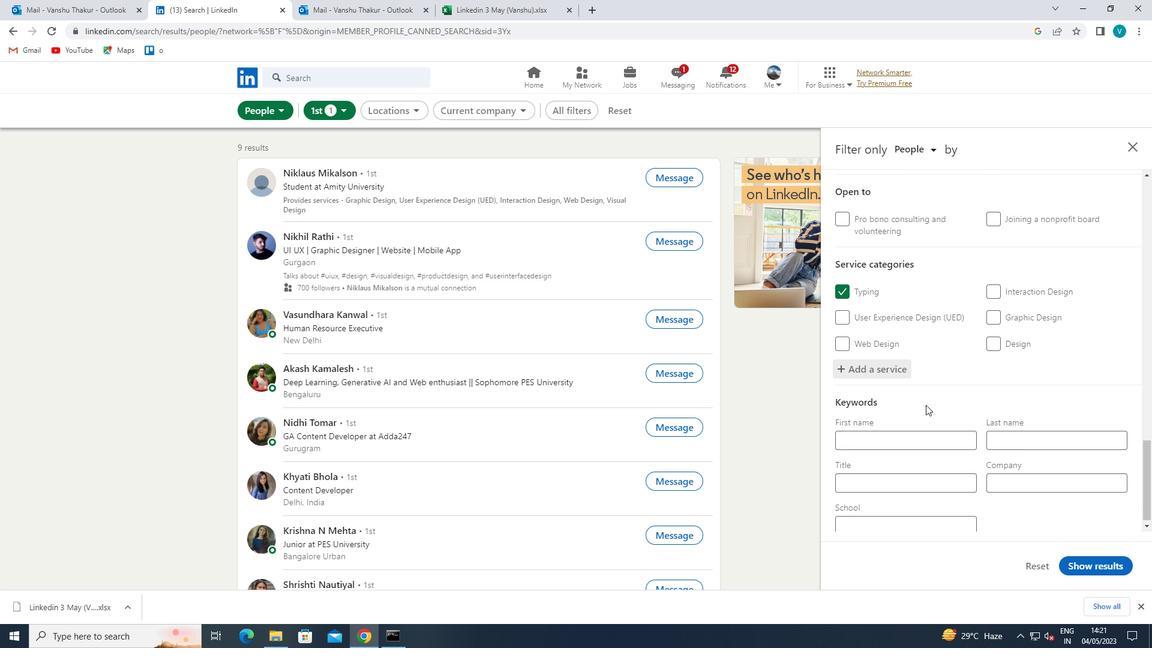 
Action: Mouse pressed left at (890, 492)
Screenshot: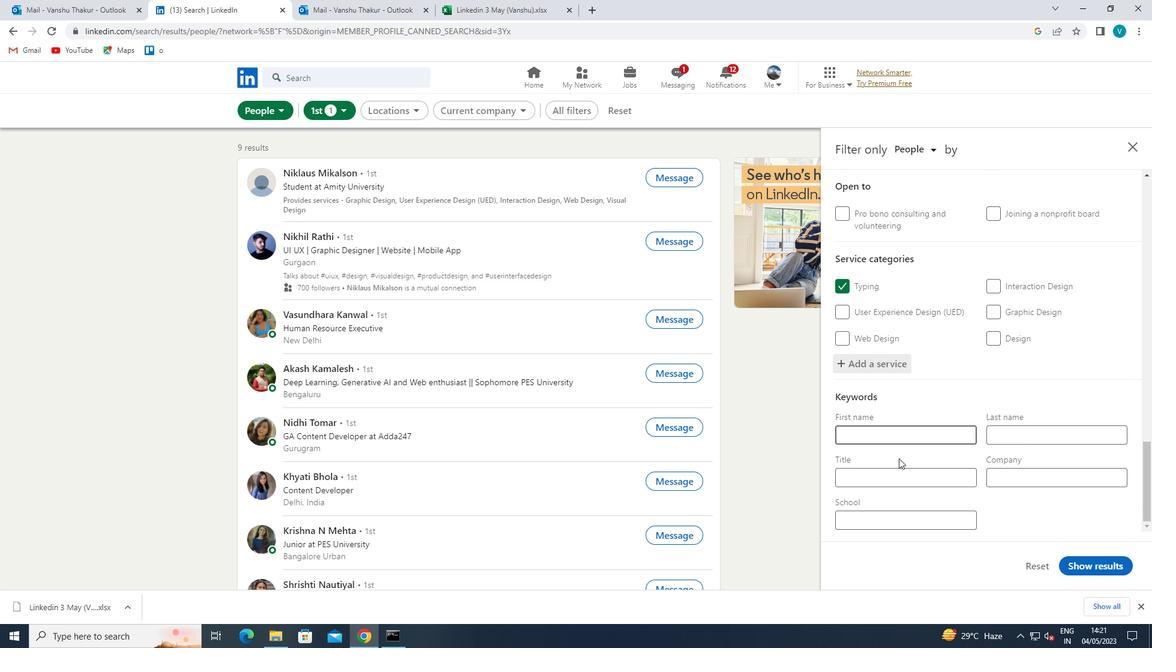
Action: Mouse moved to (894, 479)
Screenshot: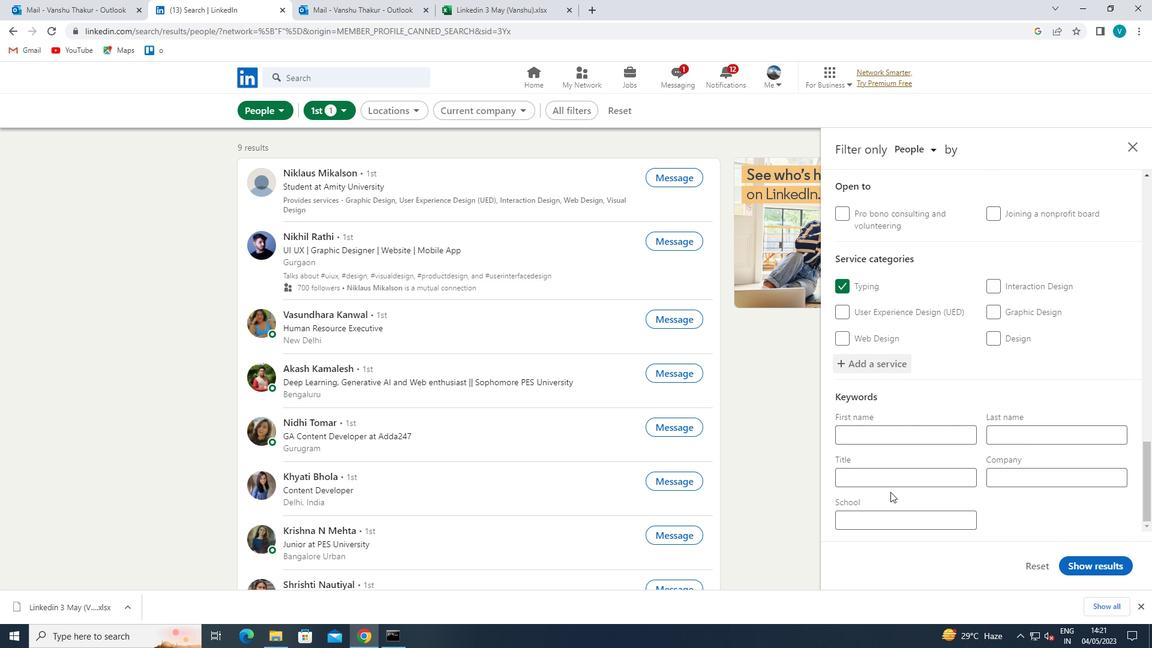 
Action: Mouse pressed left at (894, 479)
Screenshot: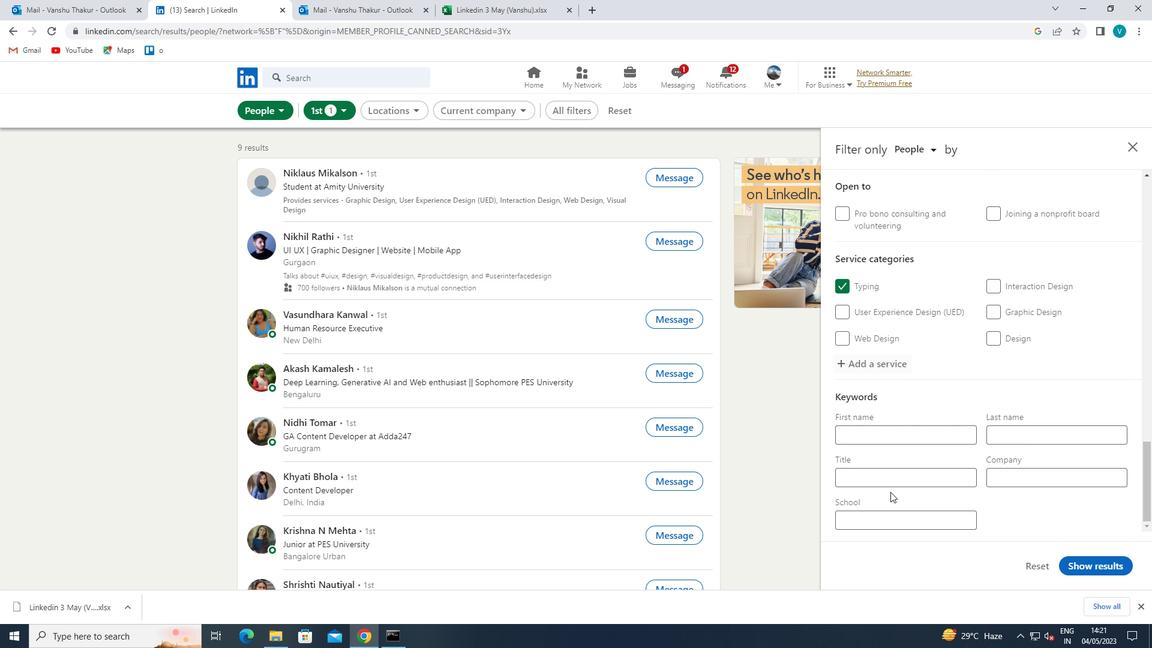 
Action: Mouse moved to (898, 476)
Screenshot: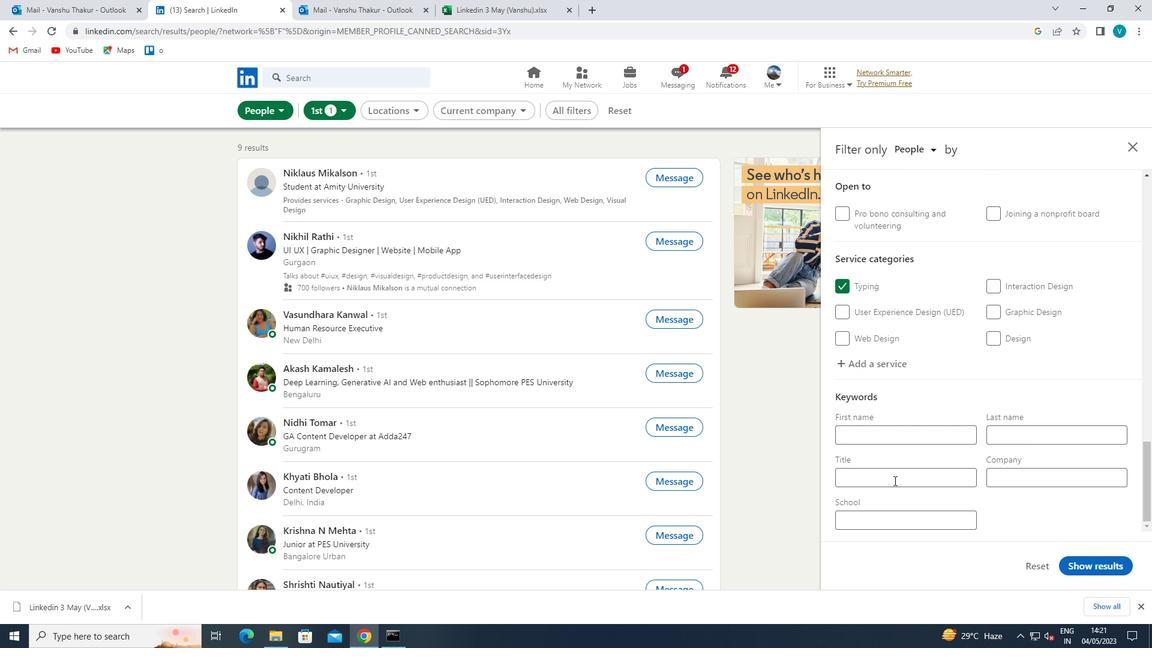 
Action: Key pressed <Key.shift>SALES<Key.space><Key.shift><Key.shift><Key.shift><Key.shift><Key.shift><Key.shift><Key.shift><Key.shift><Key.shift><Key.shift><Key.shift><Key.shift><Key.shift><Key.shift><Key.shift>ENGINEER
Screenshot: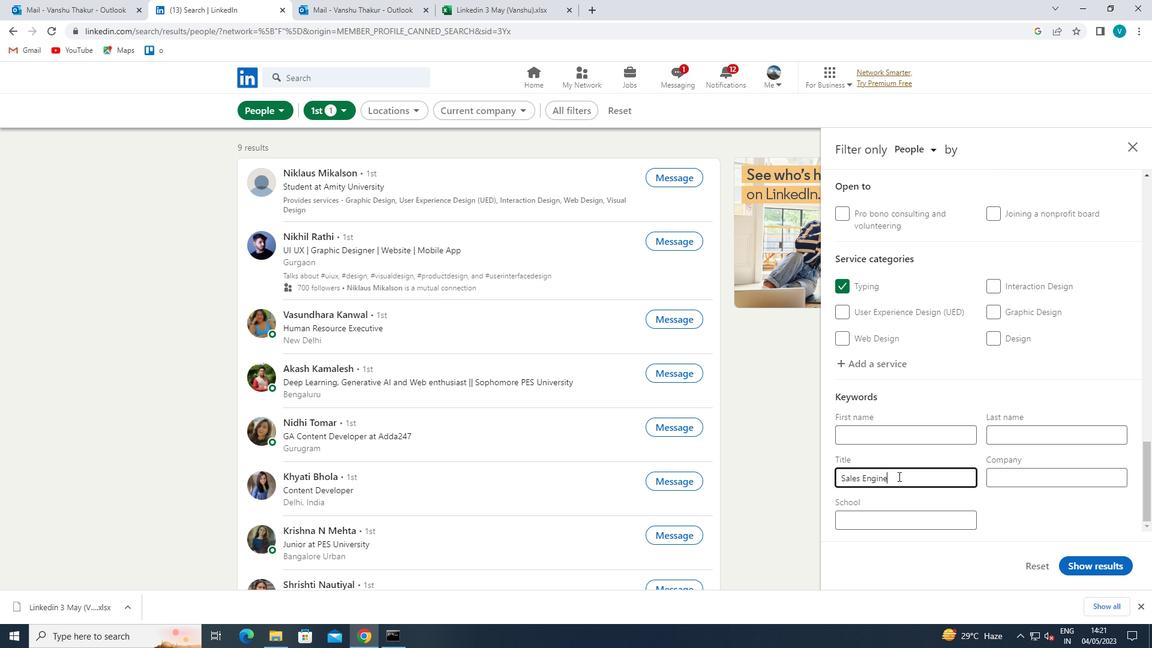 
Action: Mouse moved to (1072, 564)
Screenshot: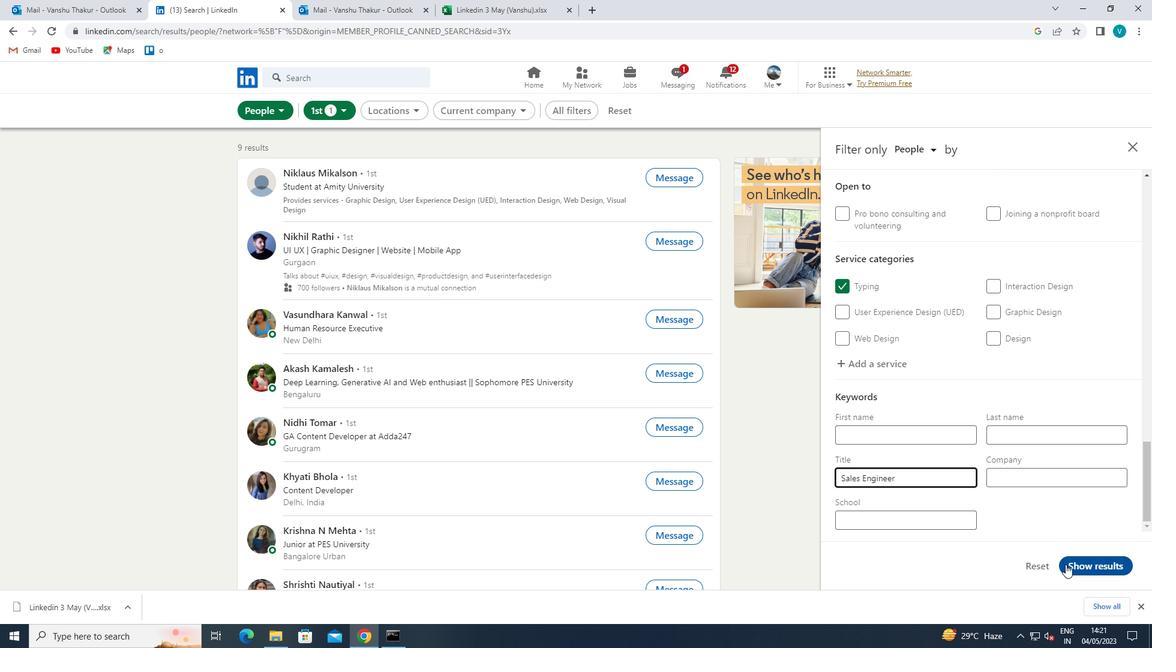 
Action: Mouse pressed left at (1072, 564)
Screenshot: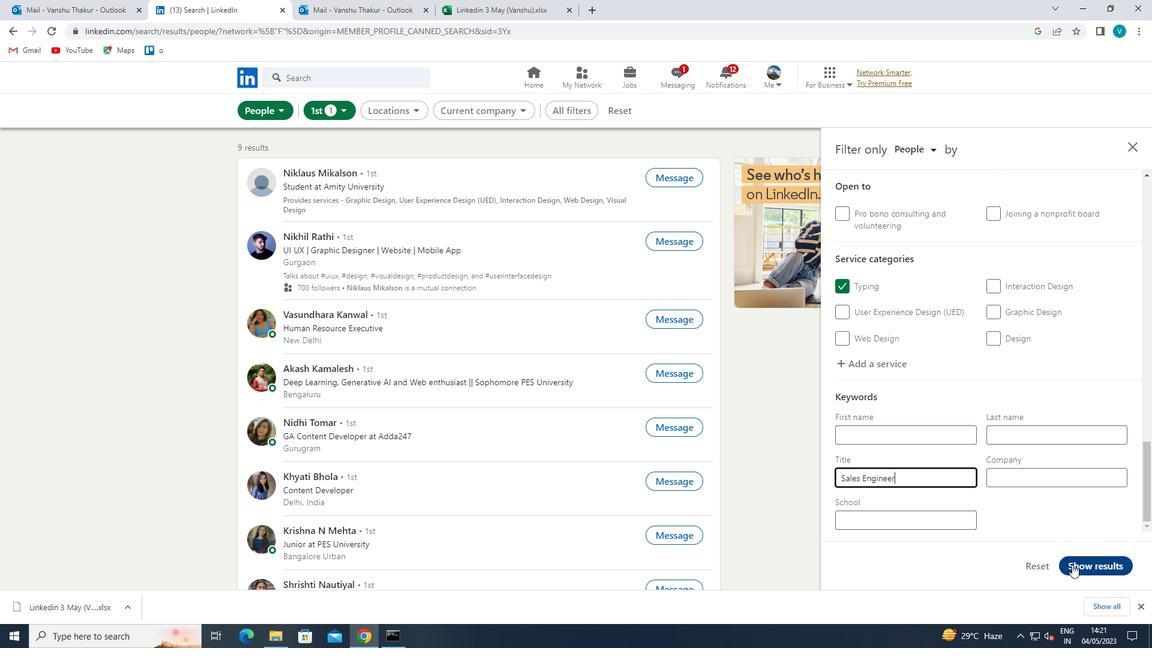 
Action: Mouse moved to (1069, 566)
Screenshot: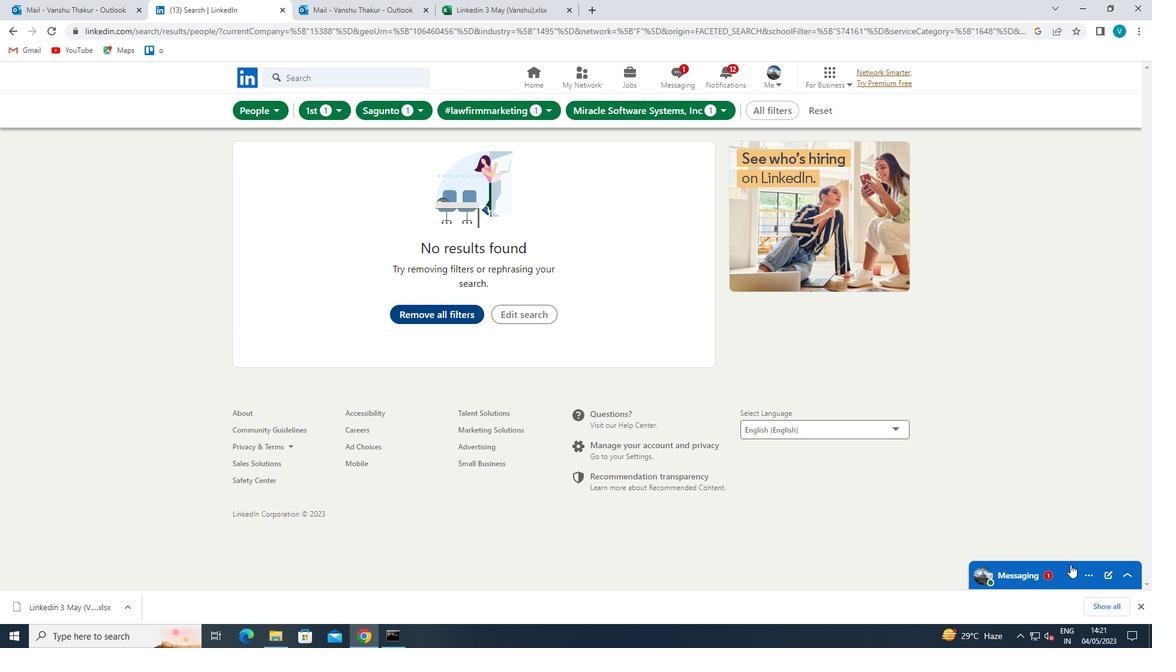 
